 Task: Search one way flight ticket for 4 adults, 2 children, 2 infants in seat and 1 infant on lap in economy from San Angelo: San Angelo Regional Airport (mathis Field) to Greensboro: Piedmont Triad International Airport on 5-1-2023. Choice of flights is Alaska. Price is upto 30000. Outbound departure time preference is 6:45.
Action: Mouse moved to (253, 184)
Screenshot: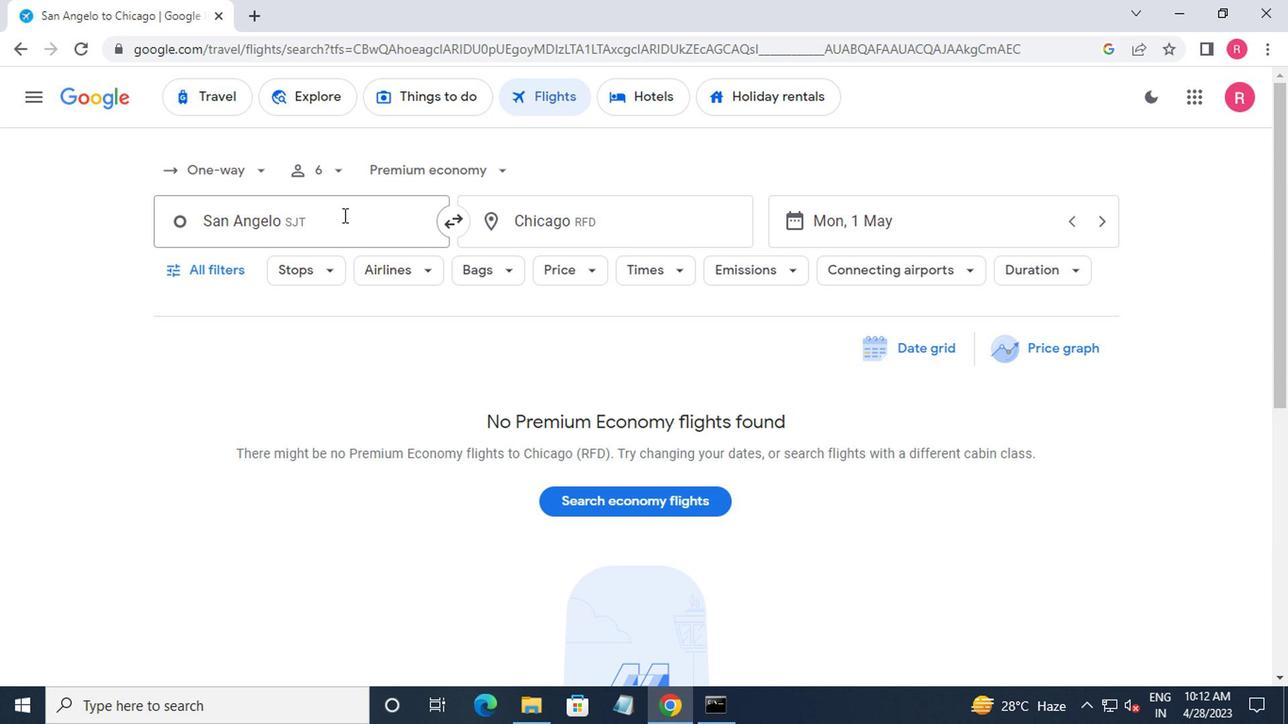 
Action: Mouse pressed left at (253, 184)
Screenshot: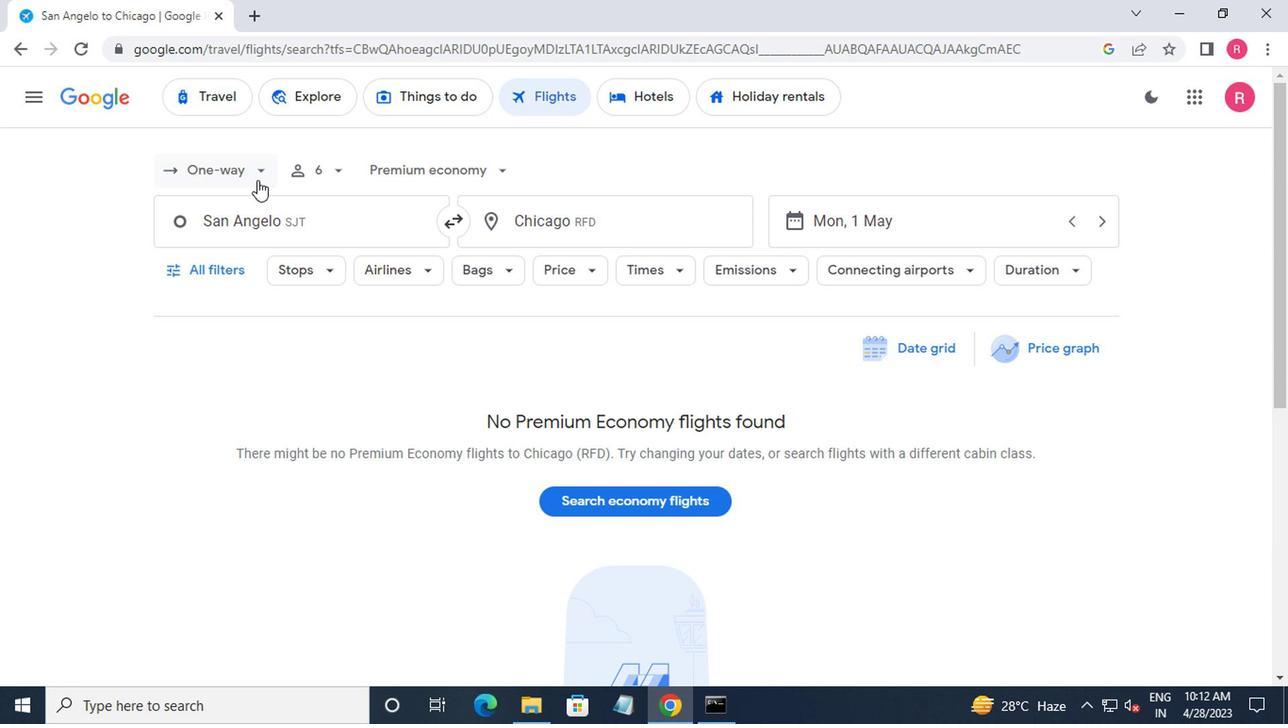 
Action: Mouse moved to (247, 263)
Screenshot: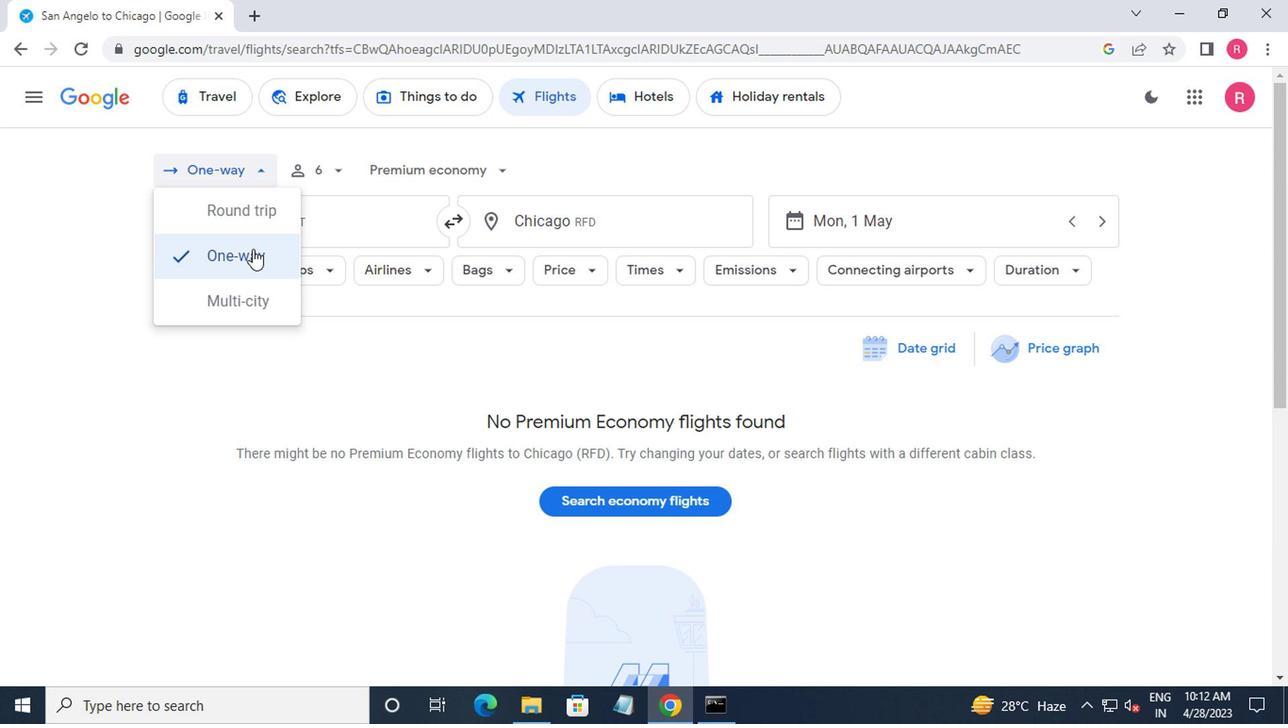 
Action: Mouse pressed left at (247, 263)
Screenshot: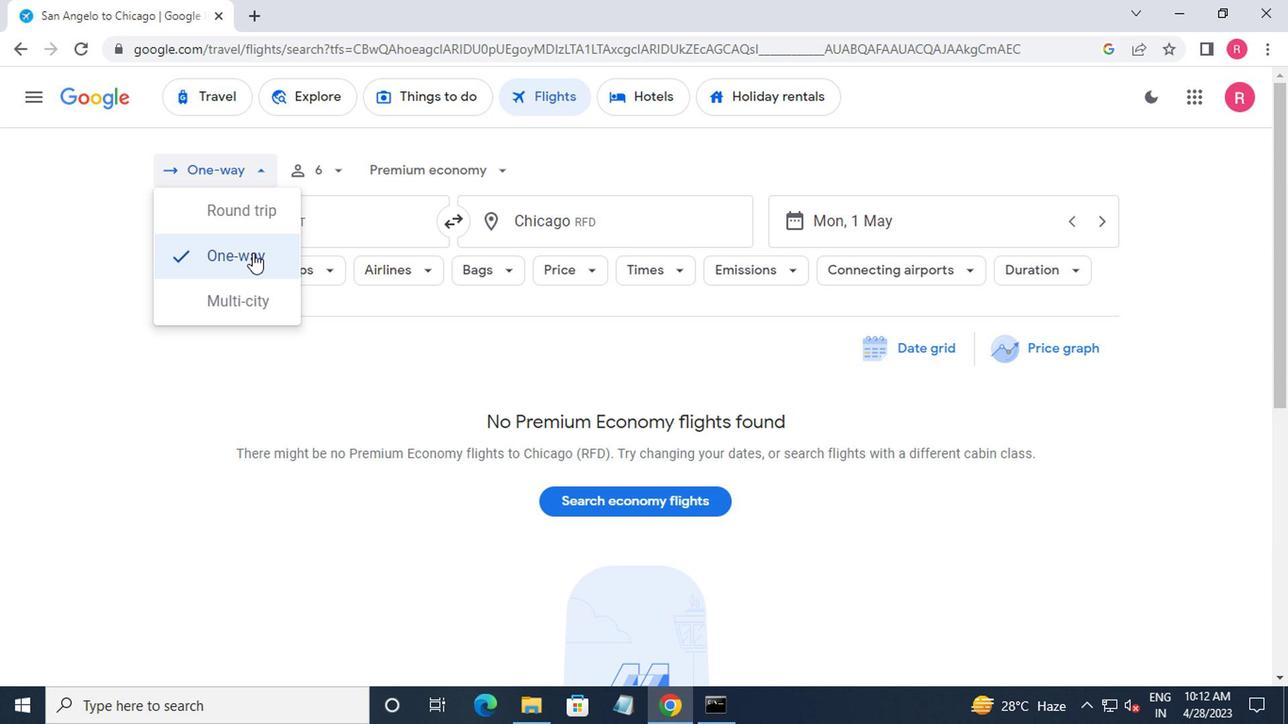 
Action: Mouse moved to (317, 191)
Screenshot: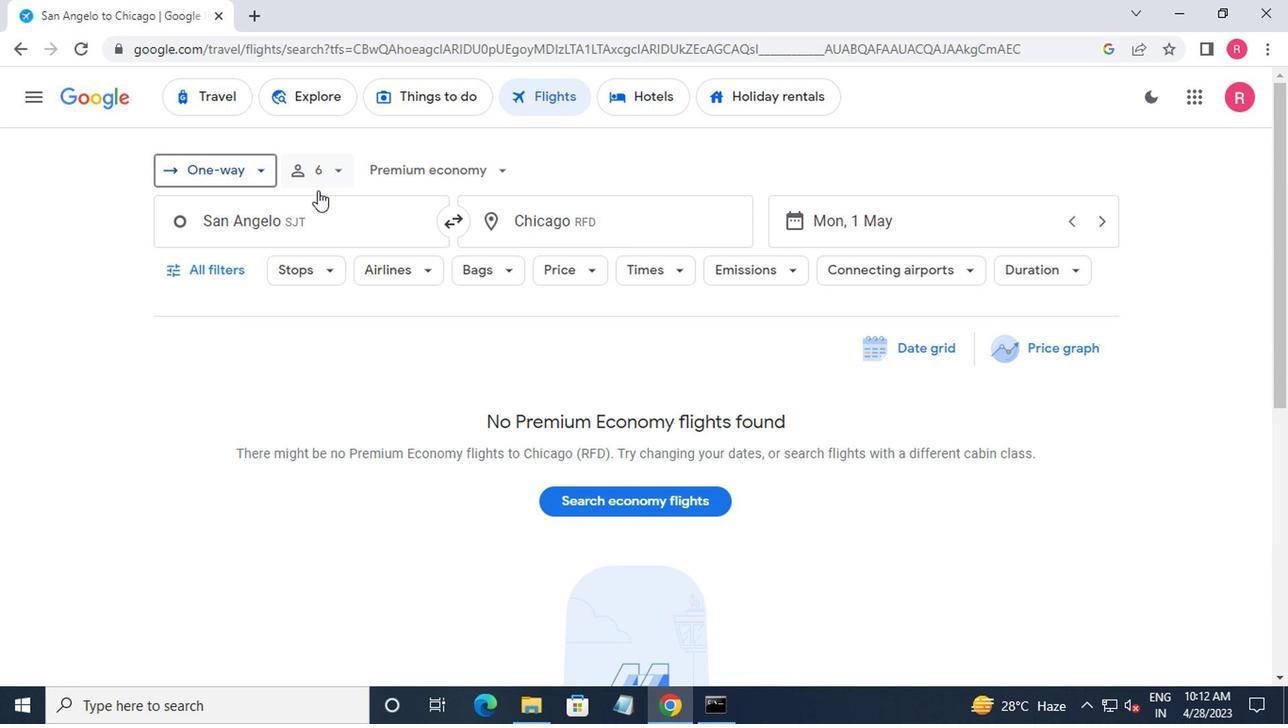 
Action: Mouse pressed left at (317, 191)
Screenshot: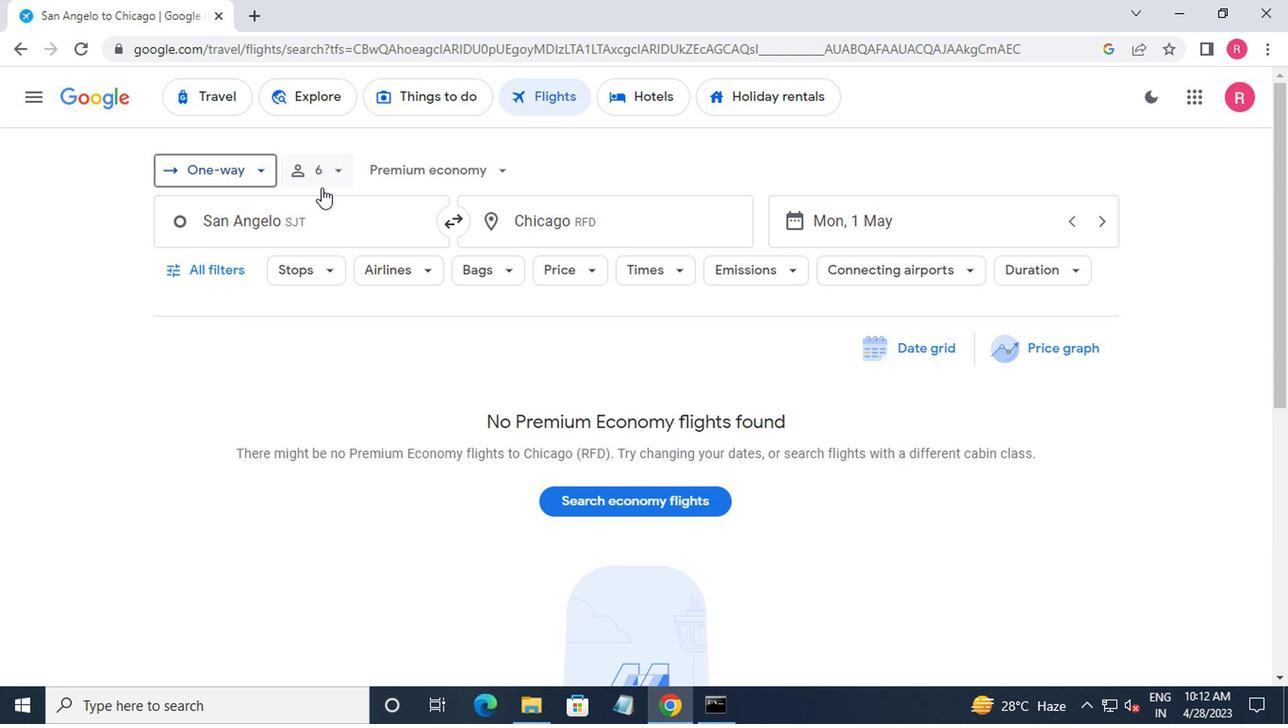 
Action: Mouse moved to (483, 225)
Screenshot: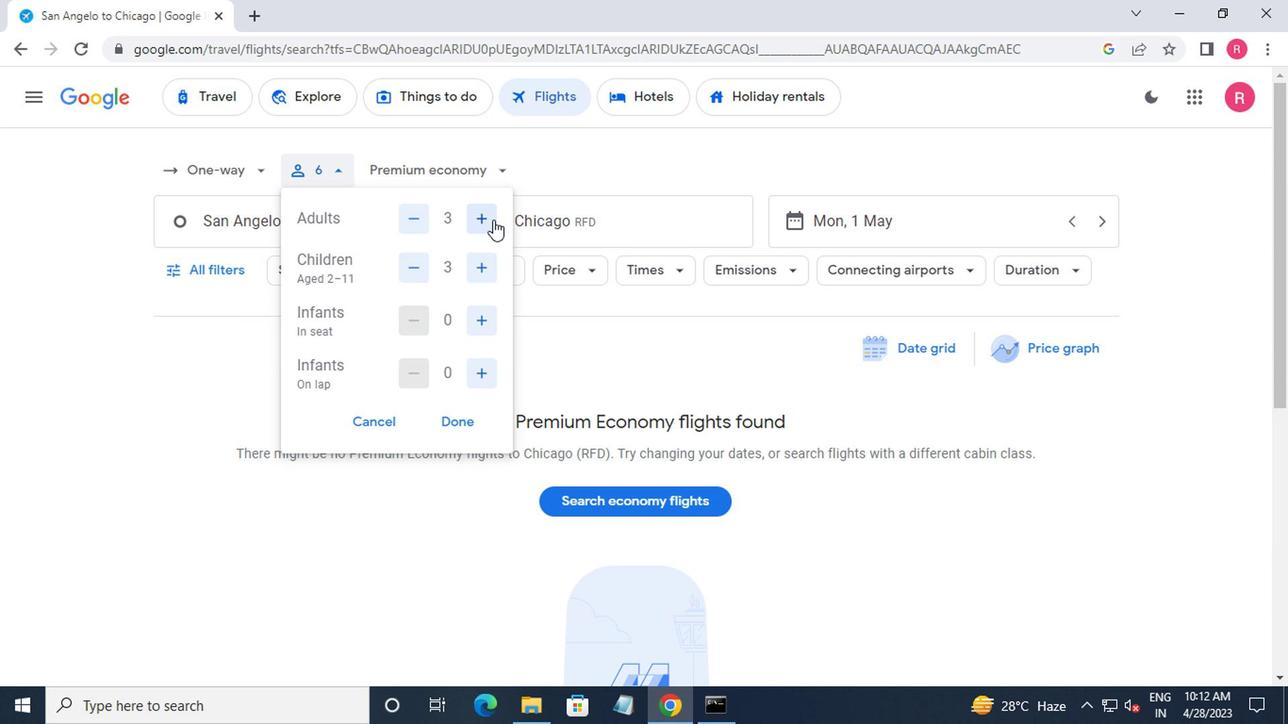 
Action: Mouse pressed left at (483, 225)
Screenshot: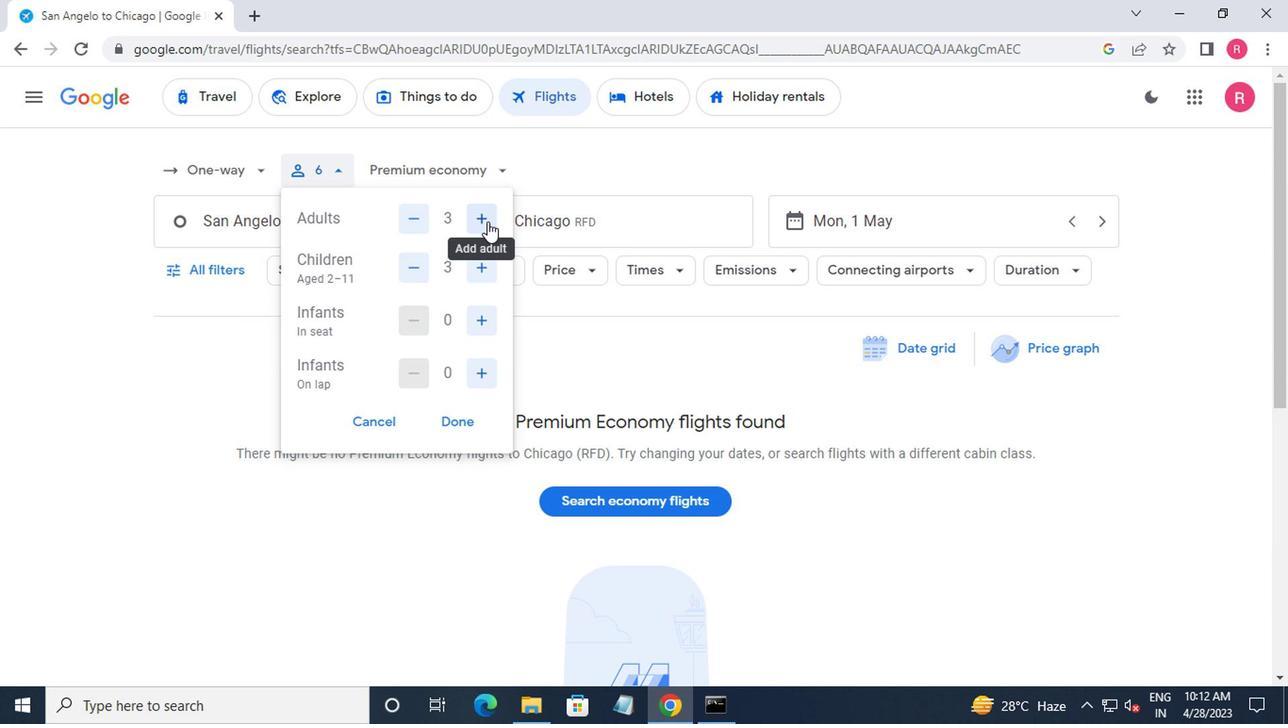 
Action: Mouse moved to (477, 269)
Screenshot: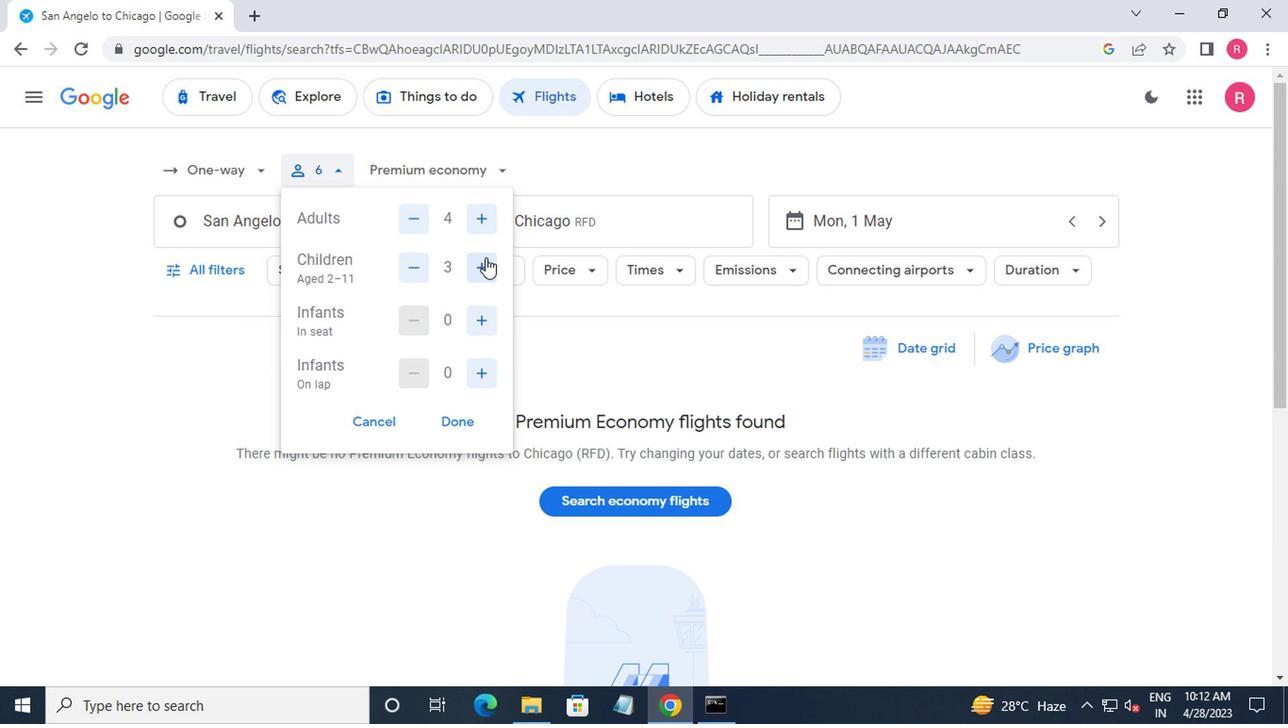 
Action: Mouse pressed left at (477, 269)
Screenshot: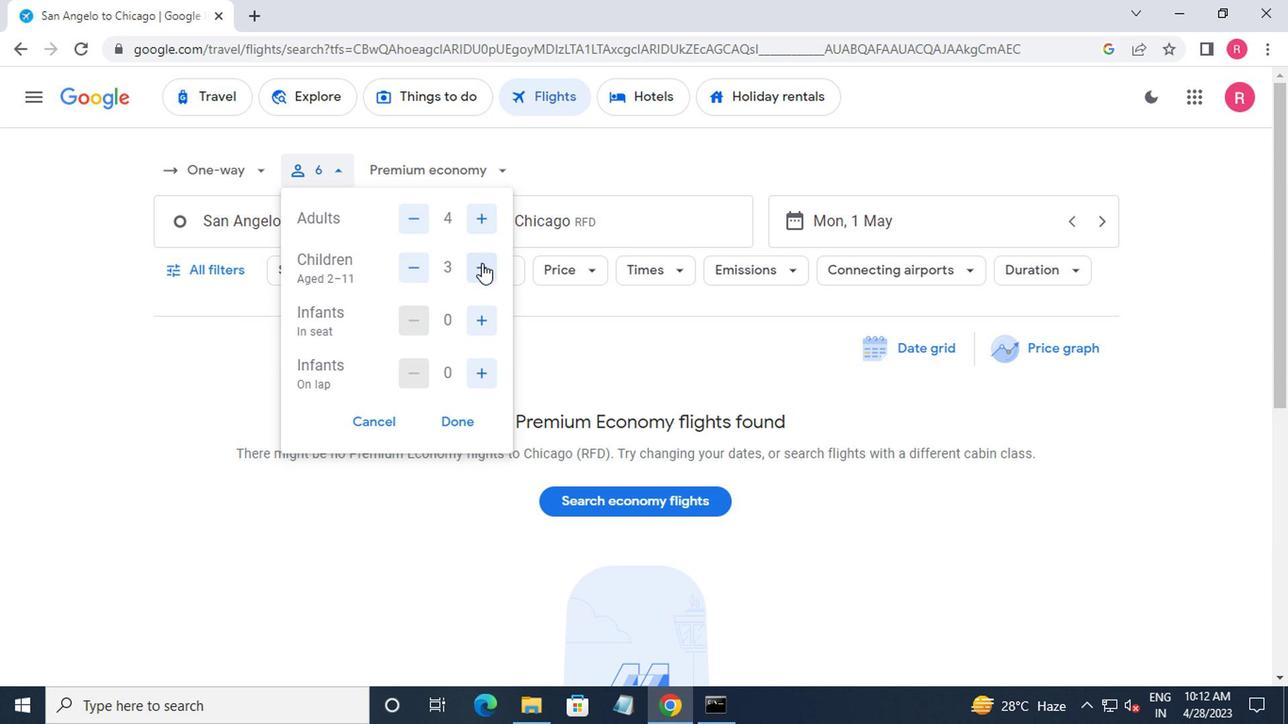
Action: Mouse moved to (405, 264)
Screenshot: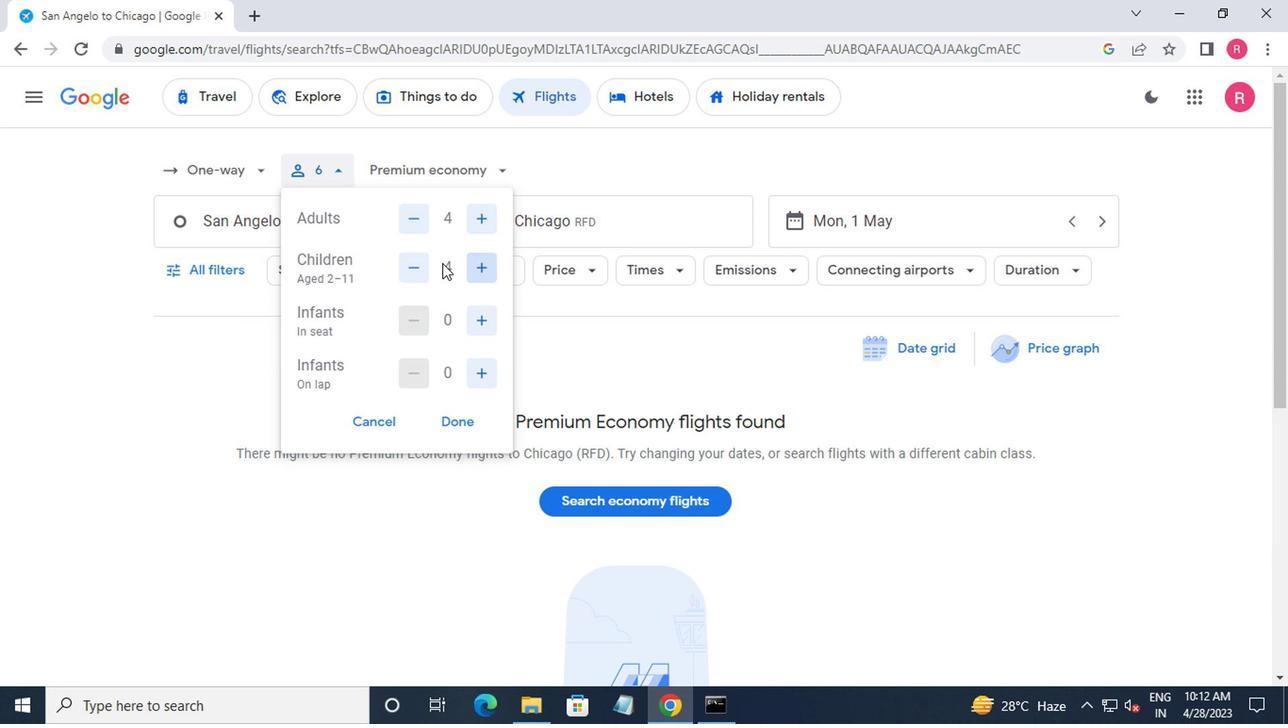 
Action: Mouse pressed left at (405, 264)
Screenshot: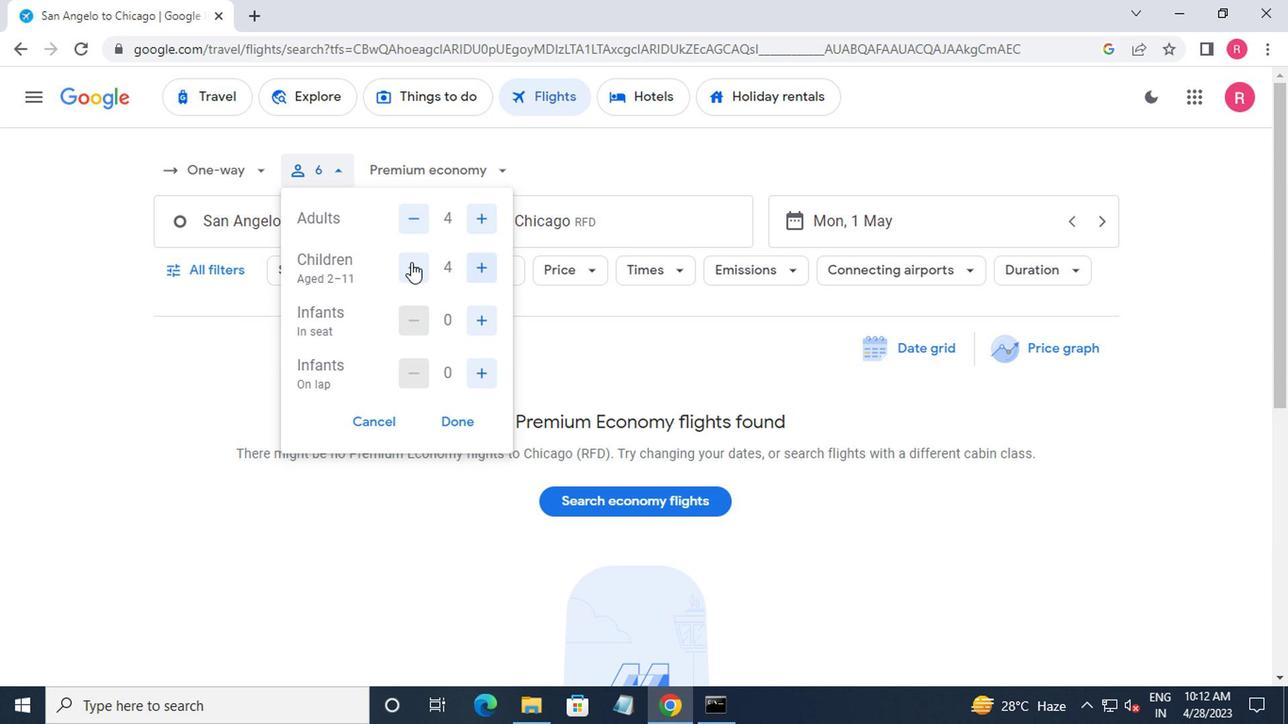 
Action: Mouse pressed left at (405, 264)
Screenshot: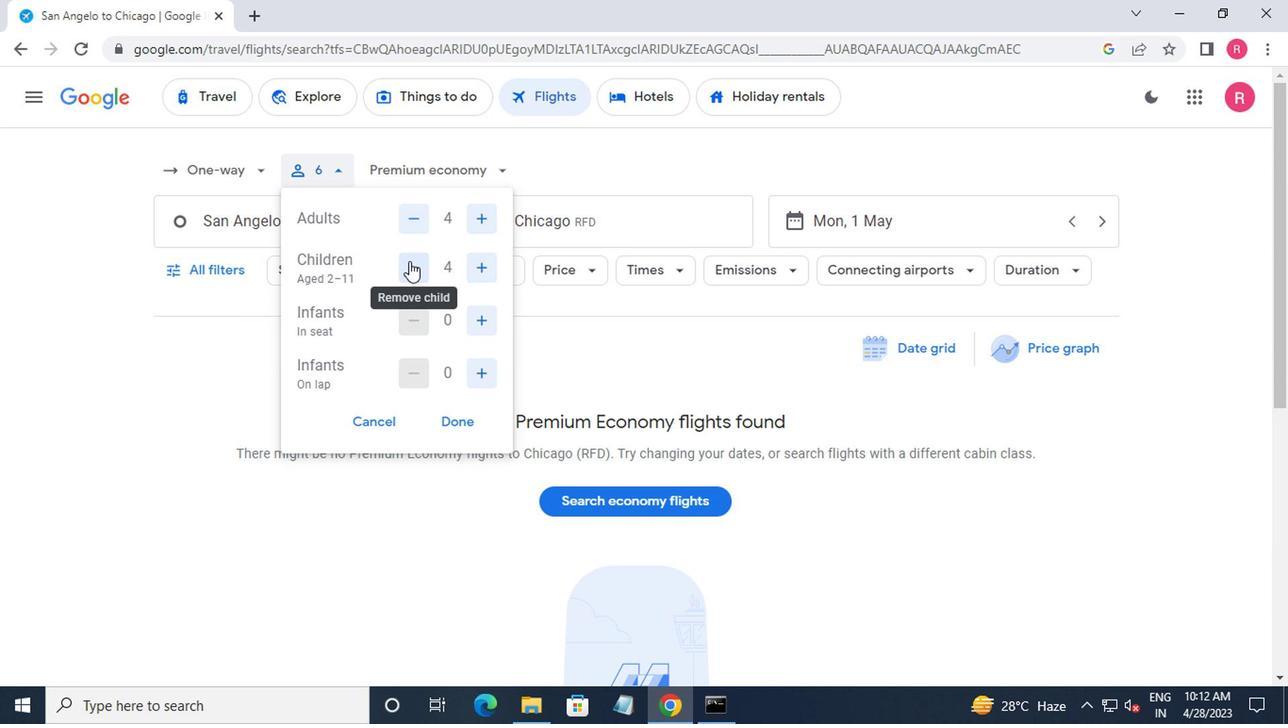 
Action: Mouse moved to (474, 321)
Screenshot: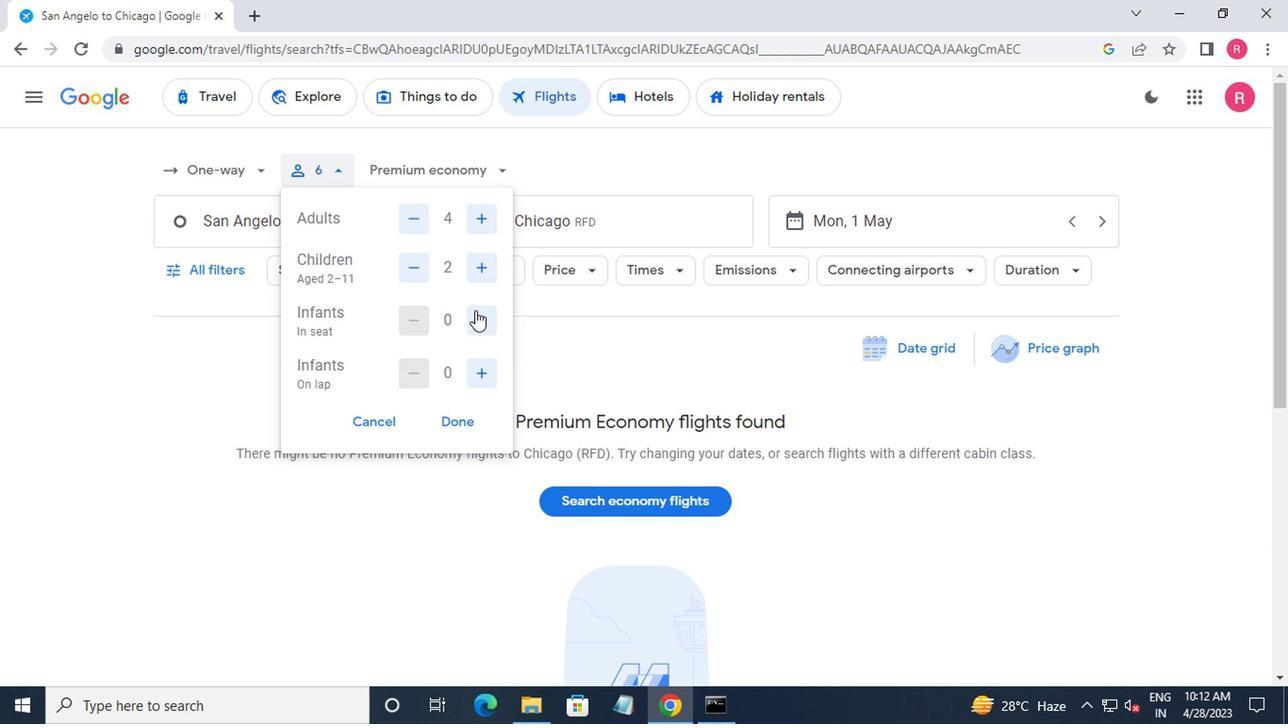 
Action: Mouse pressed left at (474, 321)
Screenshot: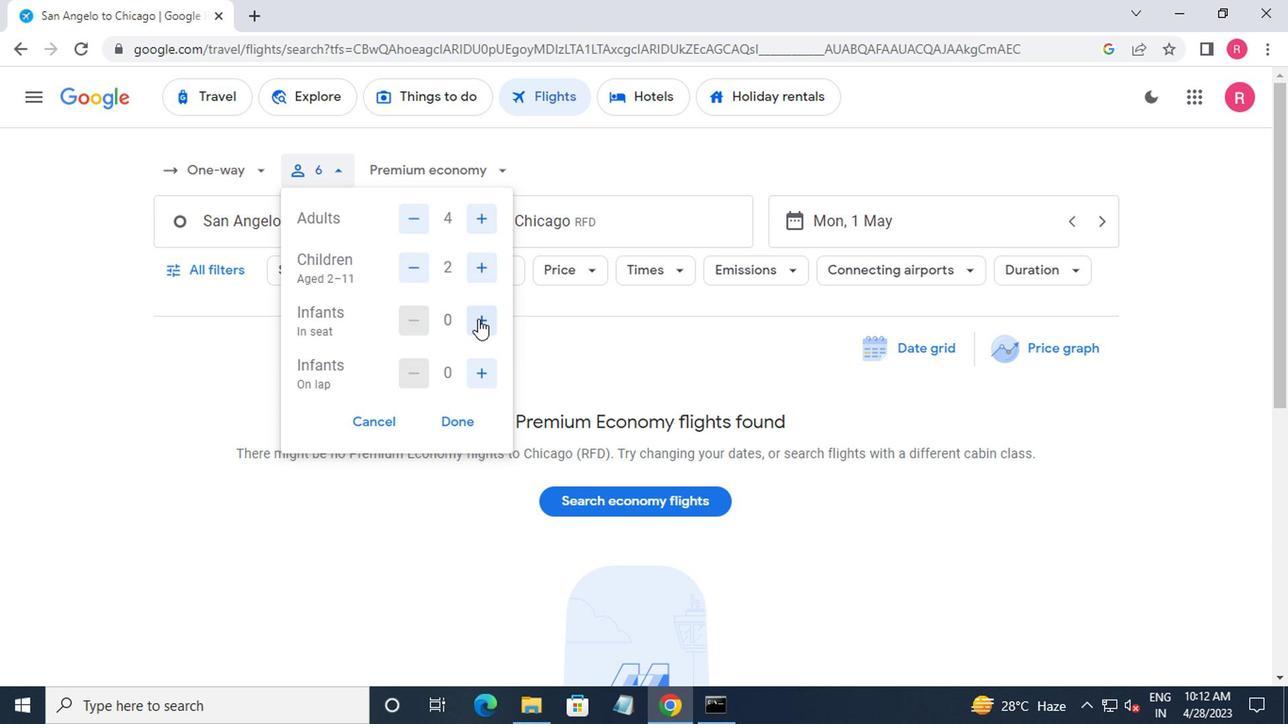 
Action: Mouse moved to (451, 430)
Screenshot: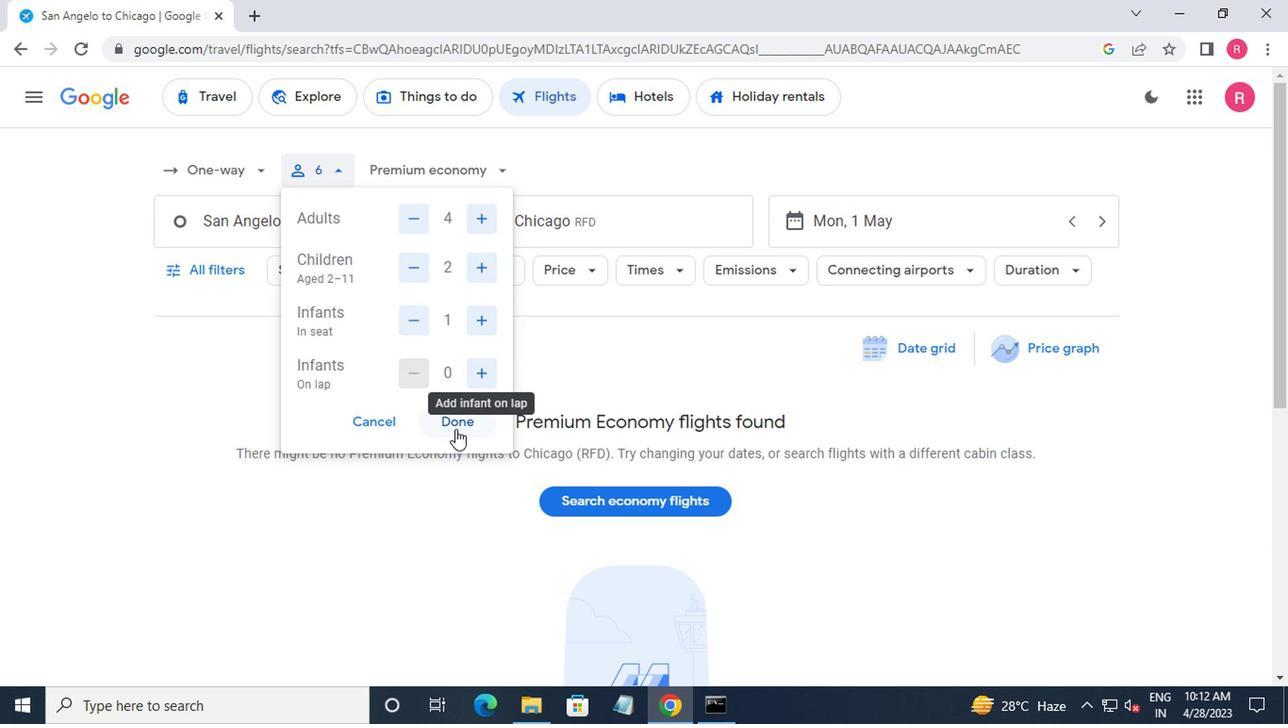 
Action: Mouse pressed left at (451, 430)
Screenshot: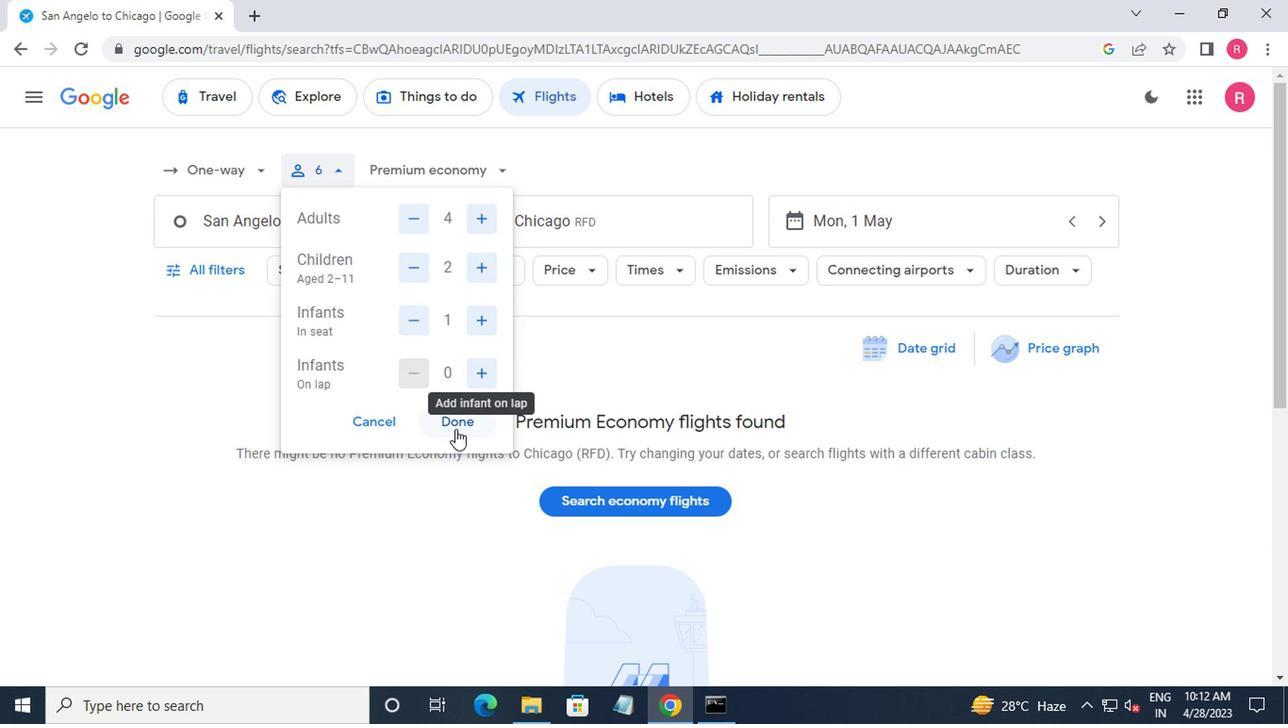 
Action: Mouse moved to (441, 186)
Screenshot: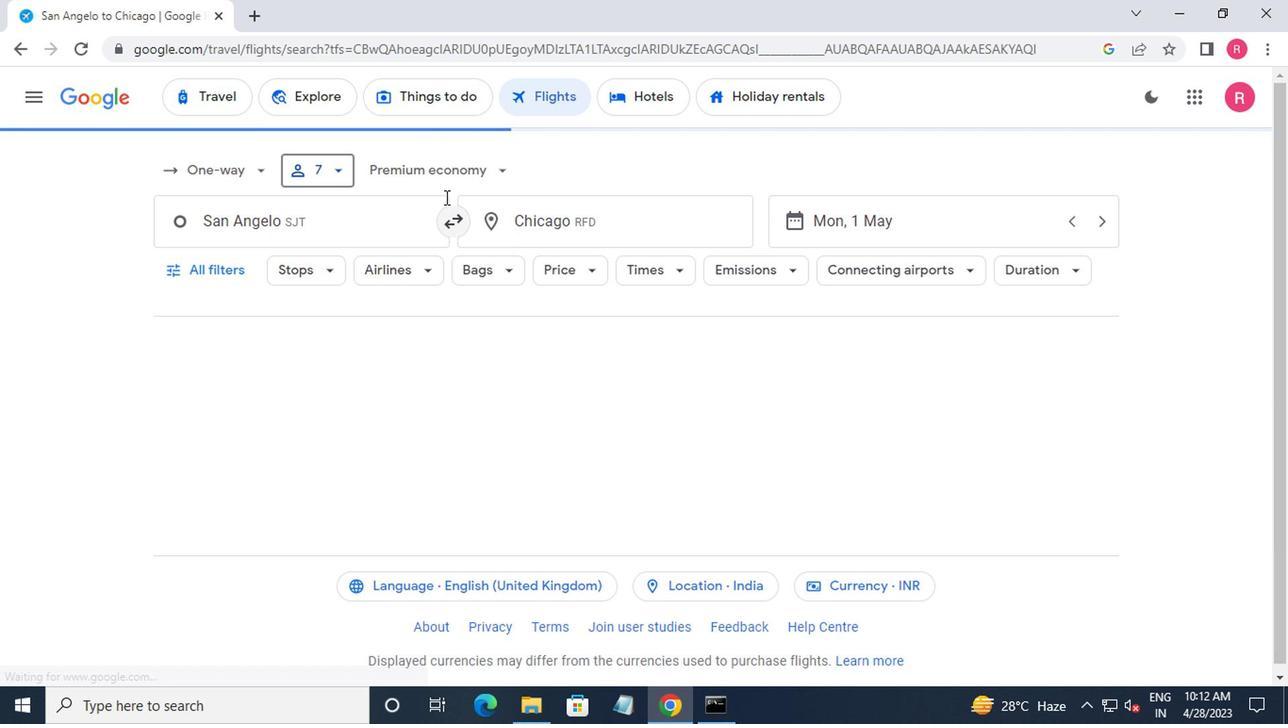 
Action: Mouse pressed left at (441, 186)
Screenshot: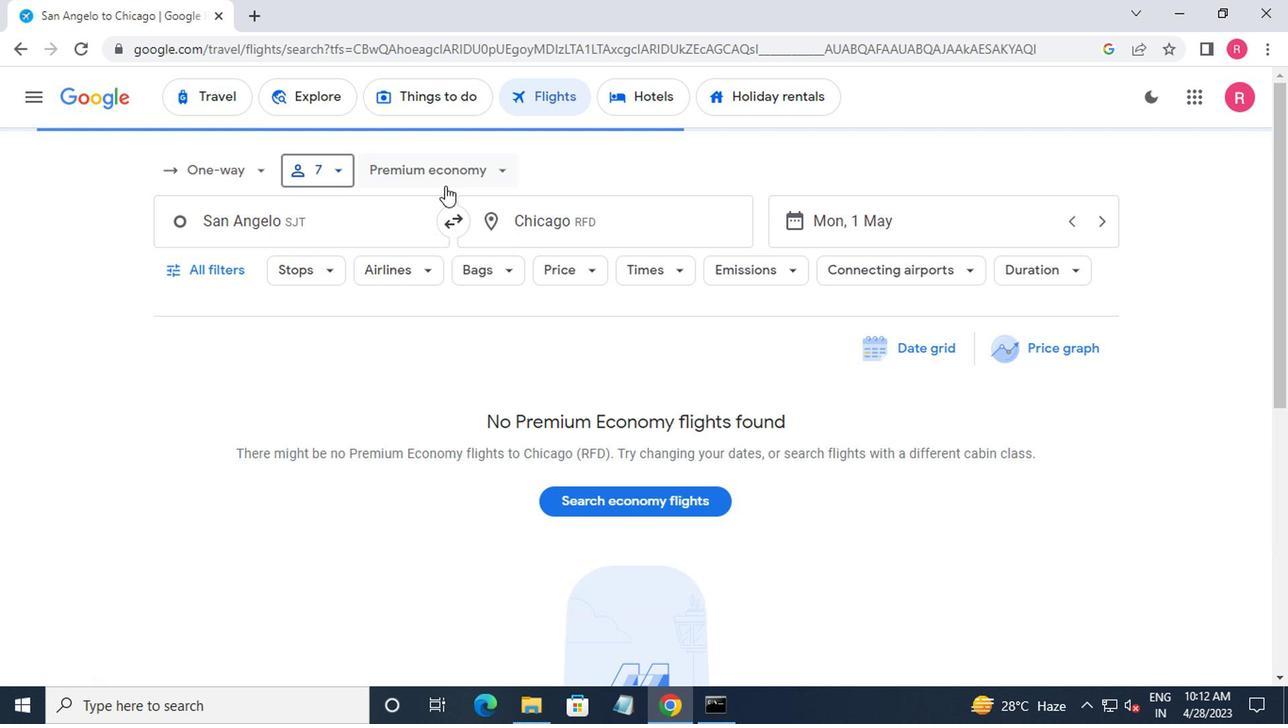 
Action: Mouse moved to (445, 226)
Screenshot: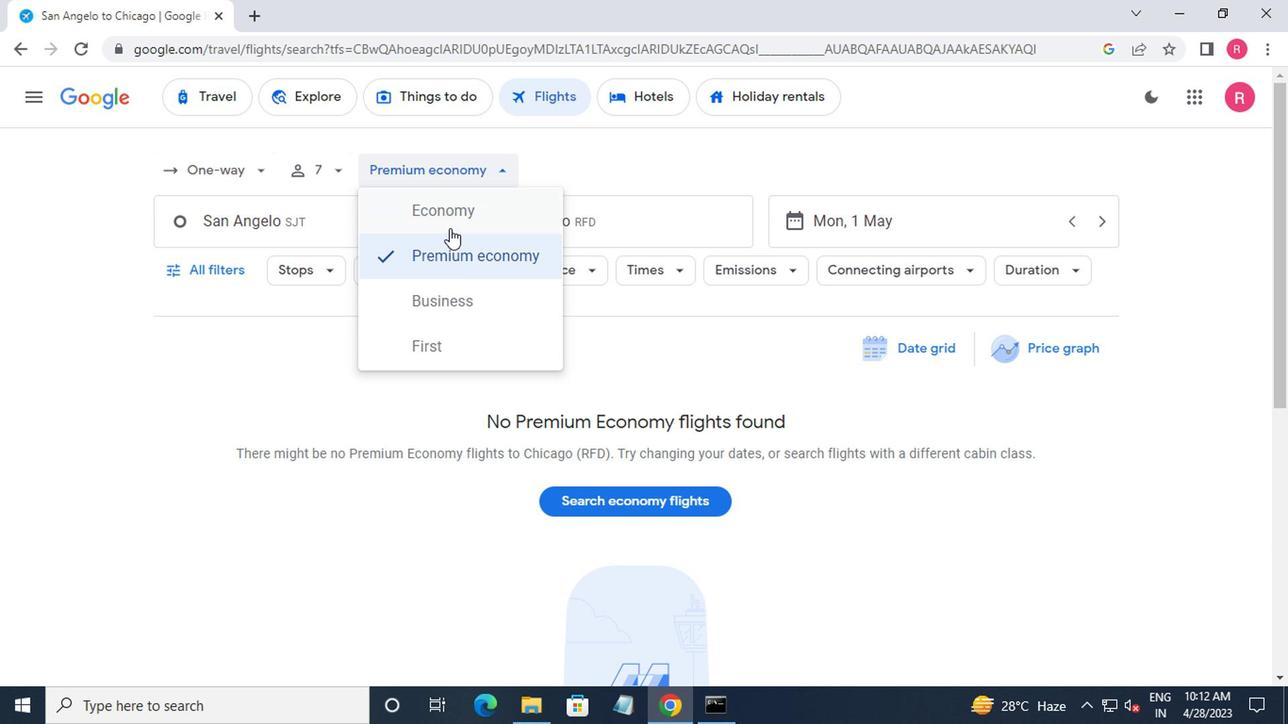 
Action: Mouse pressed left at (445, 226)
Screenshot: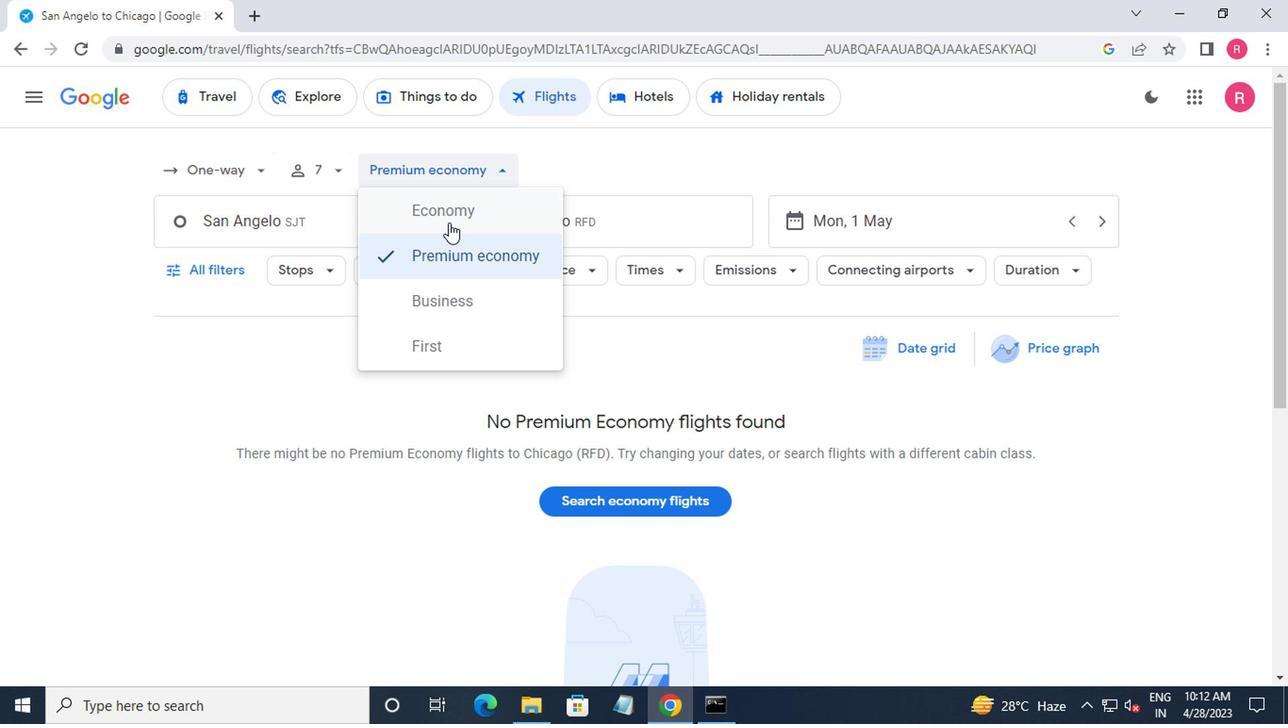 
Action: Mouse moved to (608, 234)
Screenshot: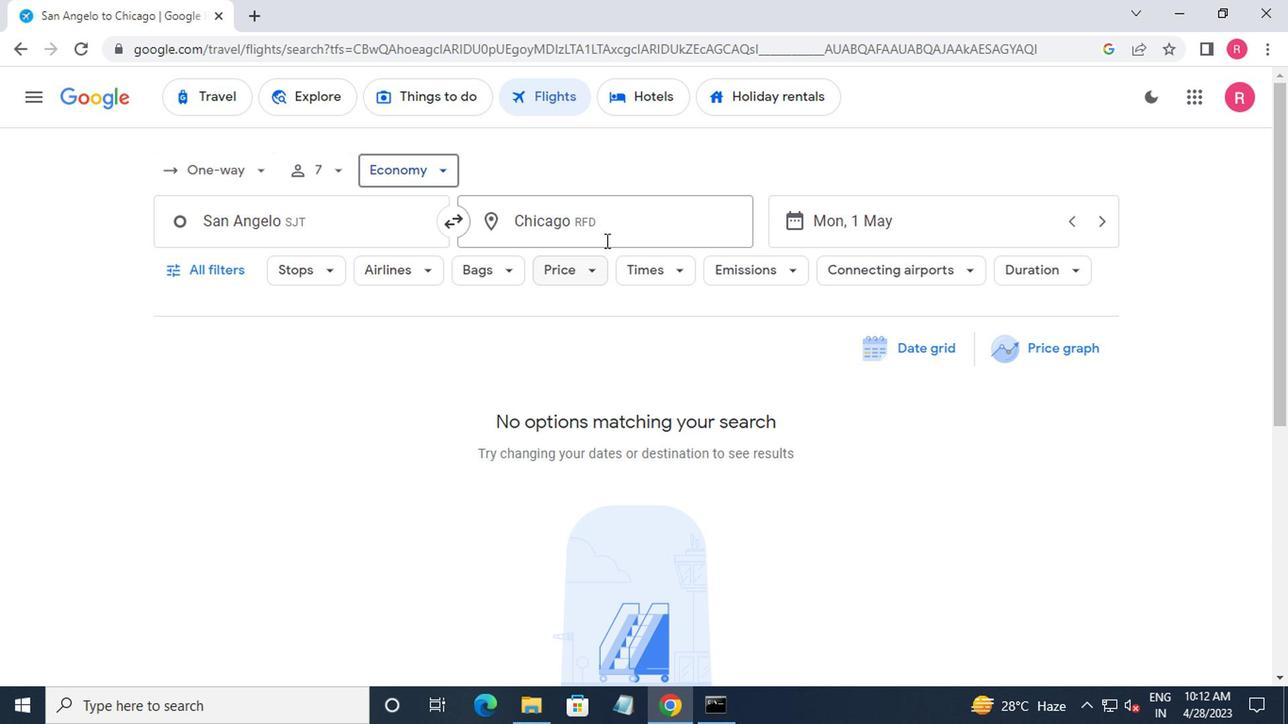 
Action: Mouse pressed left at (608, 234)
Screenshot: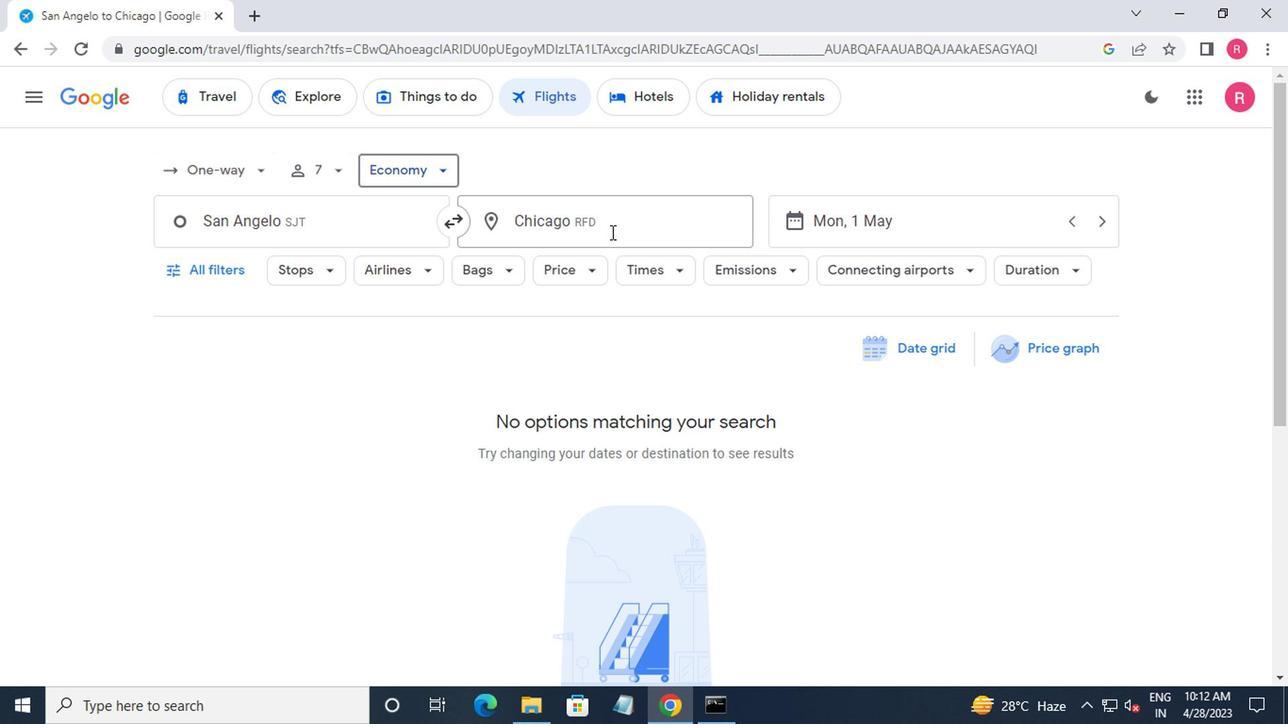 
Action: Mouse moved to (597, 167)
Screenshot: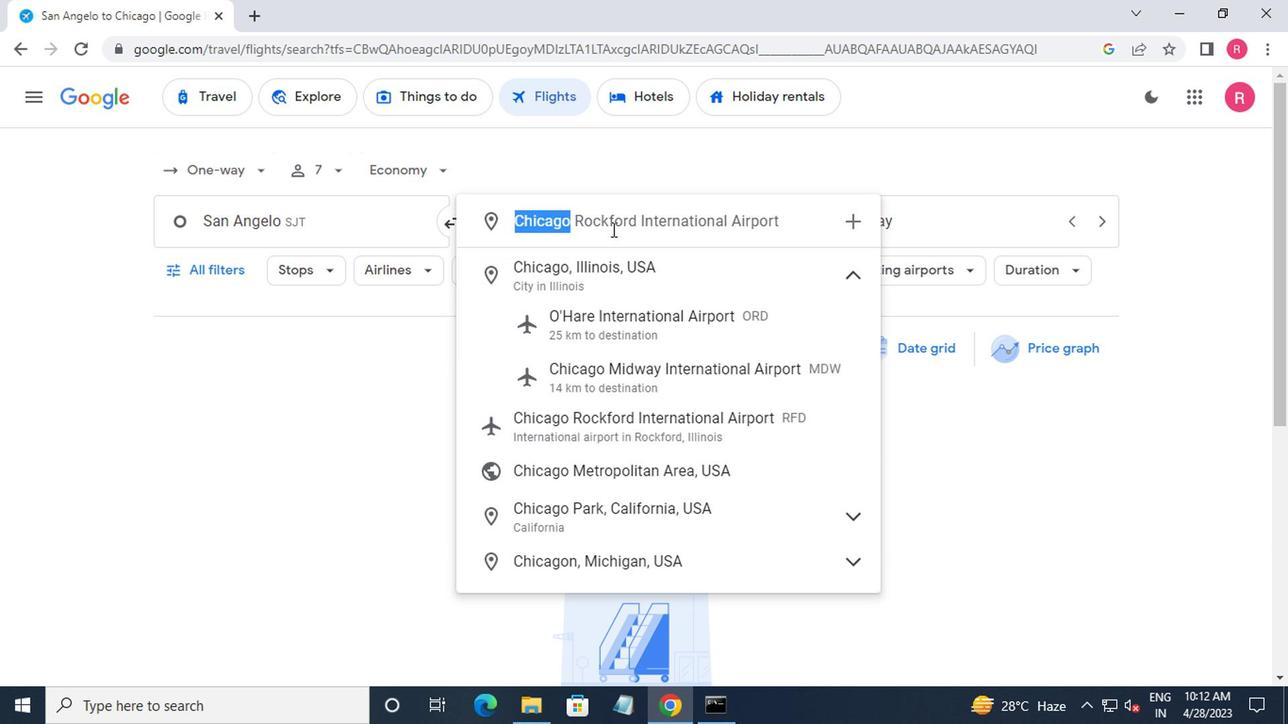 
Action: Key pressed piedm<Key.down><Key.down><Key.enter>
Screenshot: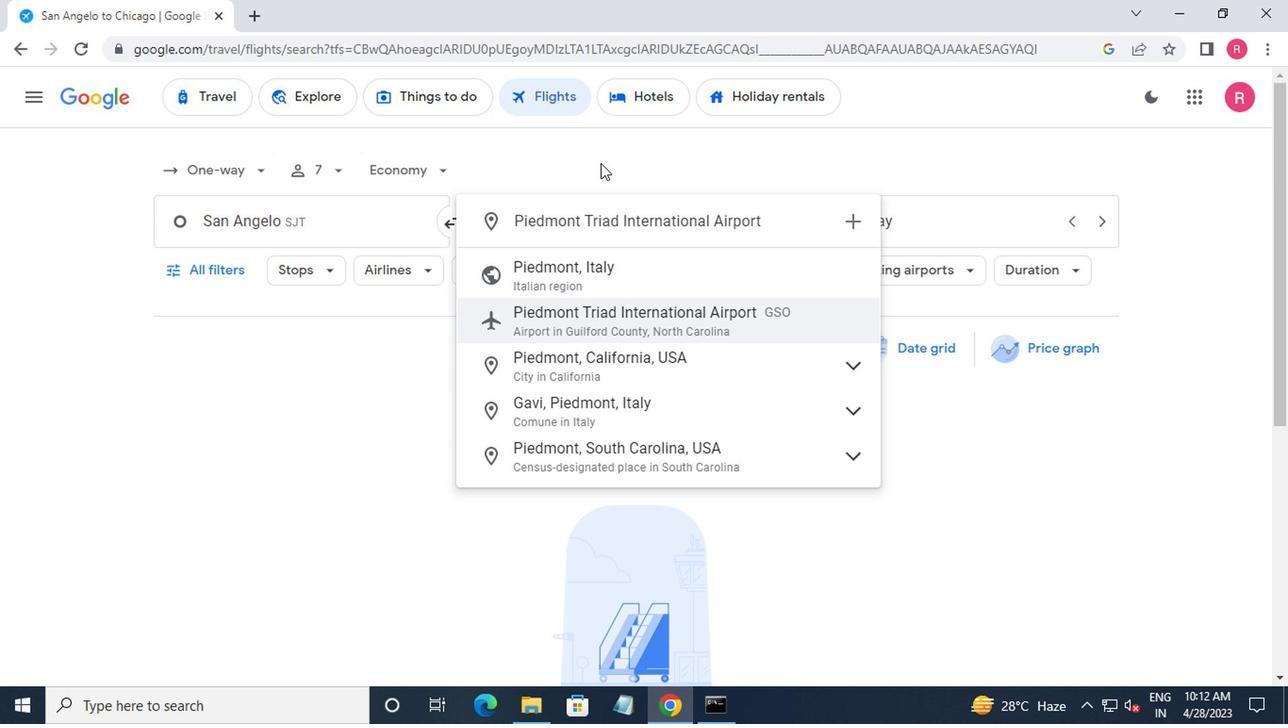 
Action: Mouse moved to (181, 275)
Screenshot: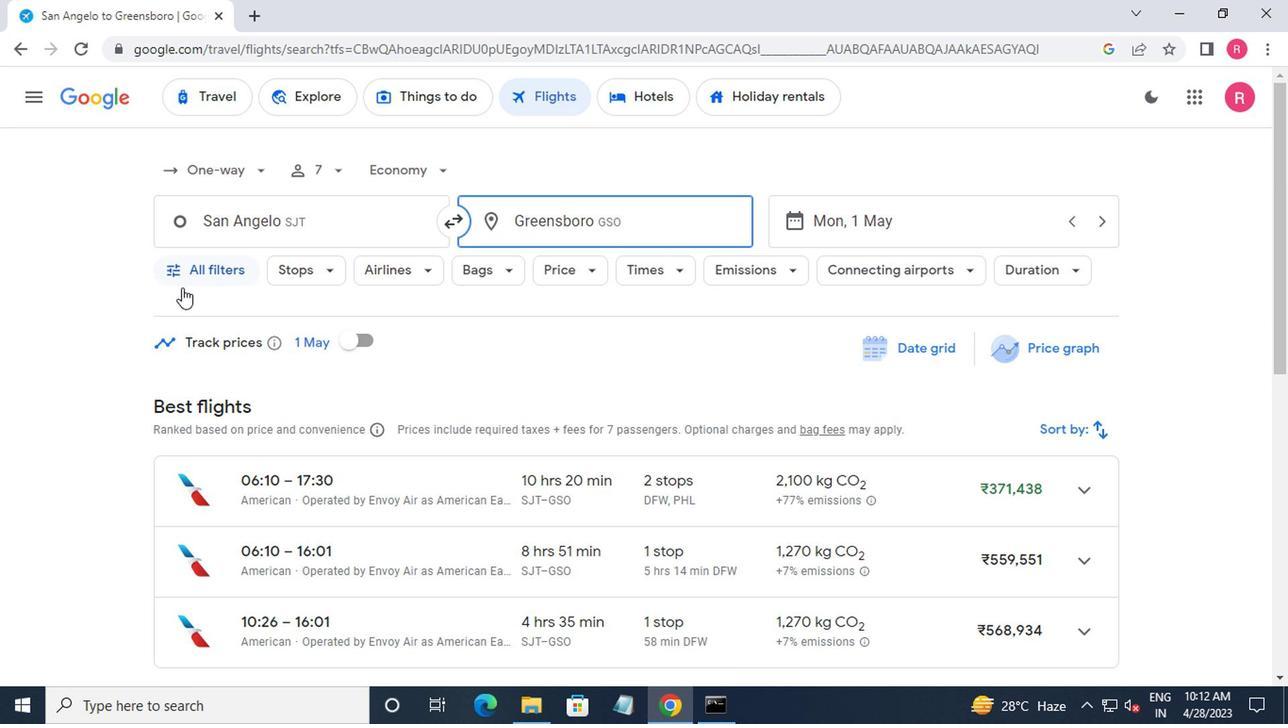 
Action: Mouse pressed left at (181, 275)
Screenshot: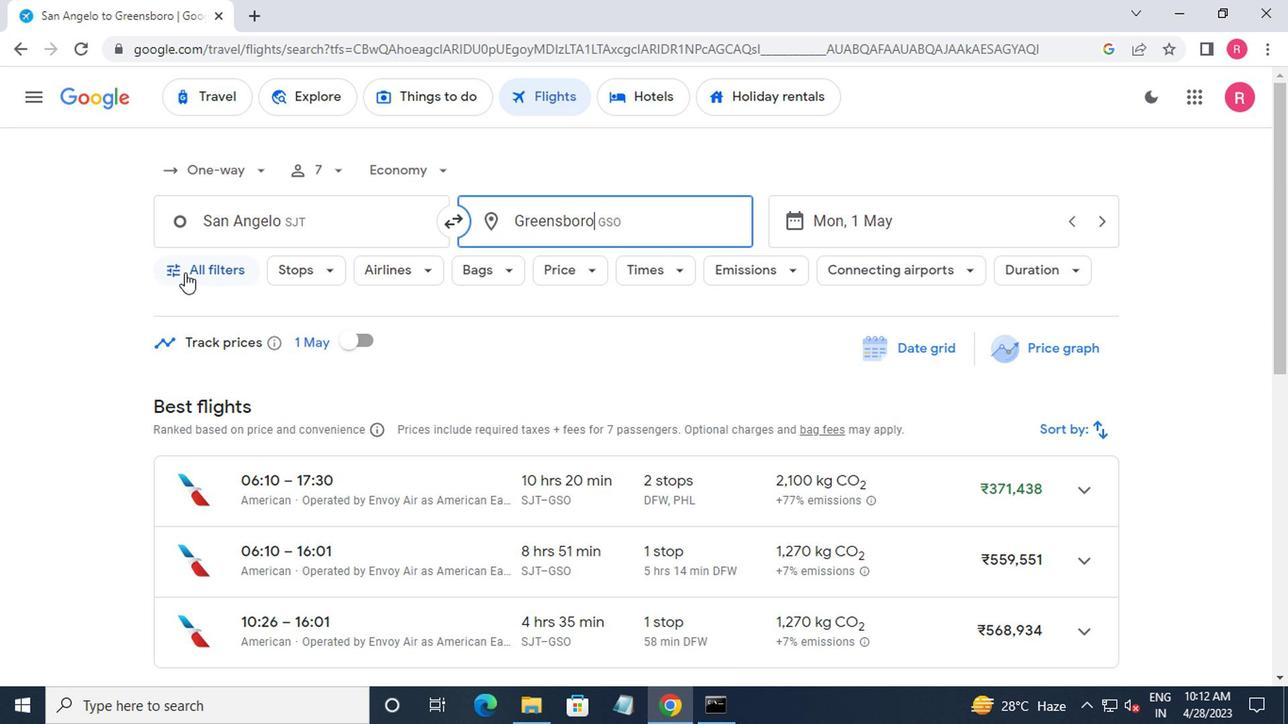 
Action: Mouse moved to (457, 322)
Screenshot: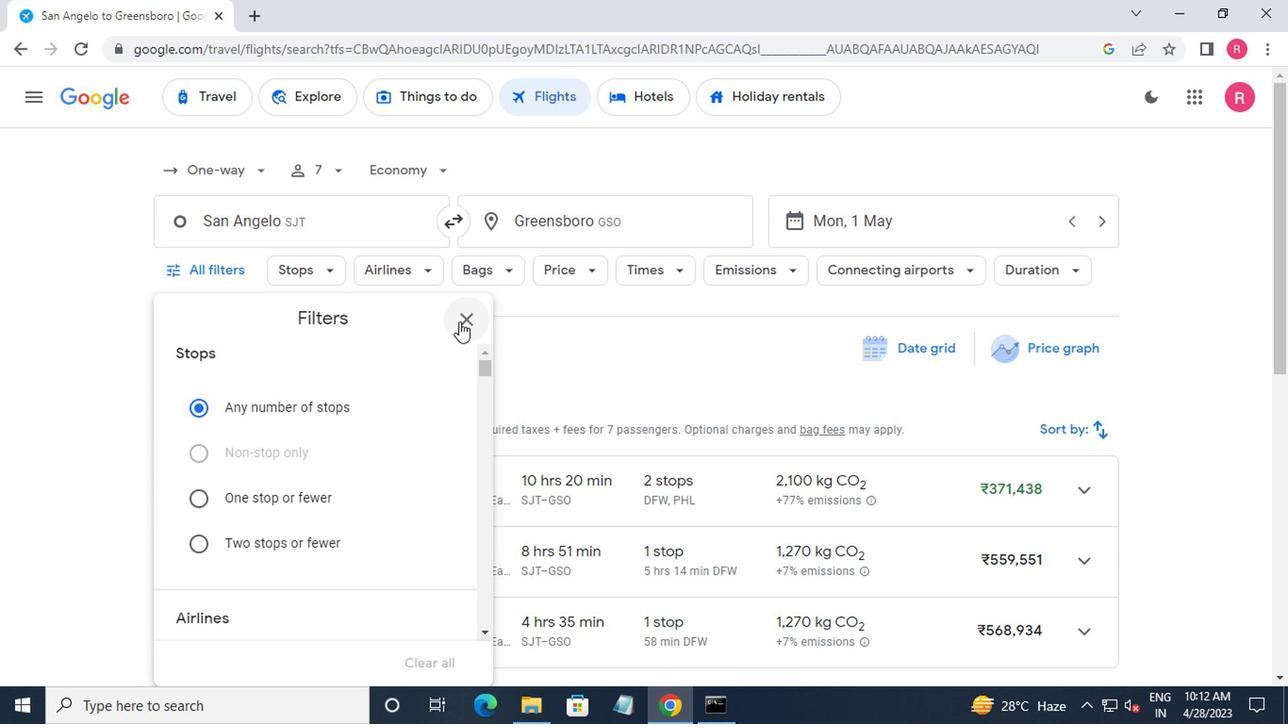 
Action: Mouse pressed left at (457, 322)
Screenshot: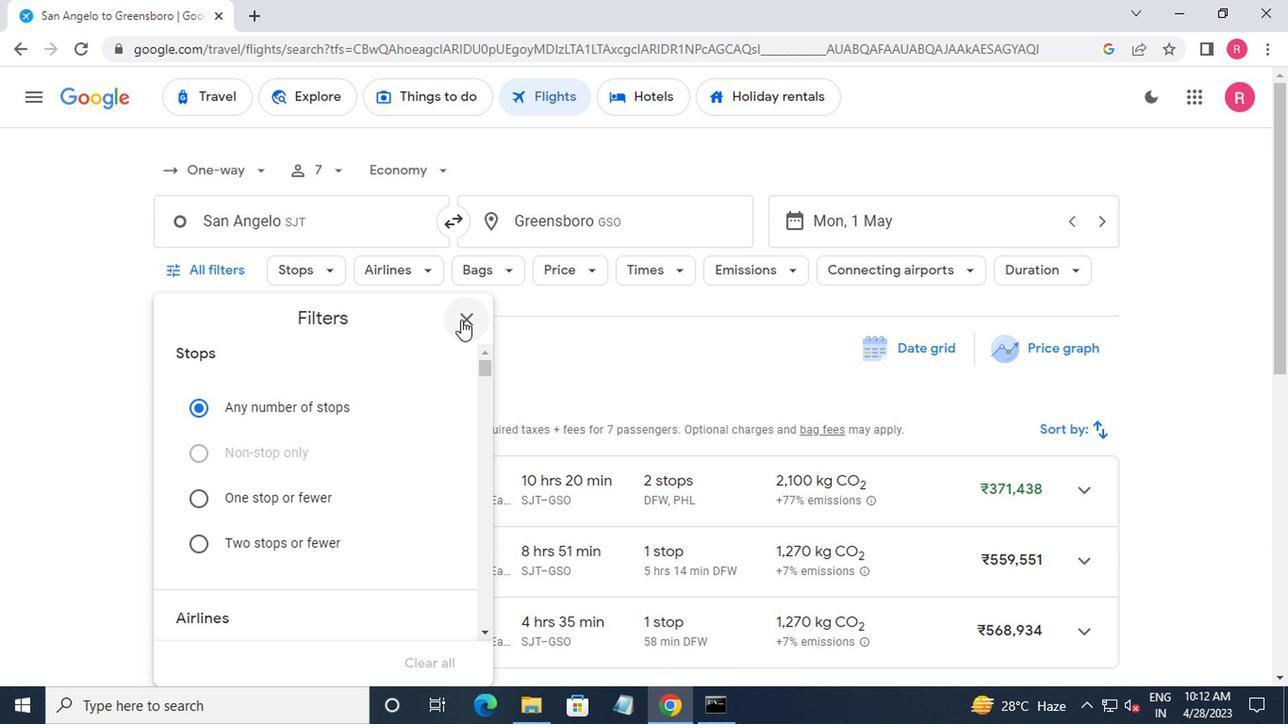 
Action: Mouse moved to (200, 273)
Screenshot: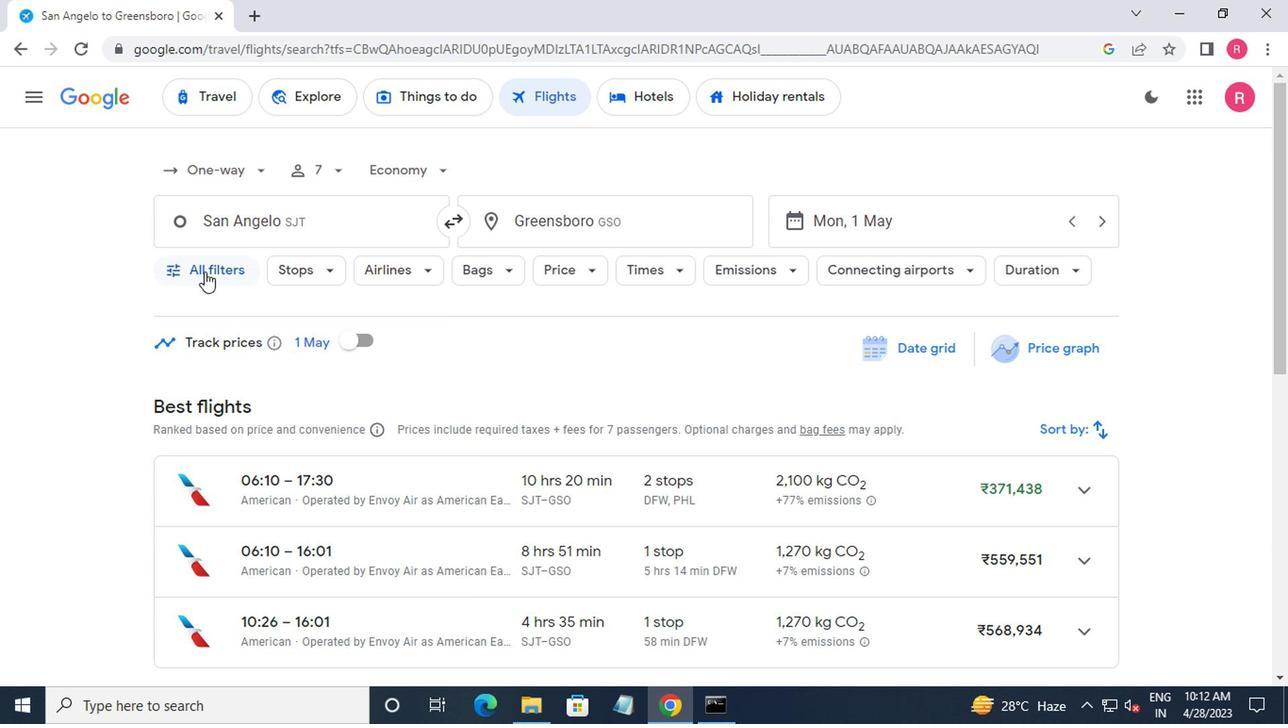 
Action: Mouse pressed left at (200, 273)
Screenshot: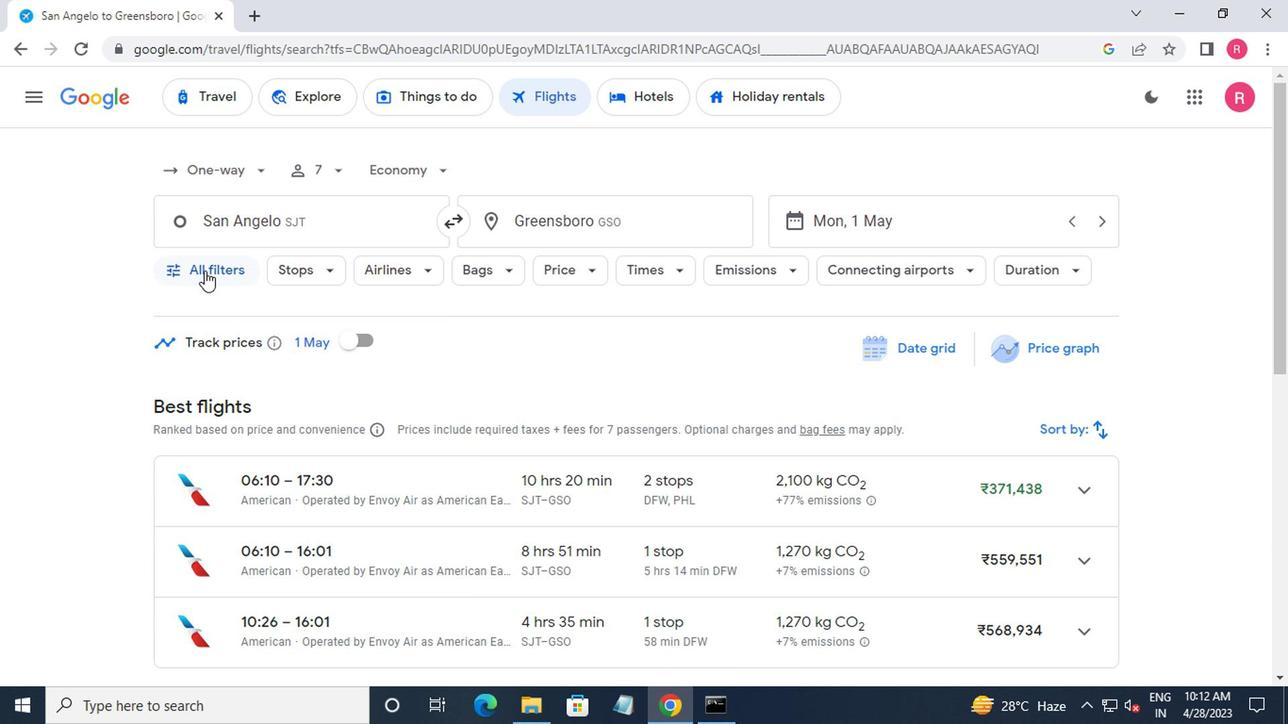 
Action: Mouse moved to (249, 337)
Screenshot: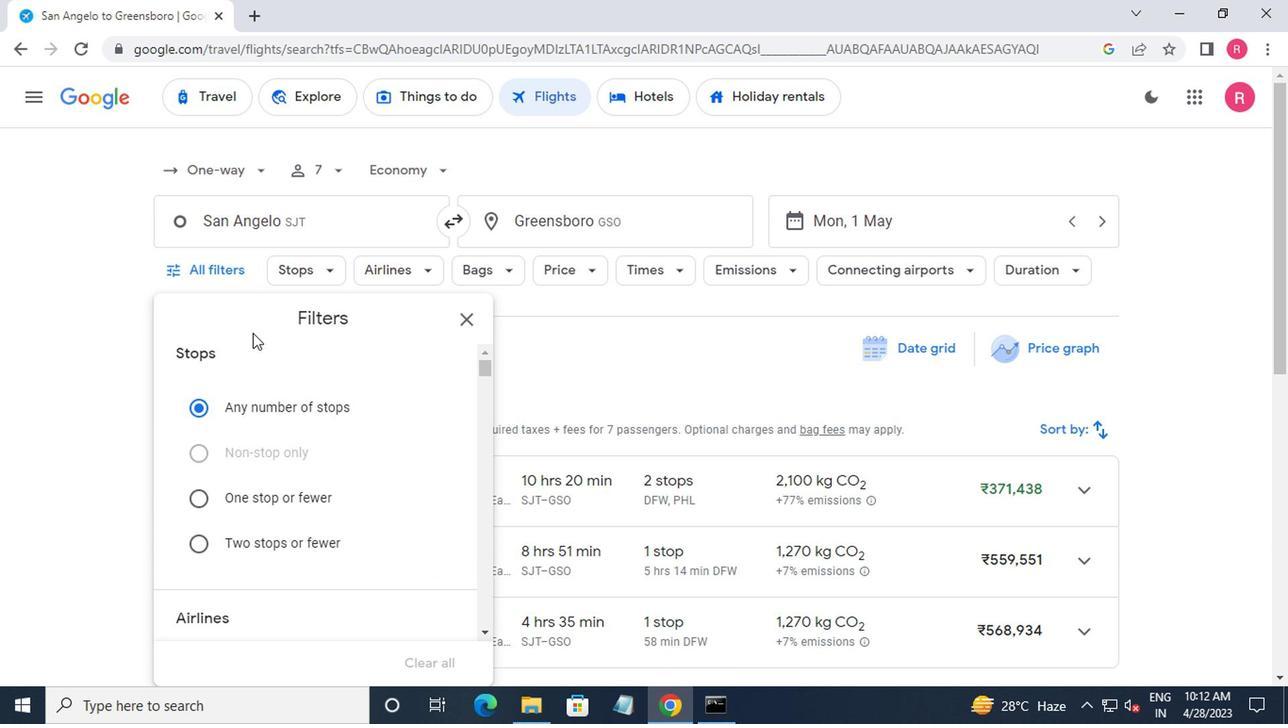 
Action: Mouse scrolled (249, 336) with delta (0, -1)
Screenshot: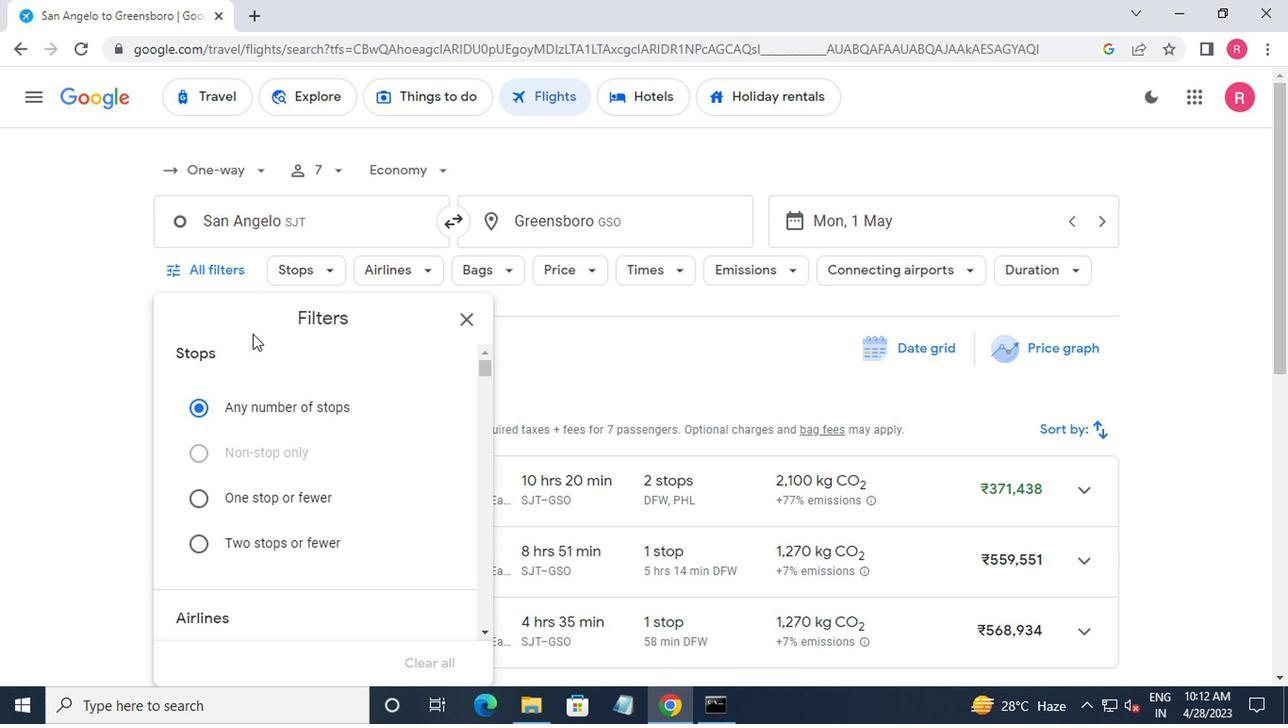 
Action: Mouse moved to (249, 337)
Screenshot: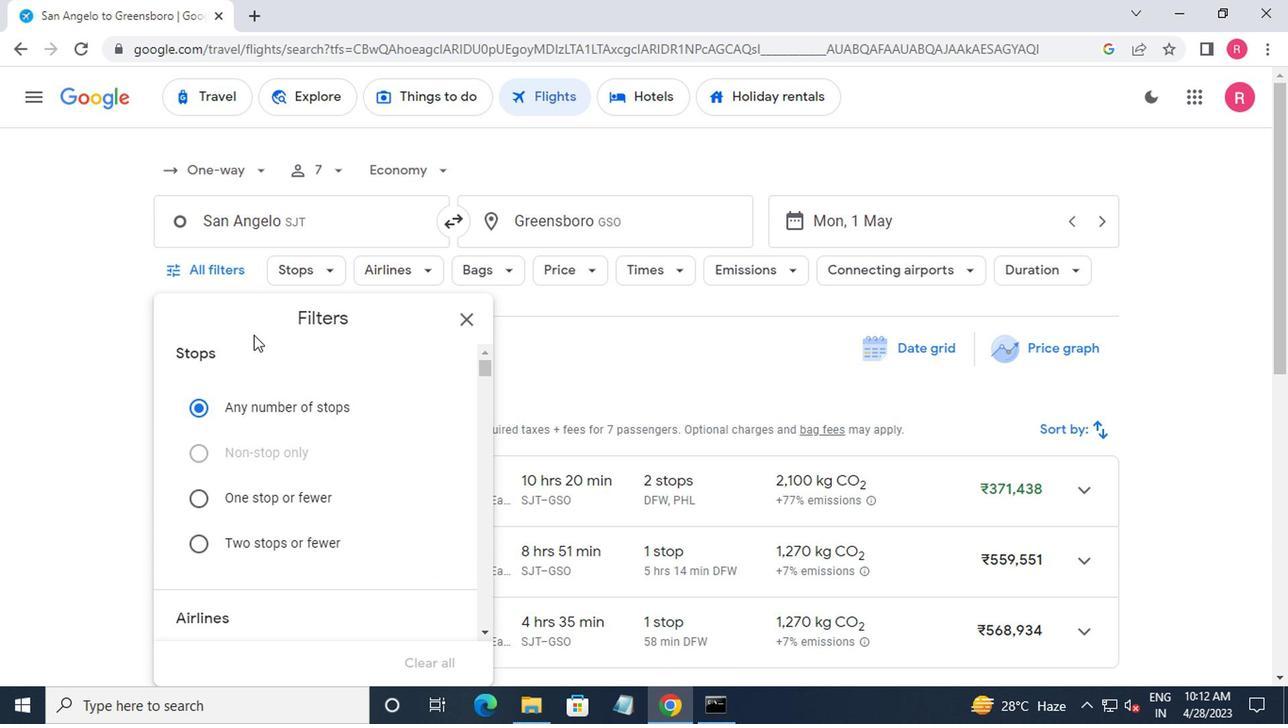 
Action: Mouse scrolled (249, 336) with delta (0, -1)
Screenshot: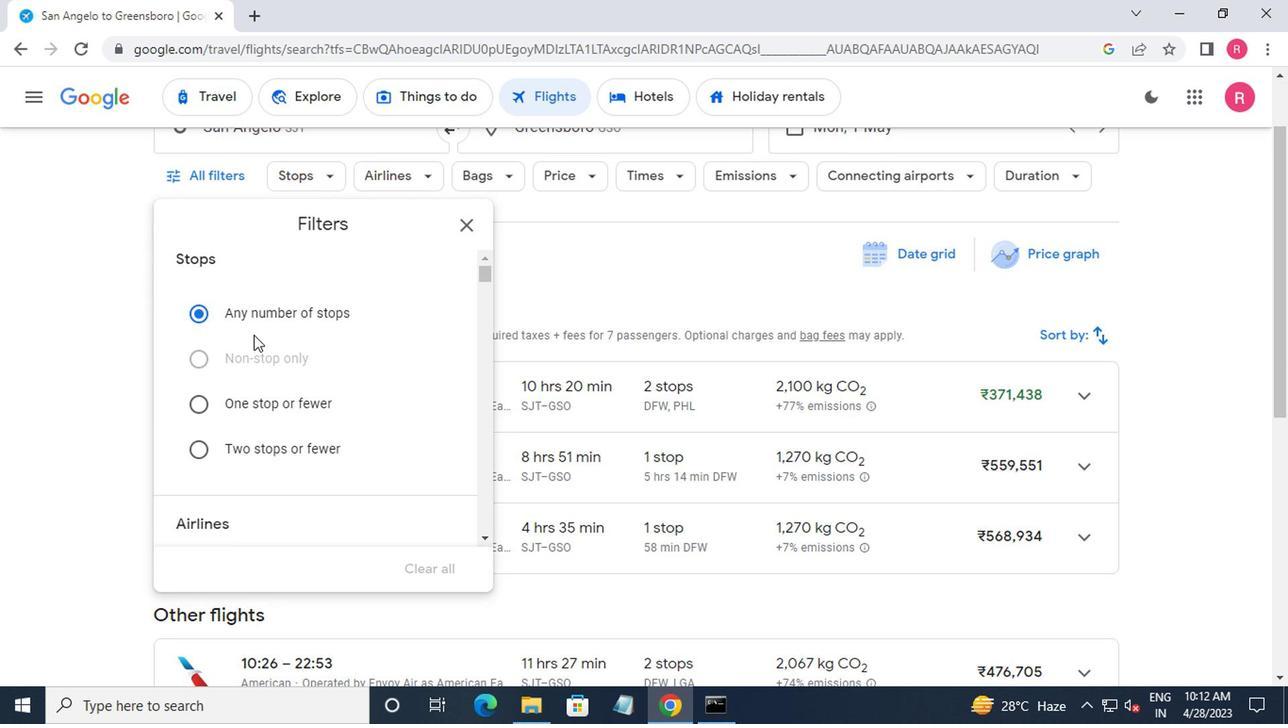 
Action: Mouse moved to (392, 318)
Screenshot: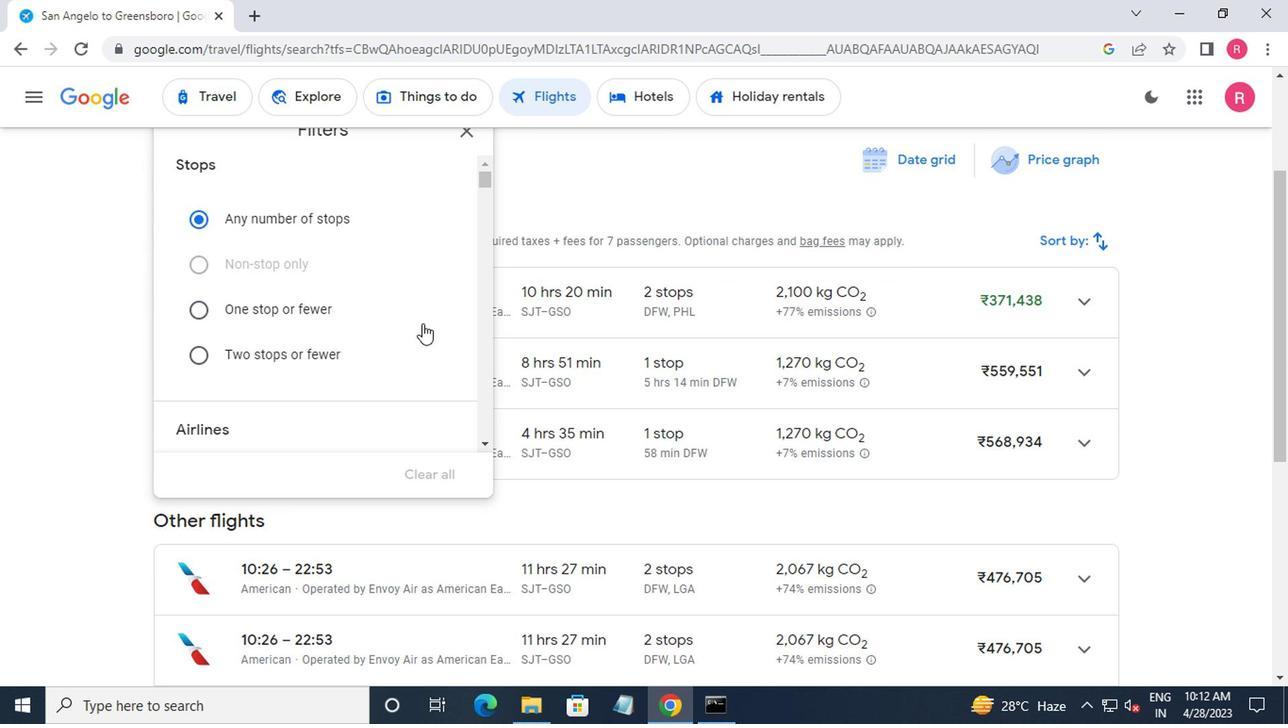 
Action: Mouse scrolled (392, 318) with delta (0, 0)
Screenshot: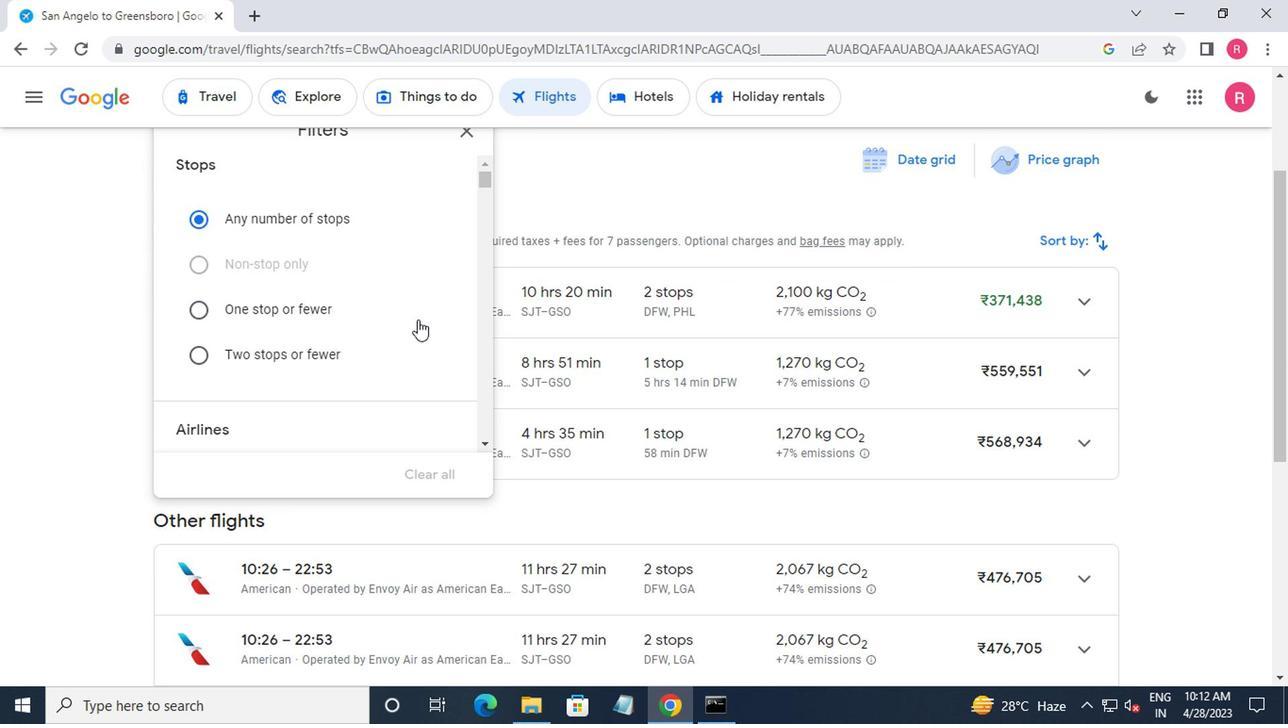
Action: Mouse moved to (389, 319)
Screenshot: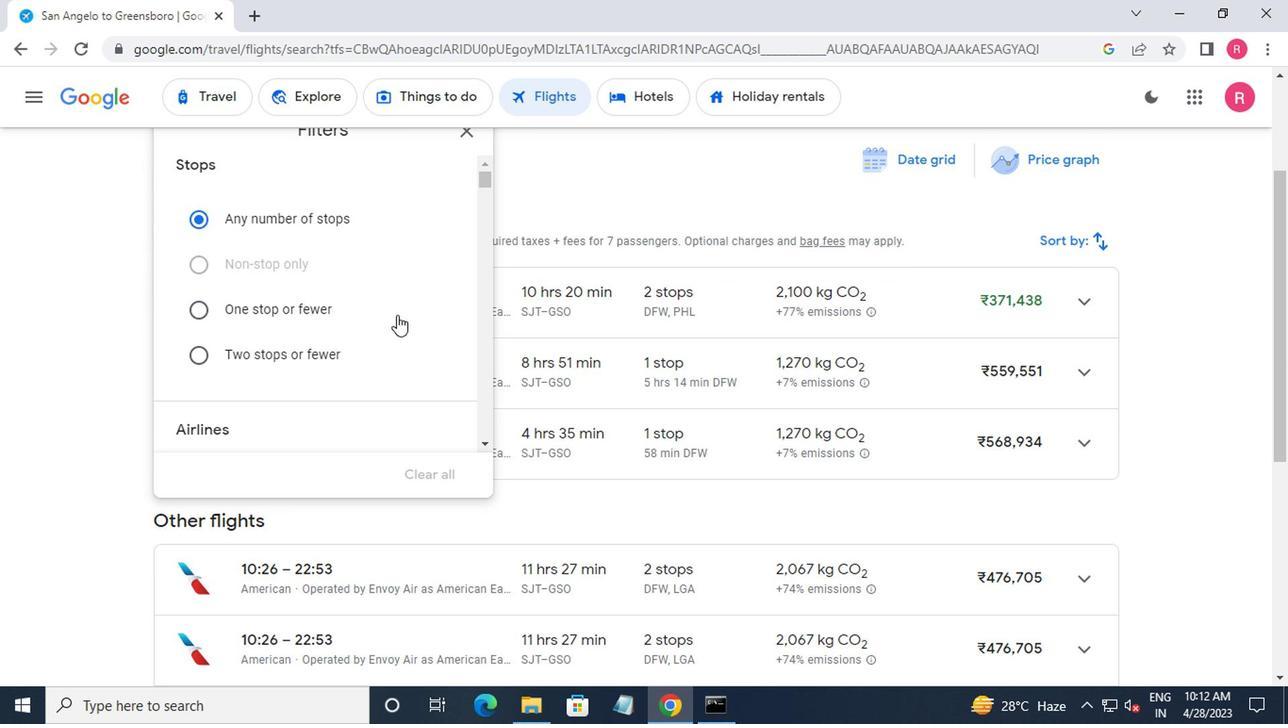 
Action: Mouse scrolled (389, 318) with delta (0, 0)
Screenshot: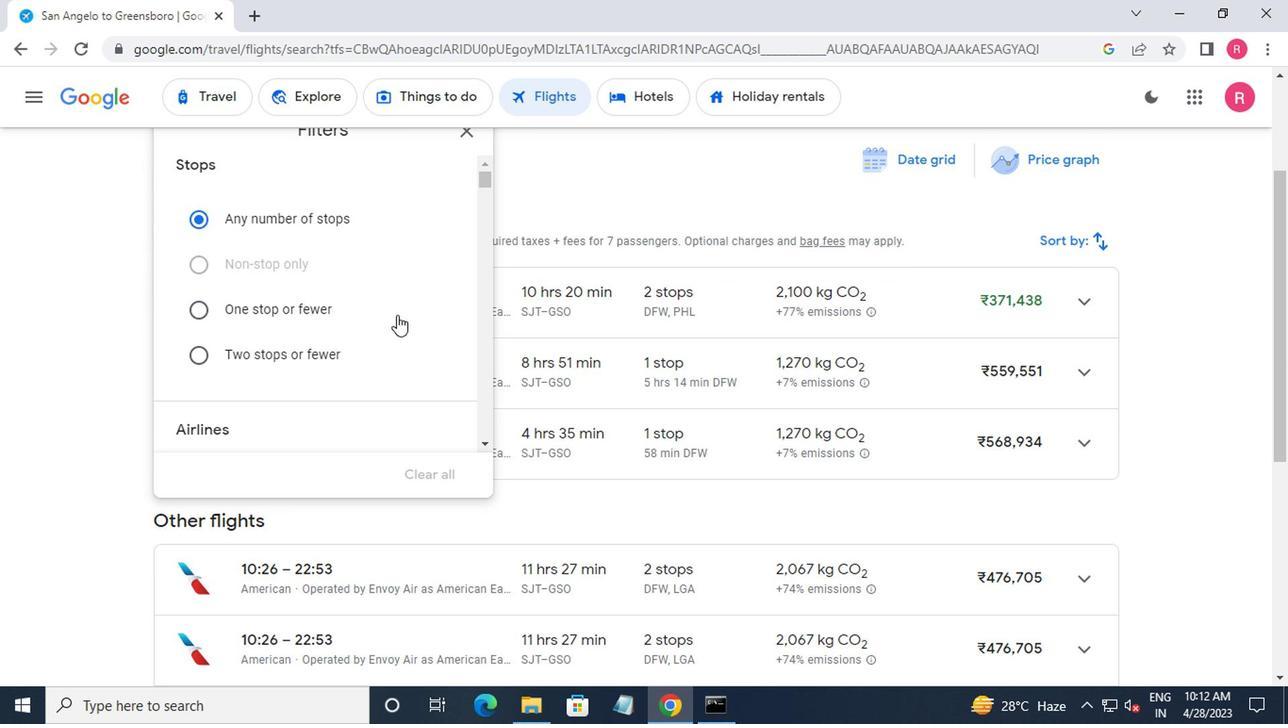 
Action: Mouse moved to (375, 320)
Screenshot: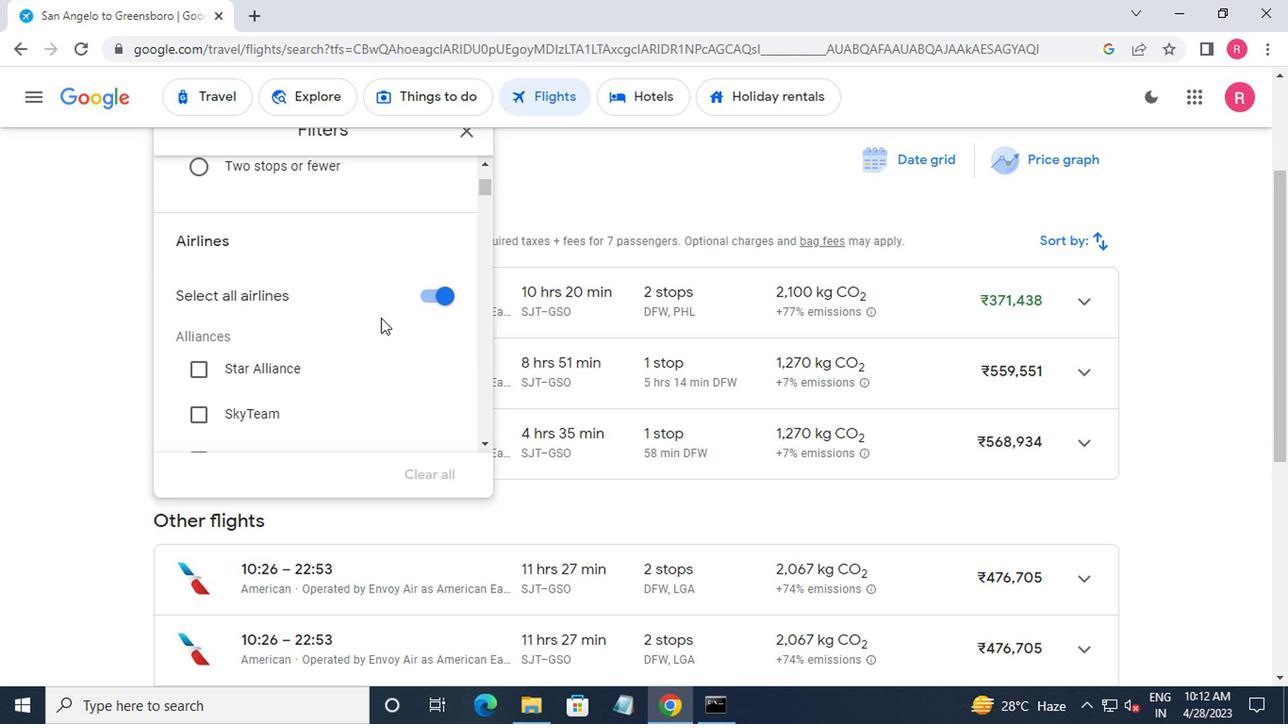 
Action: Mouse scrolled (375, 319) with delta (0, -1)
Screenshot: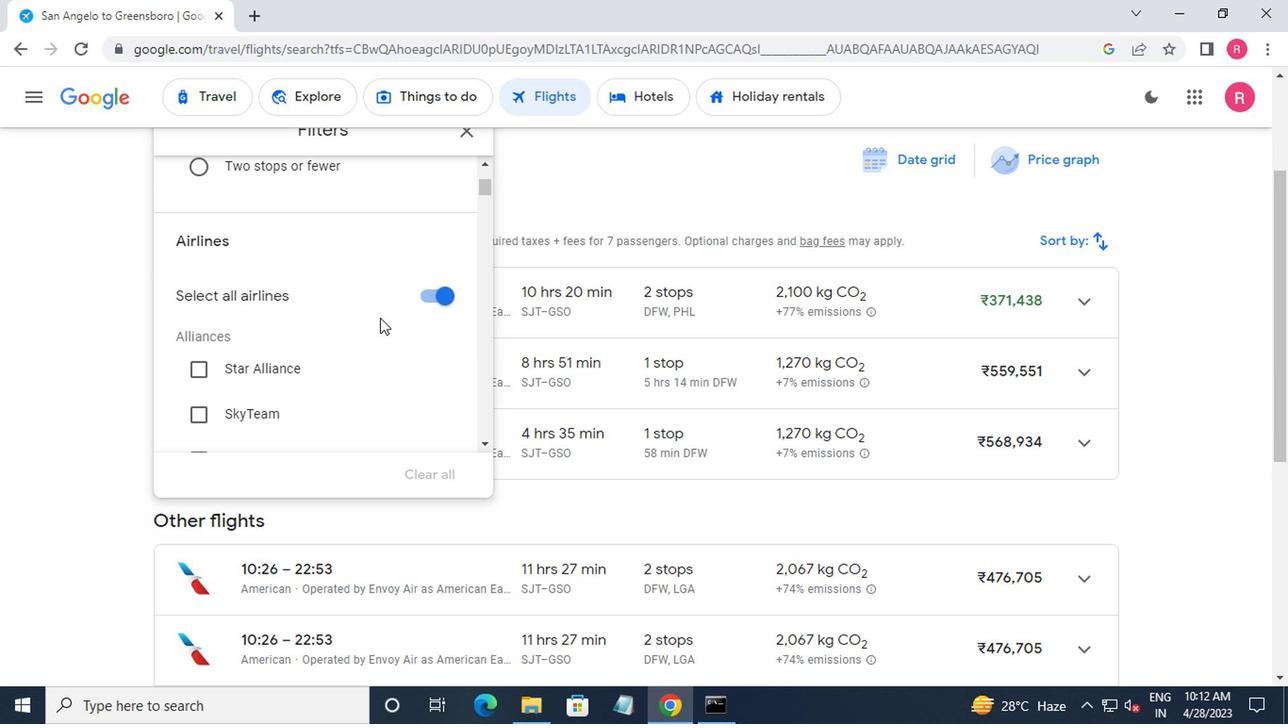 
Action: Mouse scrolled (375, 319) with delta (0, -1)
Screenshot: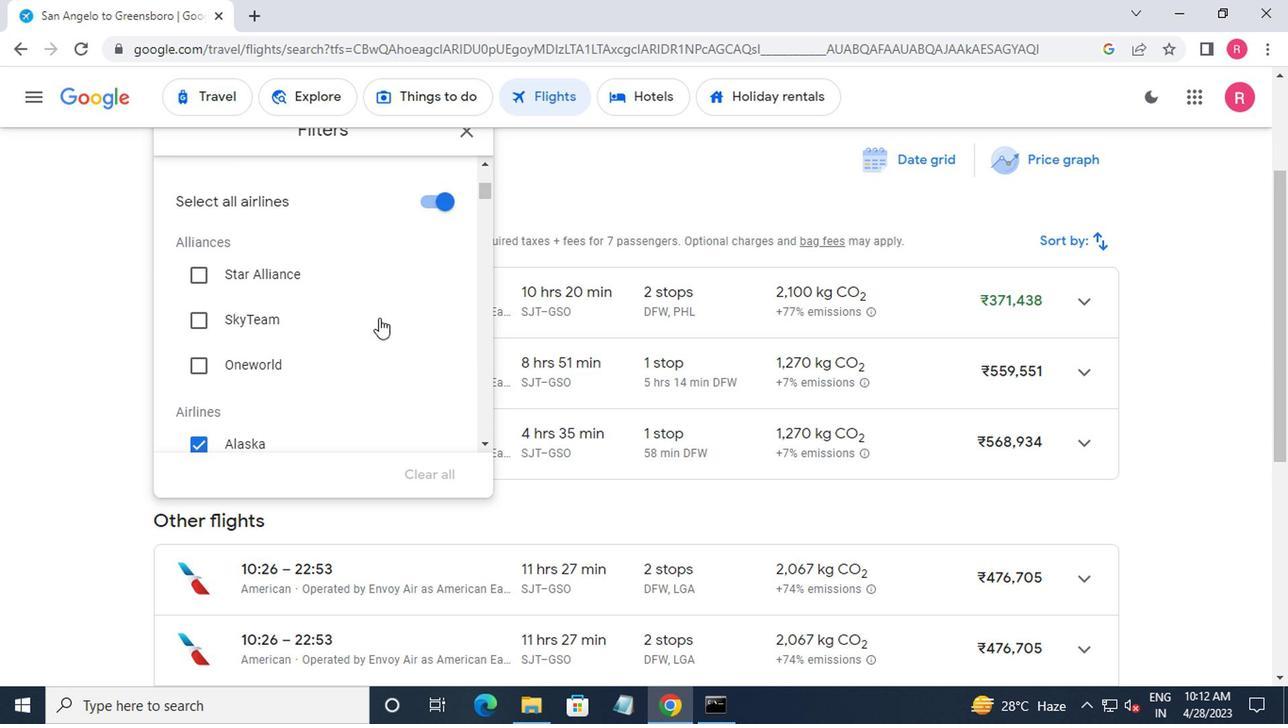 
Action: Mouse moved to (196, 400)
Screenshot: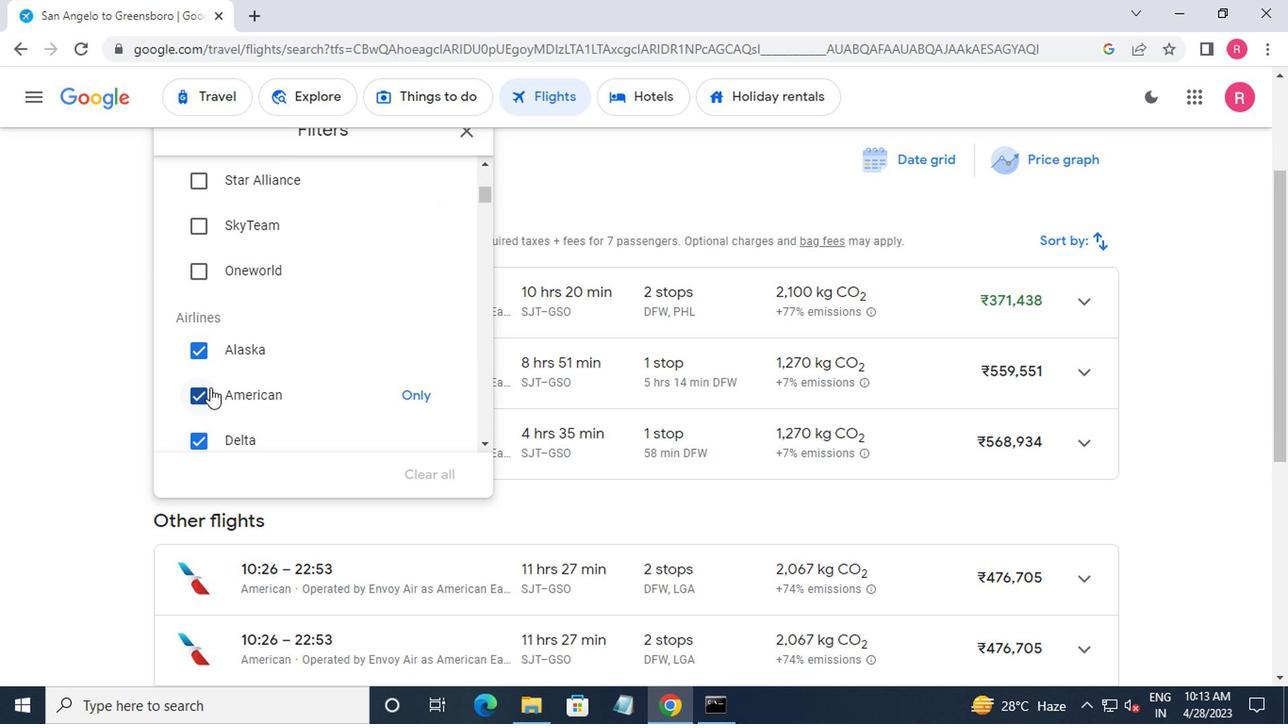 
Action: Mouse pressed left at (196, 400)
Screenshot: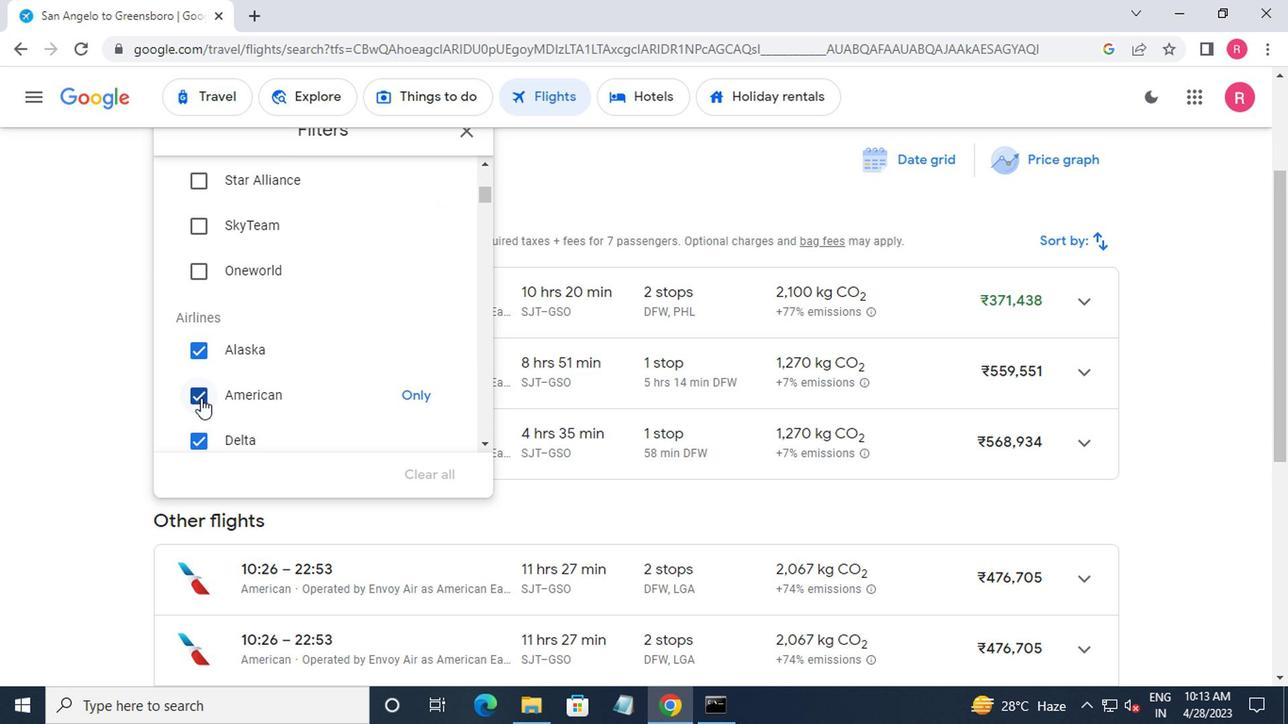 
Action: Mouse moved to (198, 434)
Screenshot: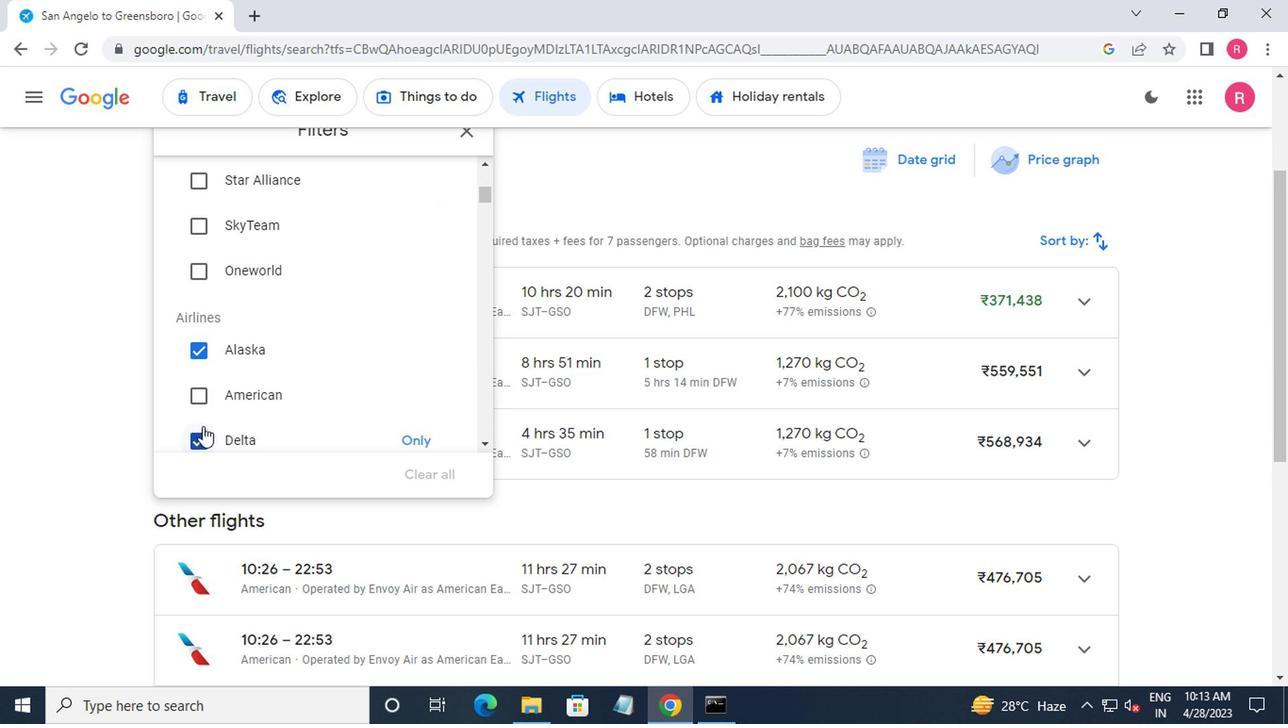 
Action: Mouse pressed left at (198, 434)
Screenshot: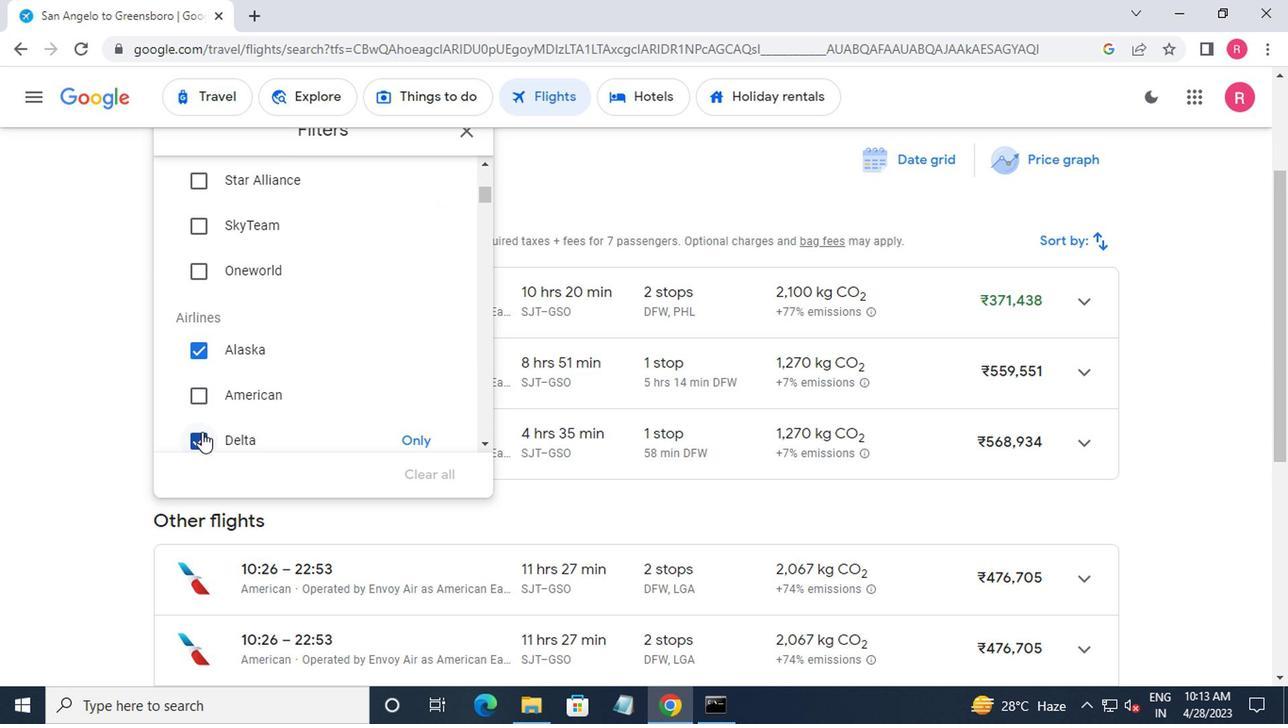 
Action: Mouse moved to (306, 361)
Screenshot: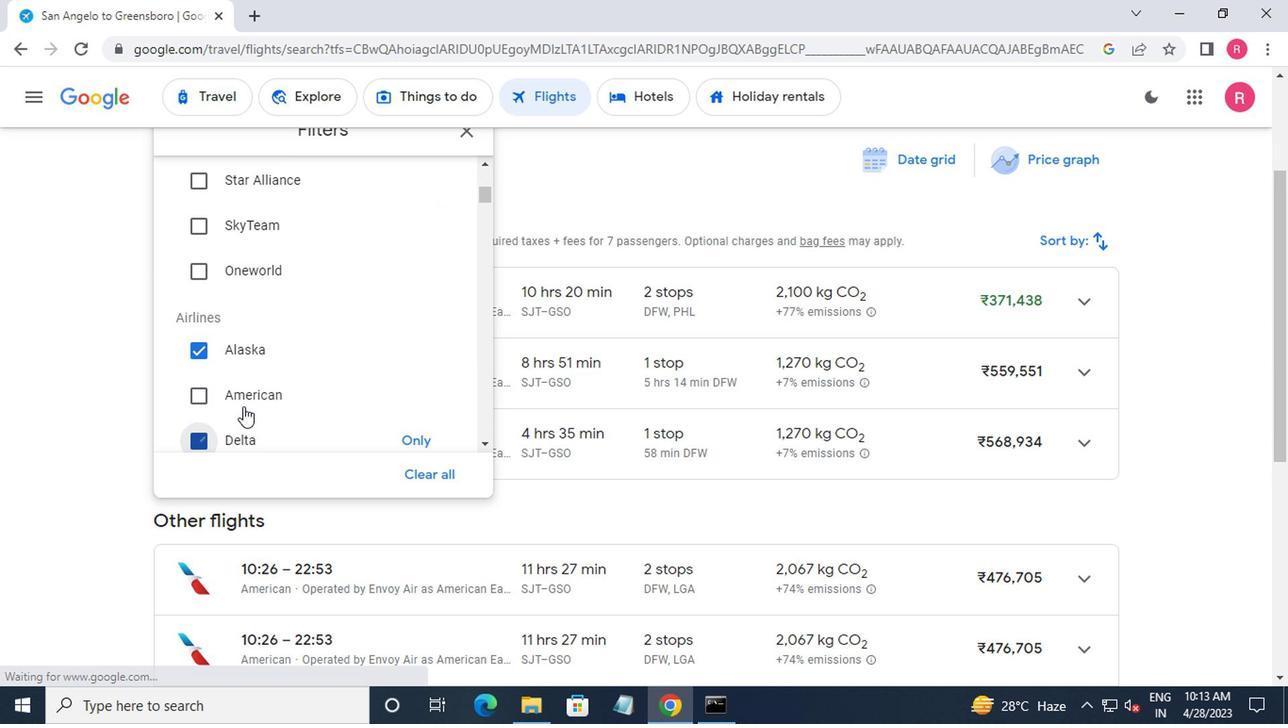 
Action: Mouse scrolled (306, 361) with delta (0, 0)
Screenshot: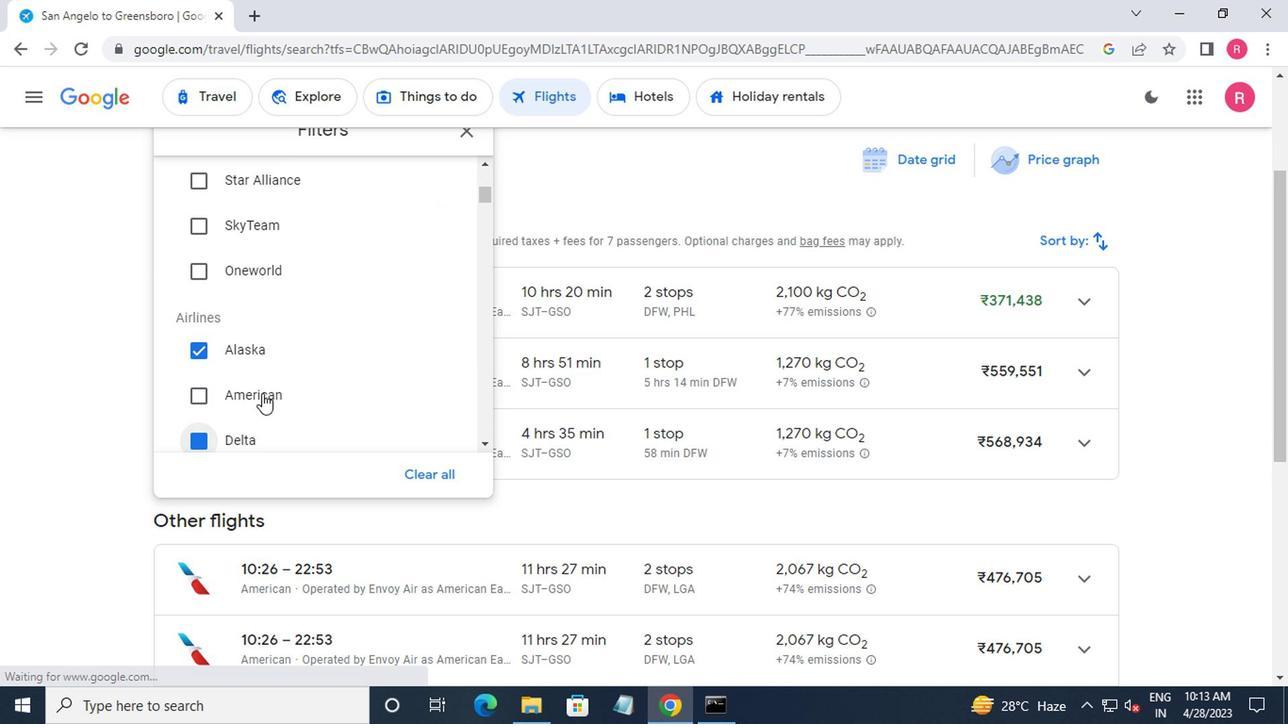 
Action: Mouse moved to (306, 361)
Screenshot: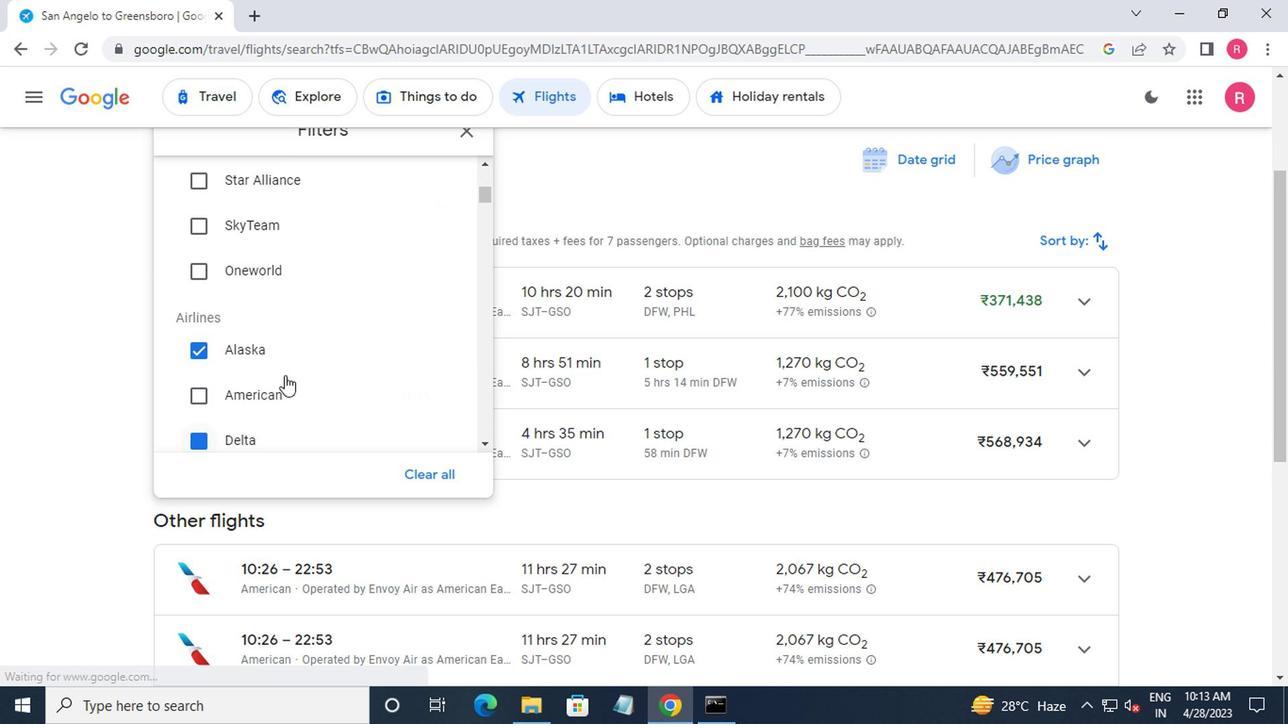 
Action: Mouse scrolled (306, 359) with delta (0, -1)
Screenshot: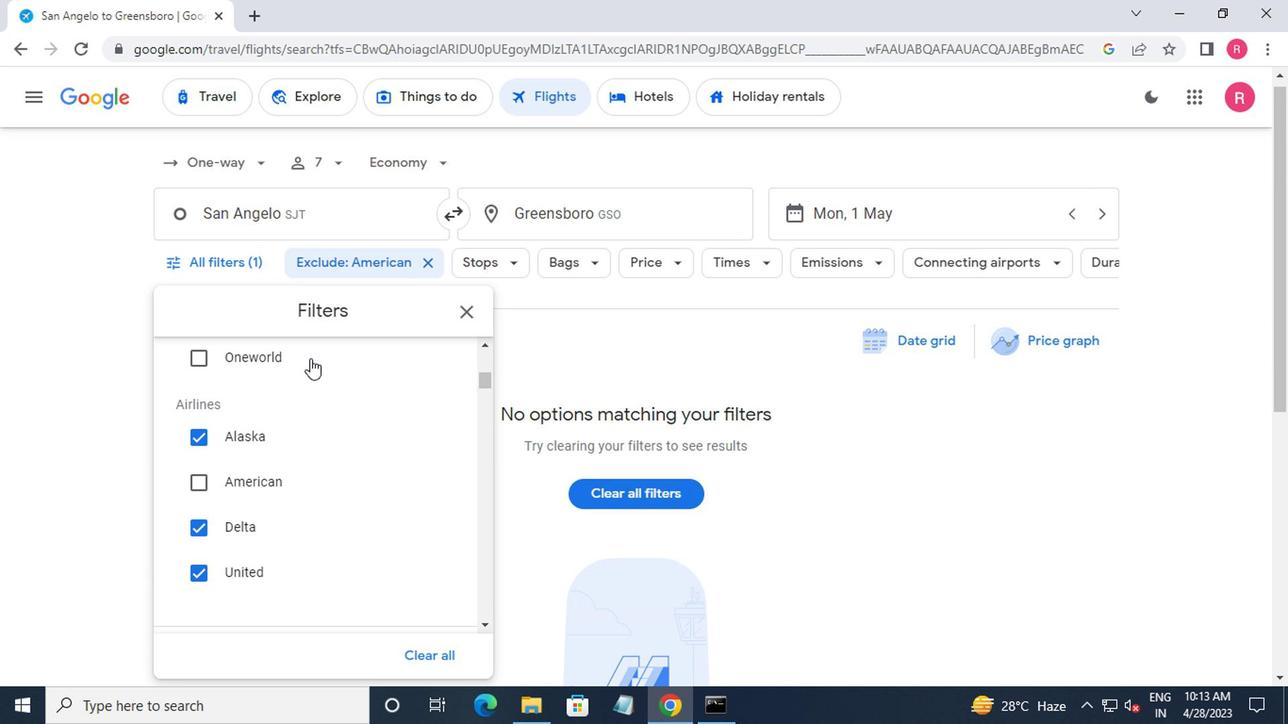 
Action: Mouse moved to (203, 471)
Screenshot: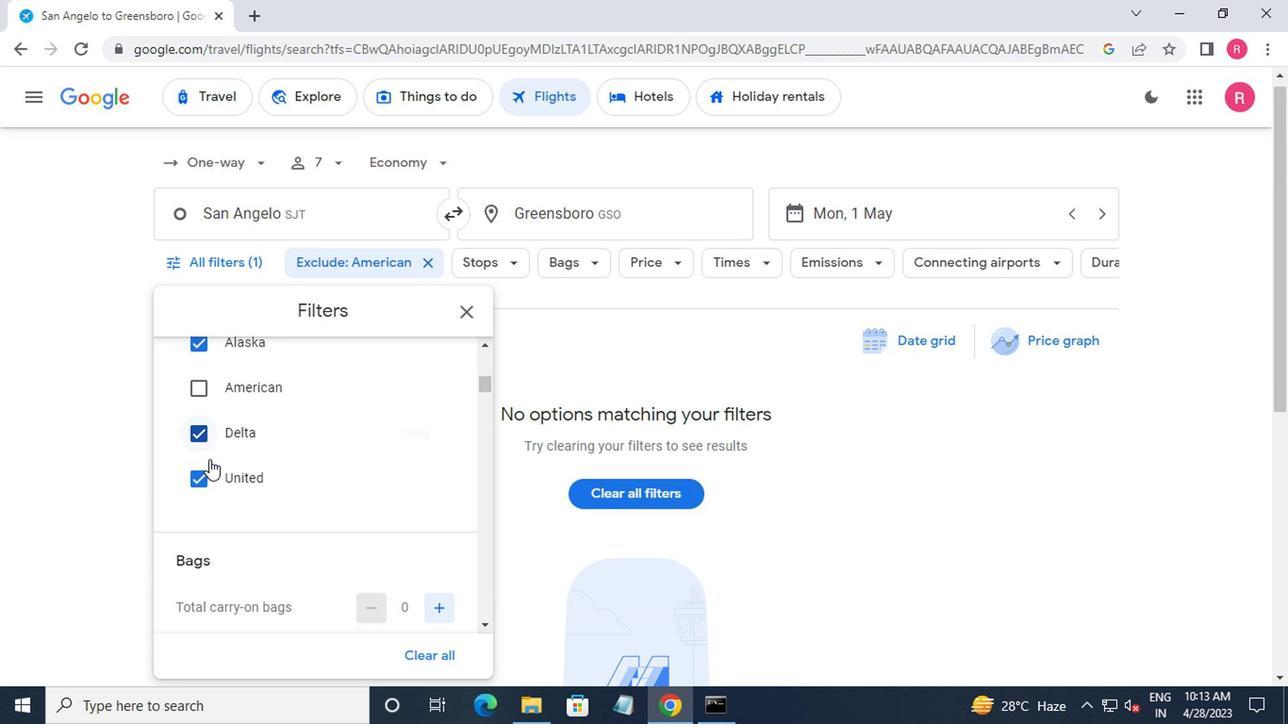 
Action: Mouse pressed left at (203, 471)
Screenshot: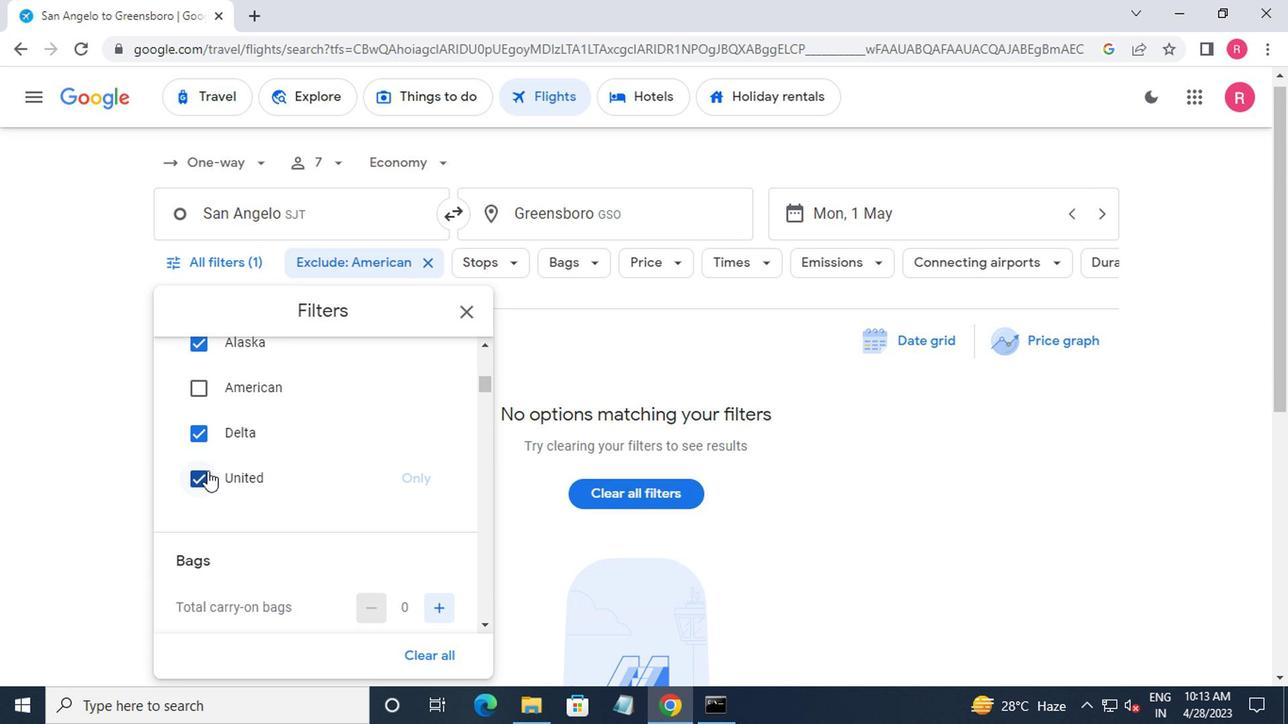 
Action: Mouse moved to (193, 436)
Screenshot: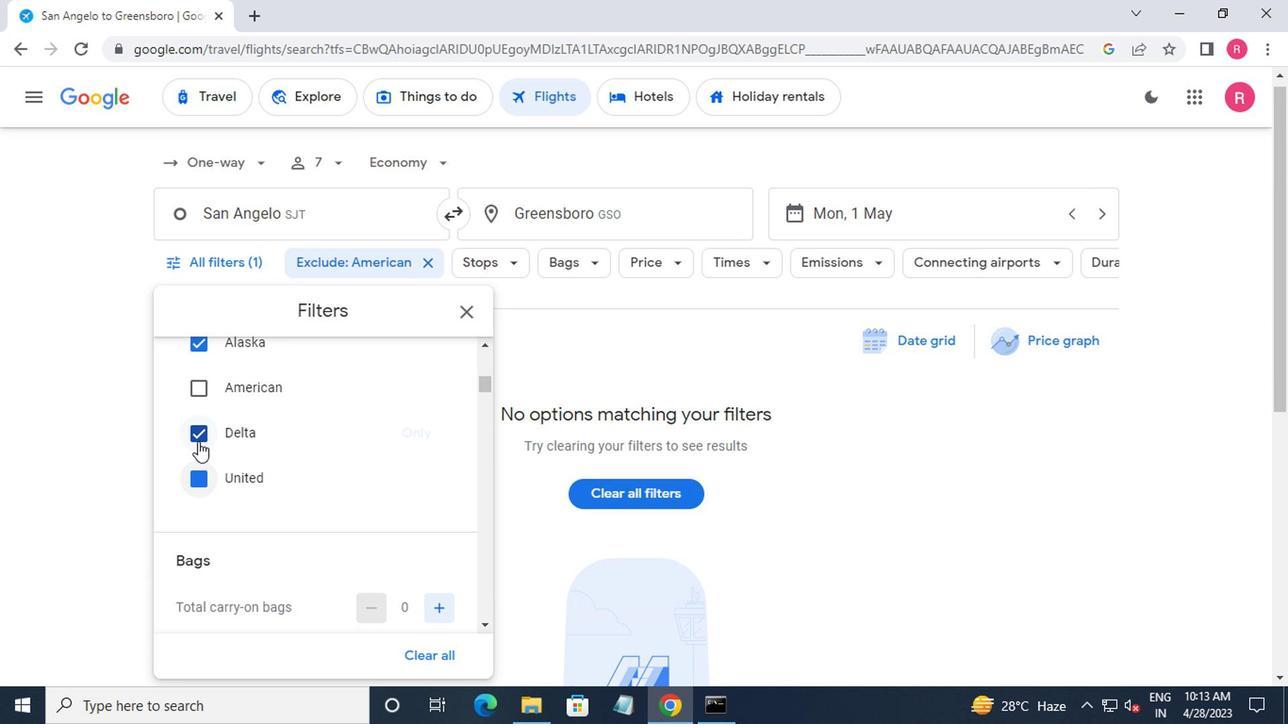 
Action: Mouse pressed left at (193, 436)
Screenshot: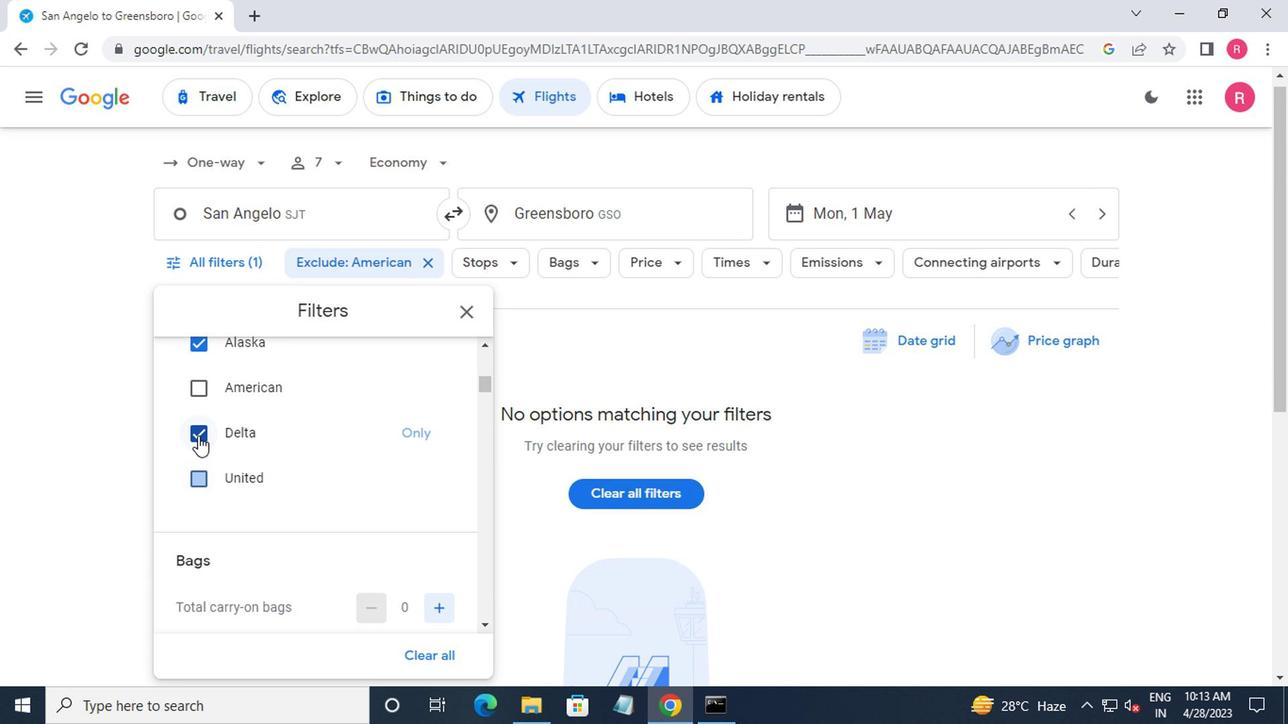 
Action: Mouse moved to (243, 432)
Screenshot: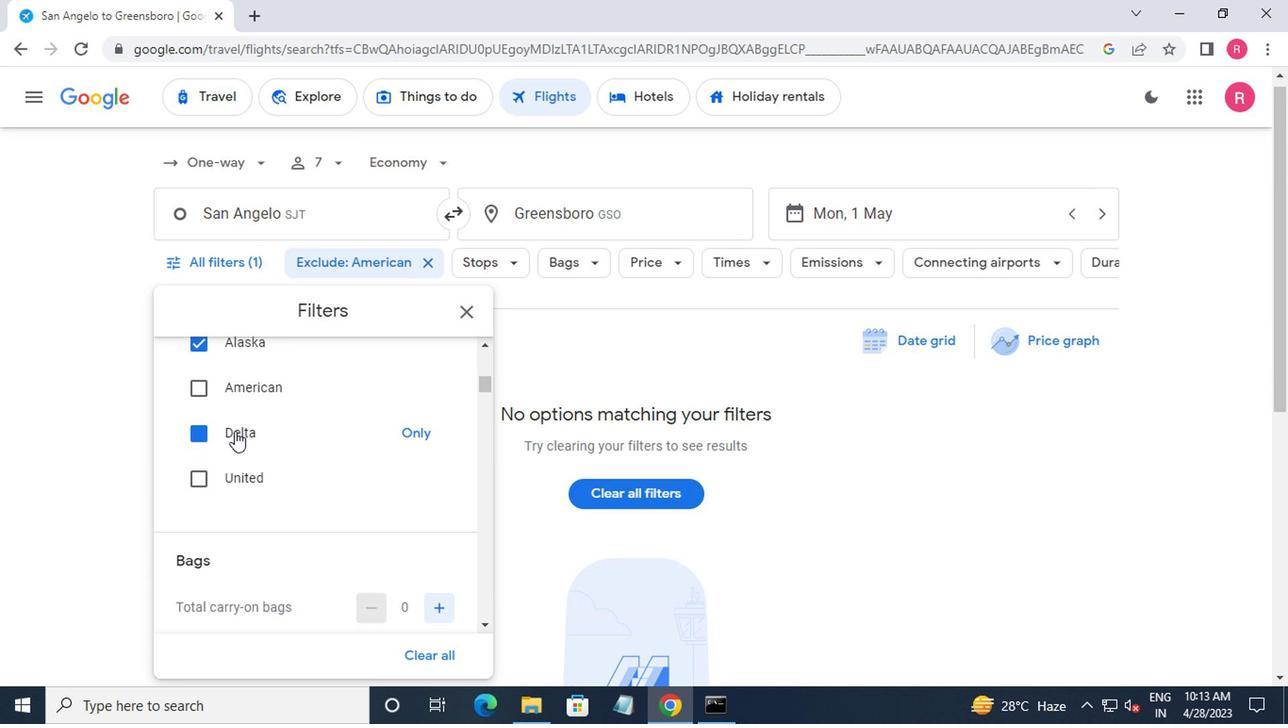
Action: Mouse scrolled (243, 433) with delta (0, 1)
Screenshot: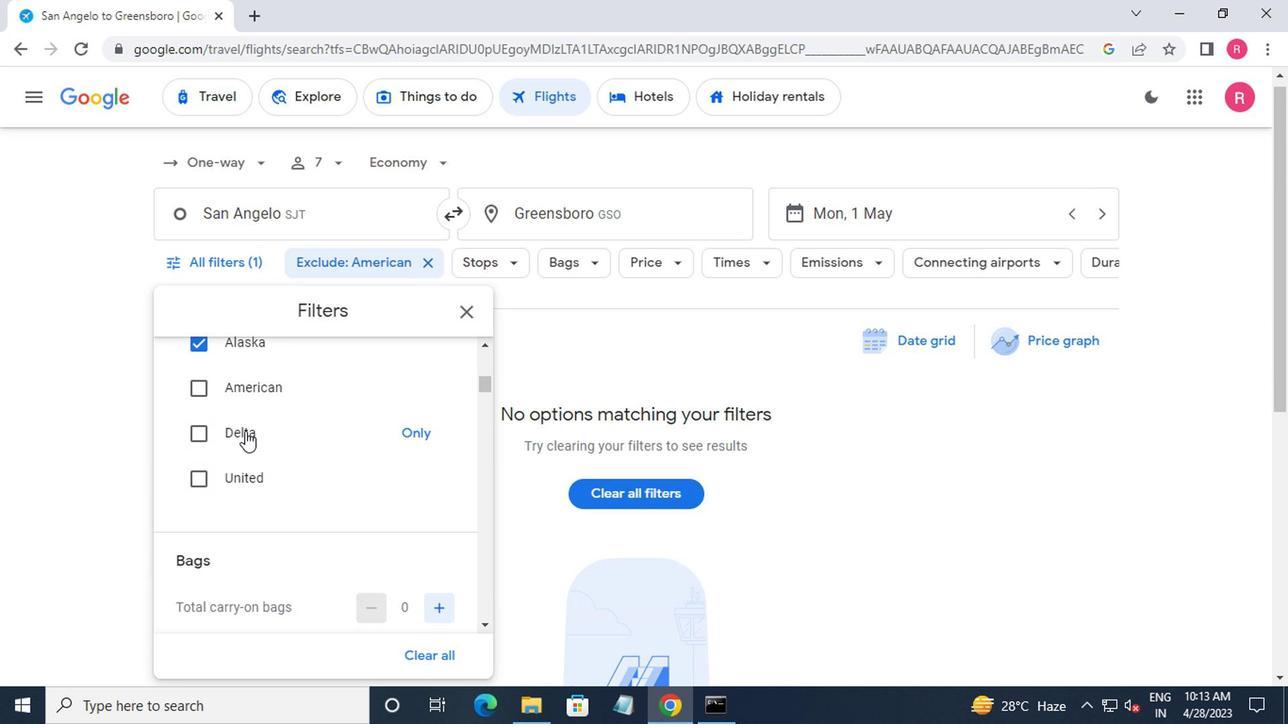 
Action: Mouse scrolled (243, 433) with delta (0, 1)
Screenshot: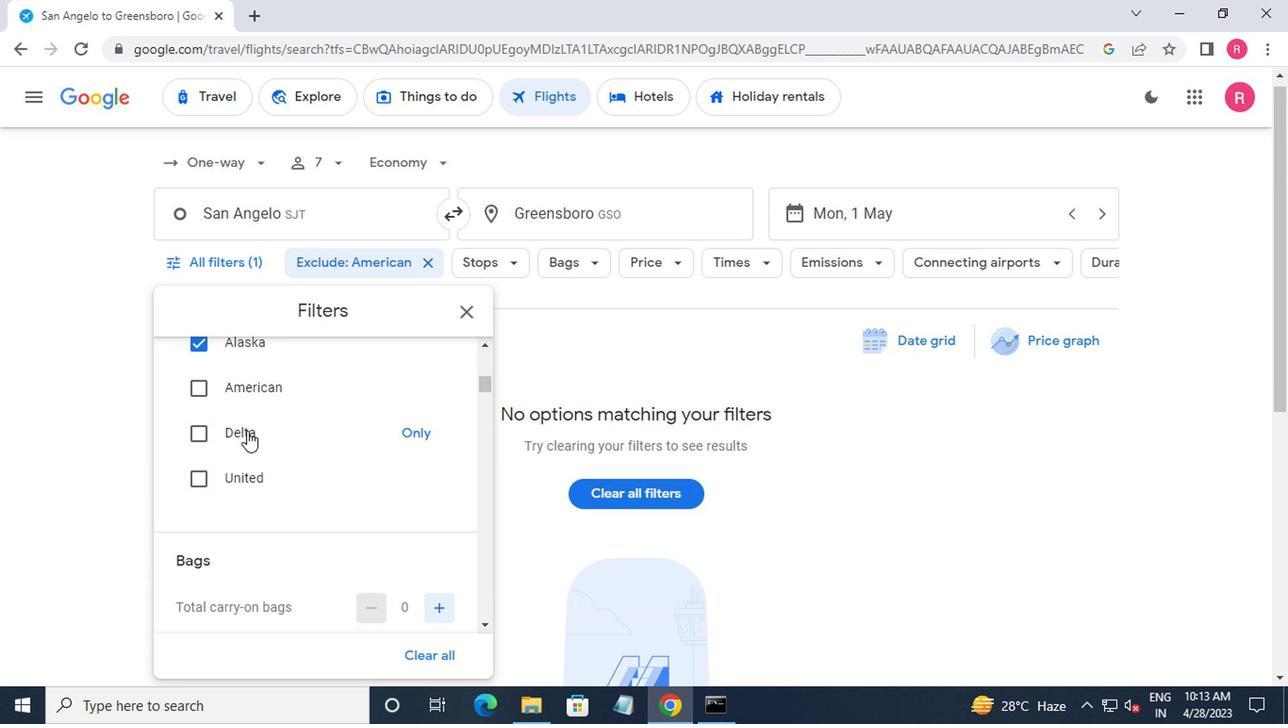 
Action: Mouse moved to (244, 432)
Screenshot: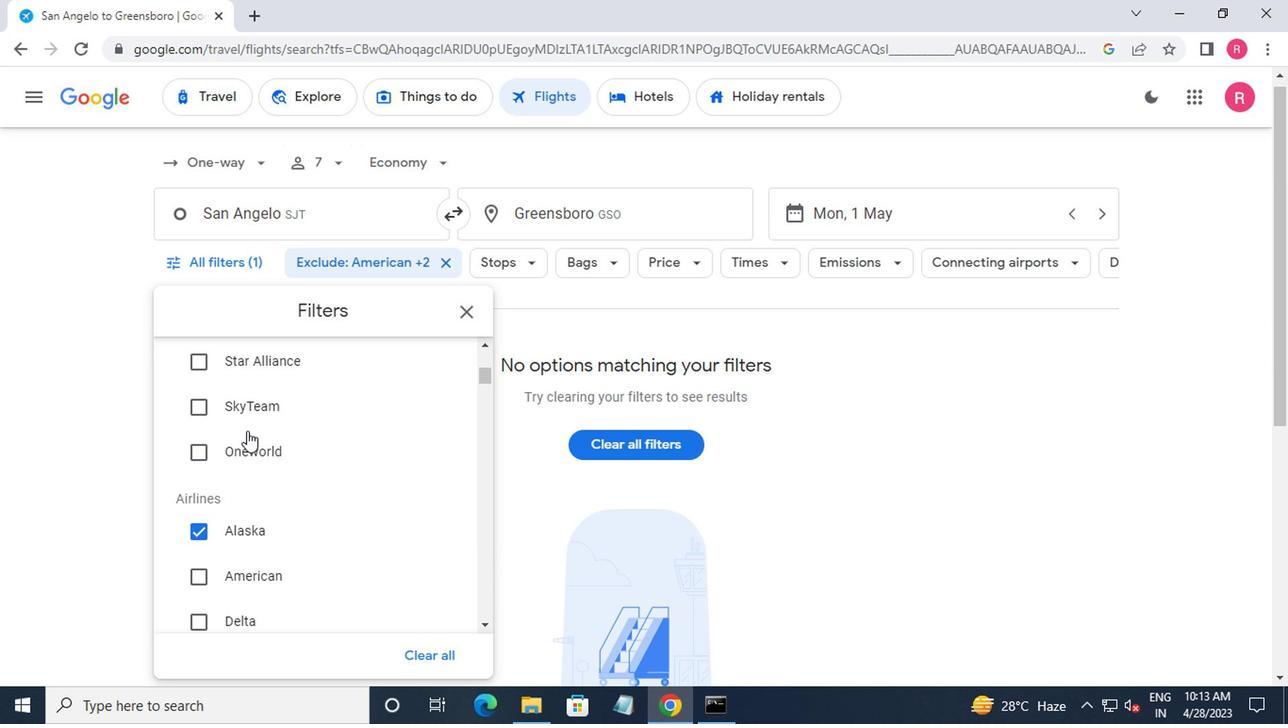 
Action: Mouse scrolled (244, 431) with delta (0, 0)
Screenshot: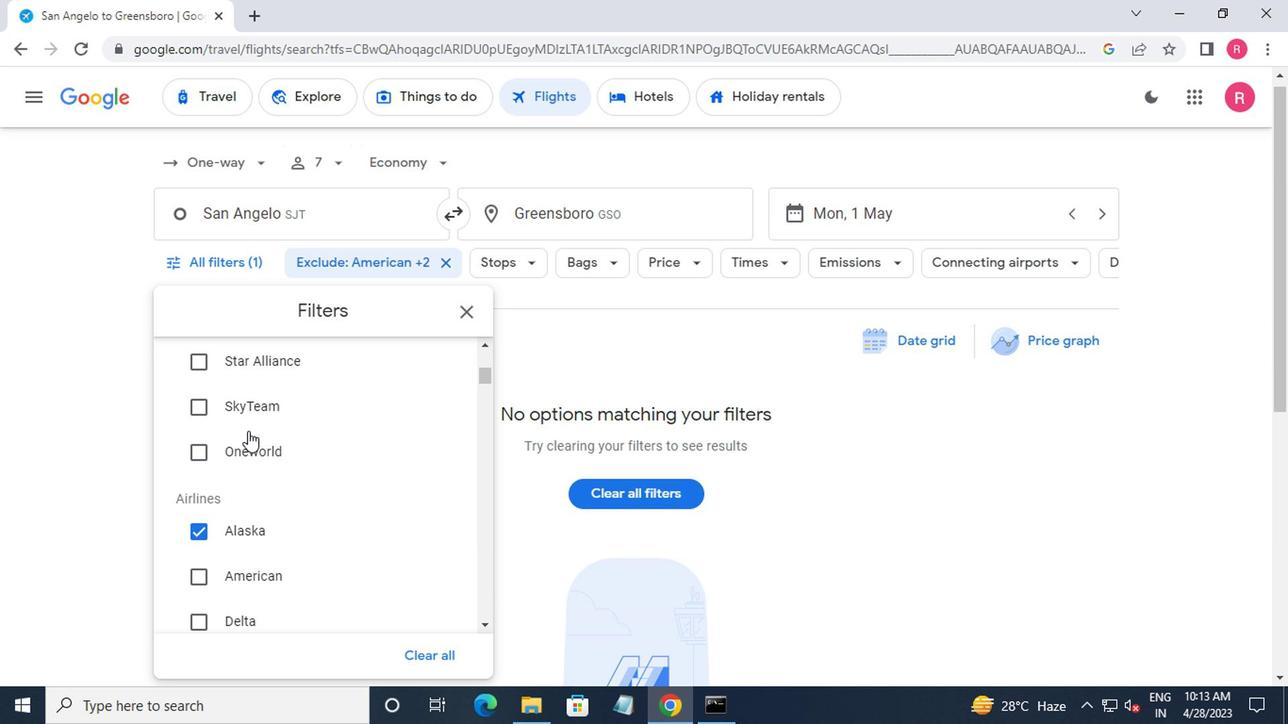 
Action: Mouse moved to (244, 432)
Screenshot: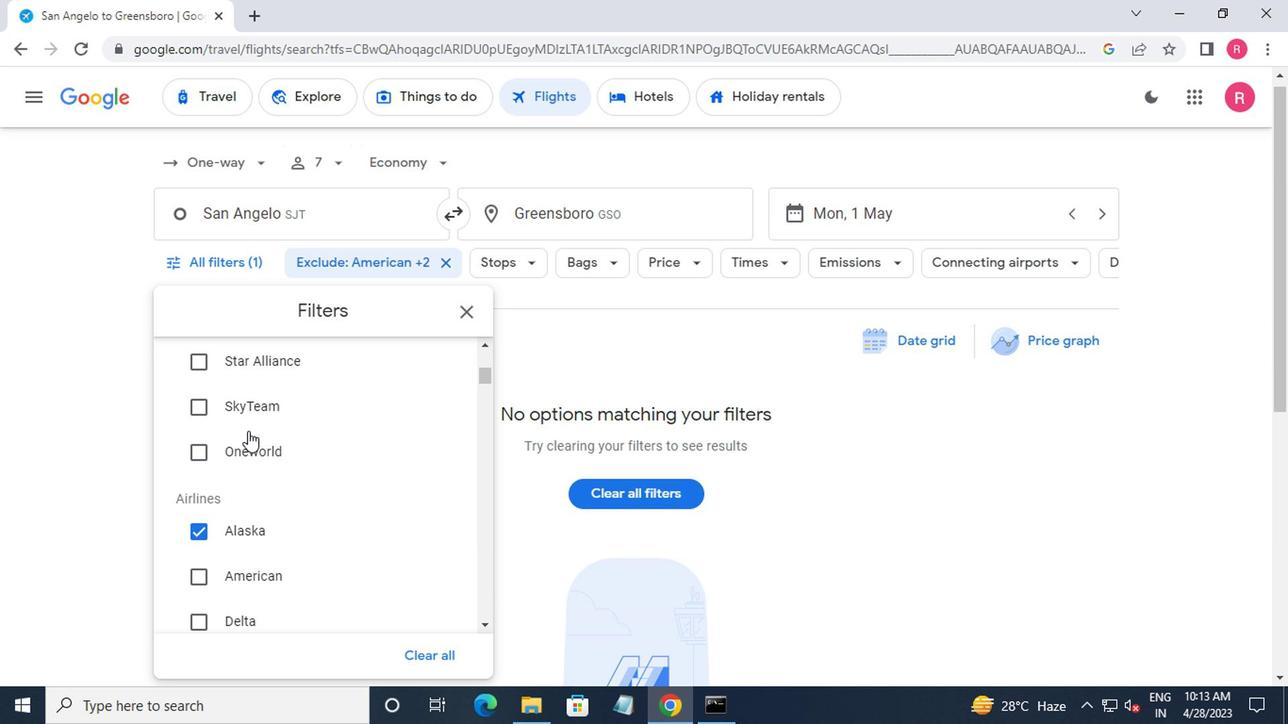 
Action: Mouse scrolled (244, 431) with delta (0, 0)
Screenshot: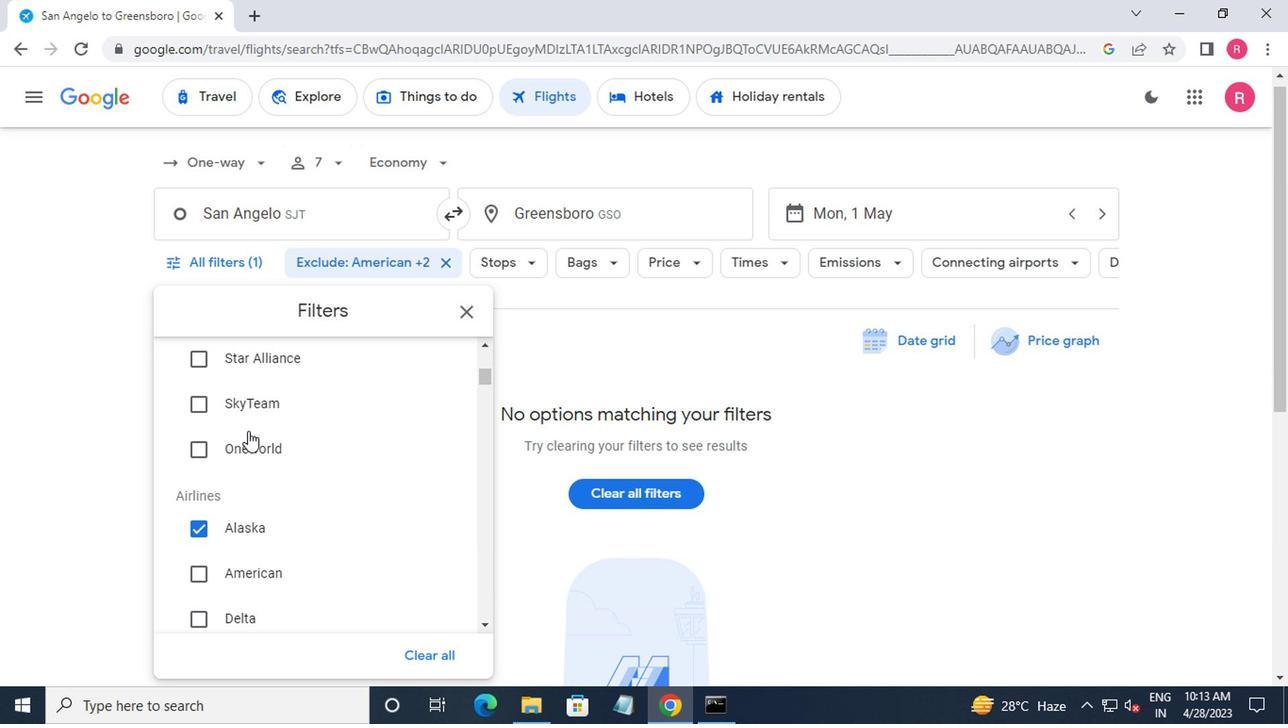 
Action: Mouse moved to (246, 433)
Screenshot: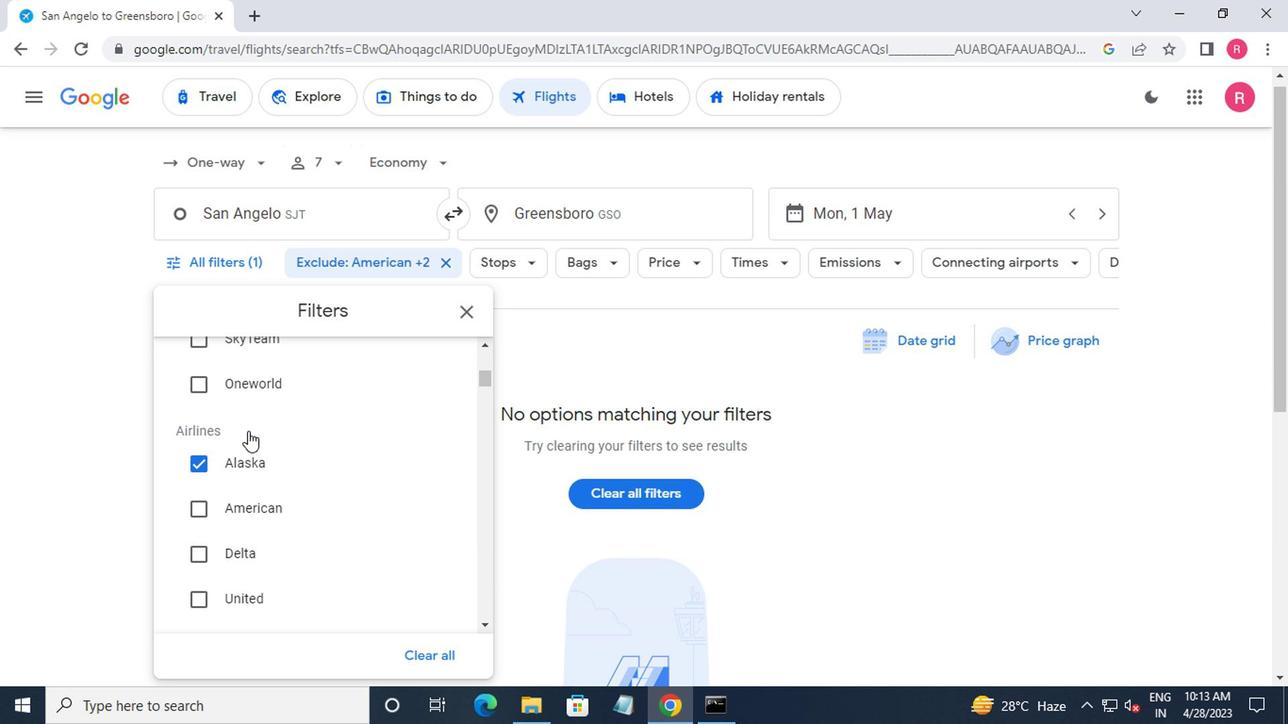 
Action: Mouse scrolled (246, 432) with delta (0, -1)
Screenshot: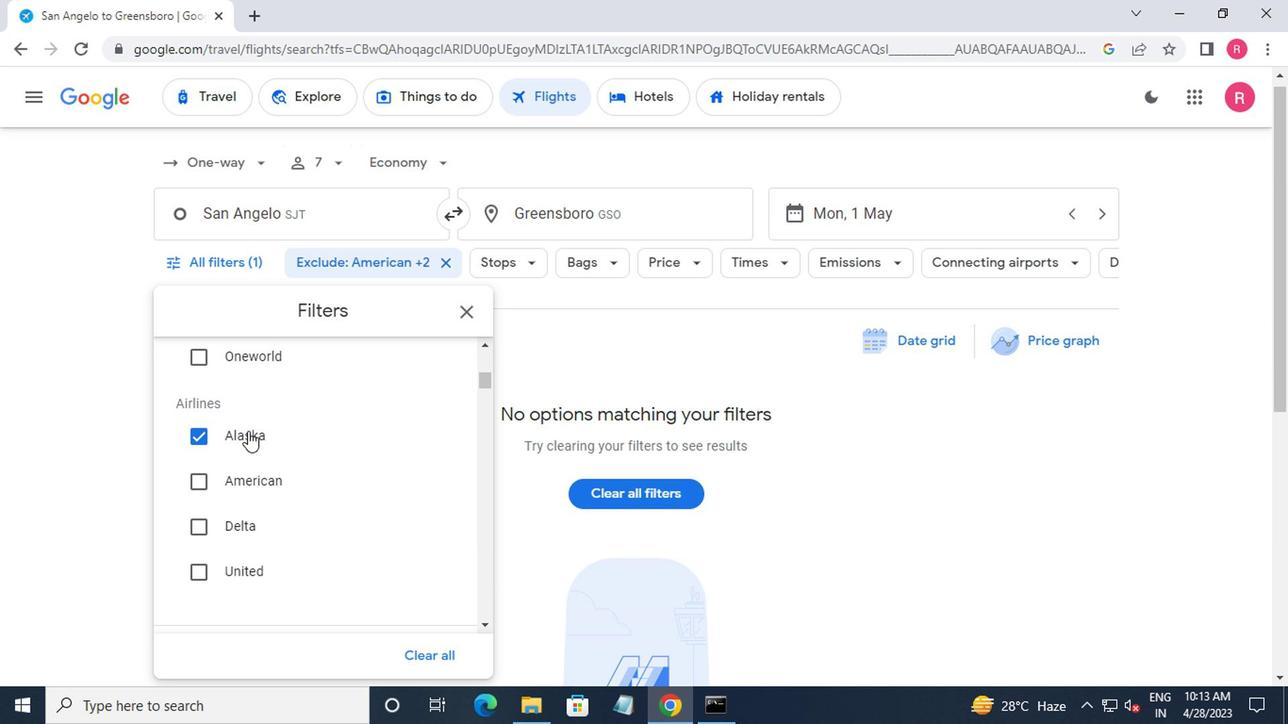 
Action: Mouse scrolled (246, 432) with delta (0, -1)
Screenshot: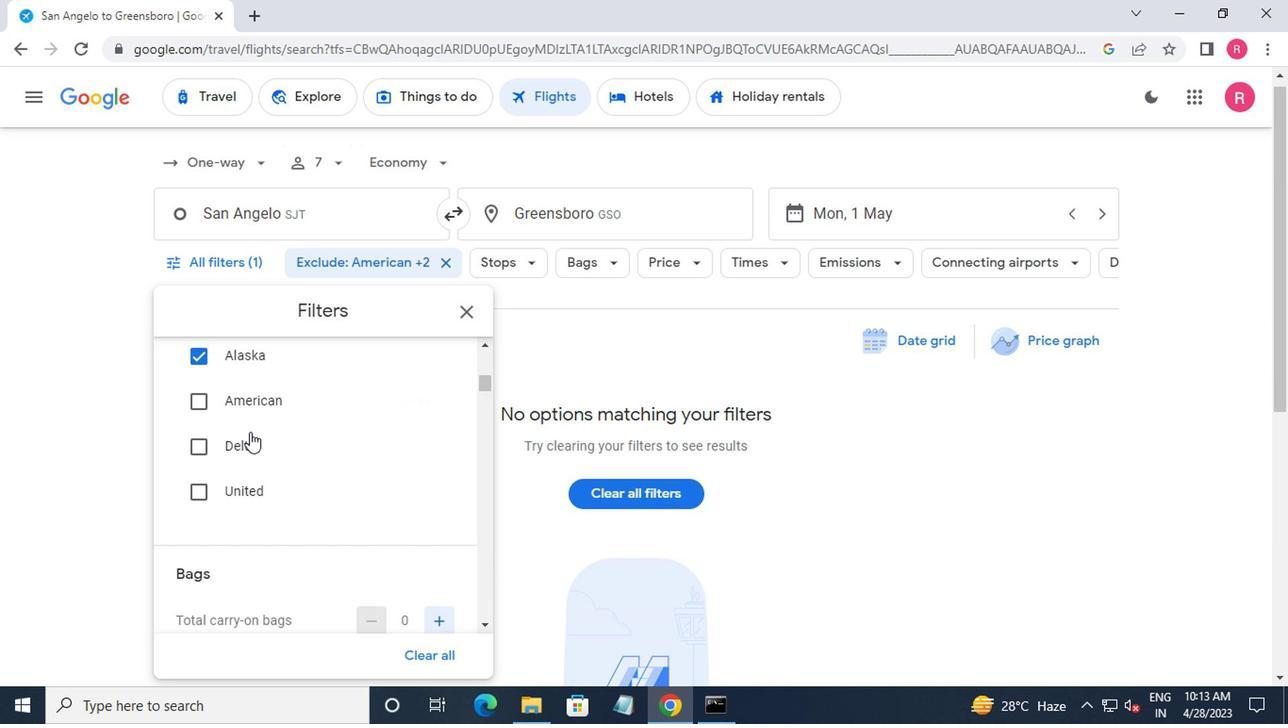 
Action: Mouse moved to (247, 433)
Screenshot: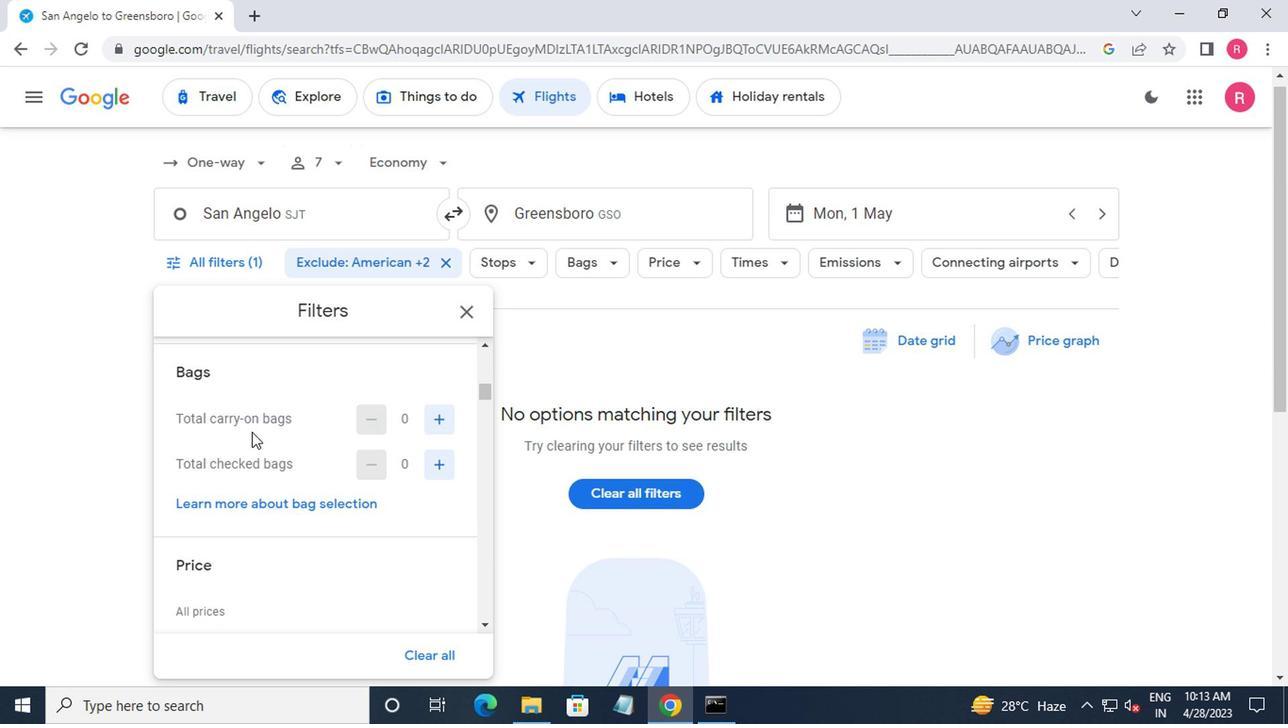 
Action: Mouse scrolled (247, 432) with delta (0, -1)
Screenshot: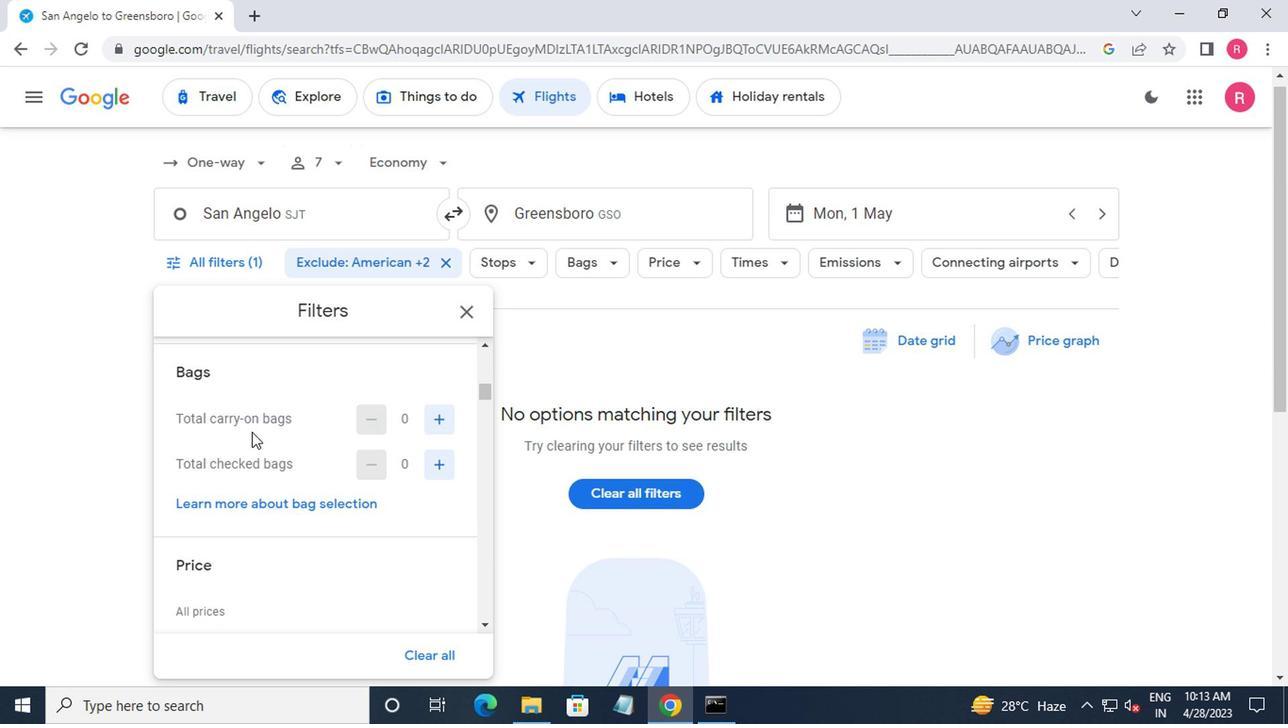 
Action: Mouse scrolled (247, 432) with delta (0, -1)
Screenshot: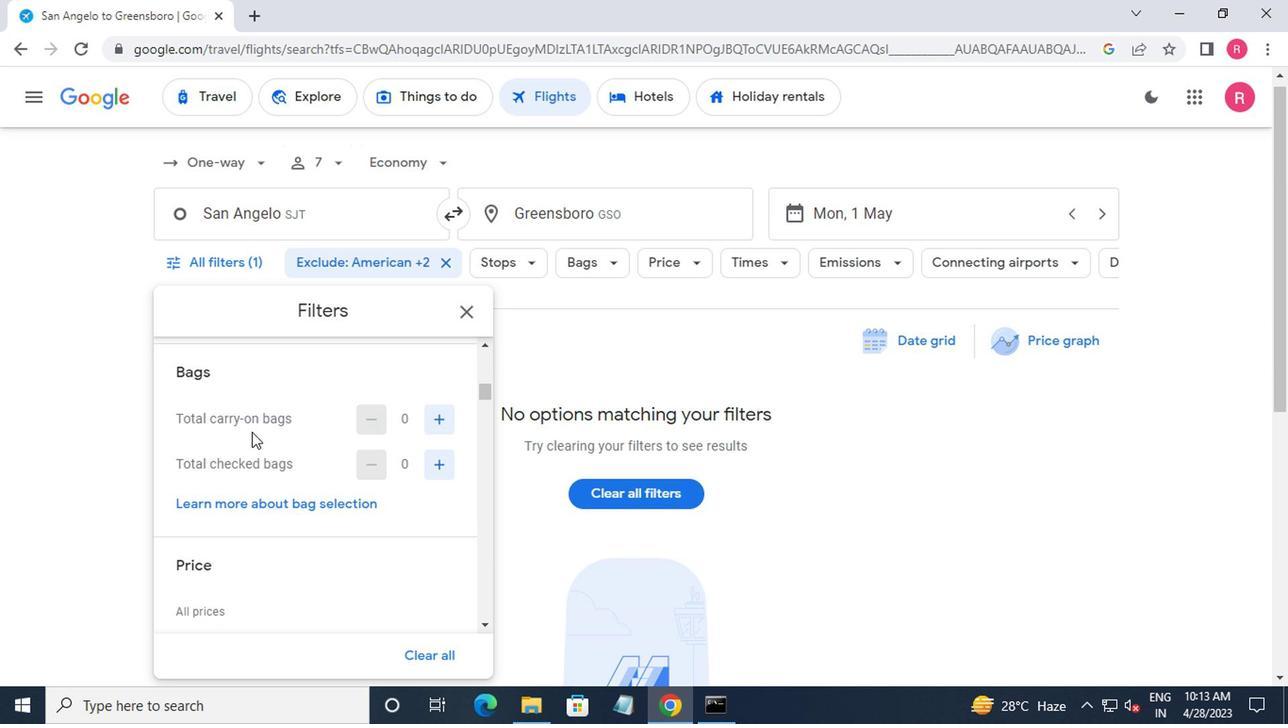
Action: Mouse scrolled (247, 432) with delta (0, -1)
Screenshot: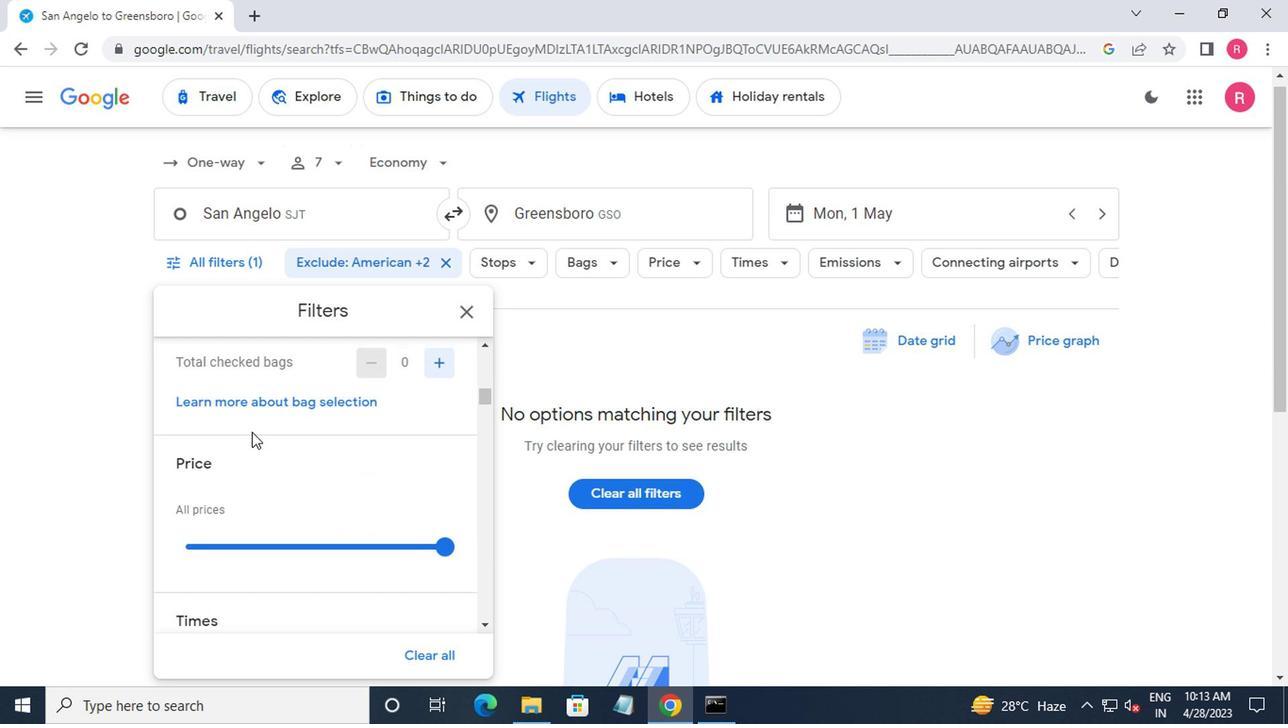 
Action: Mouse moved to (249, 433)
Screenshot: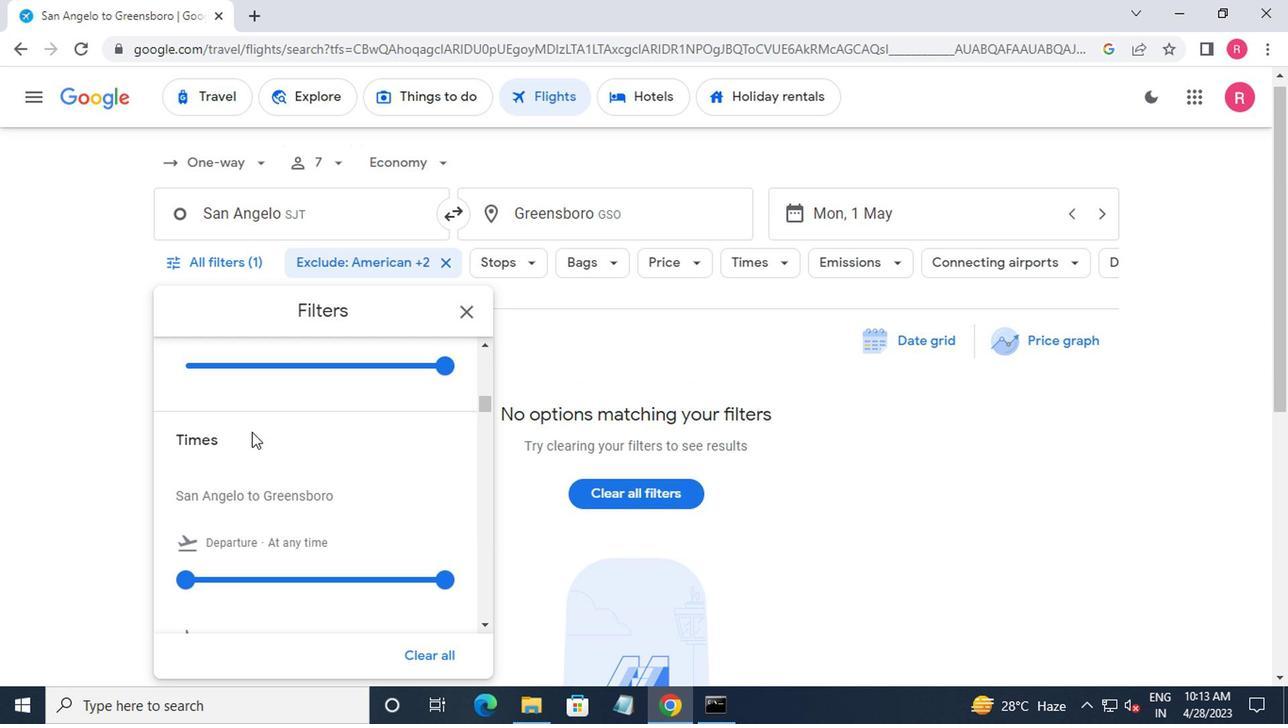 
Action: Mouse scrolled (249, 434) with delta (0, 0)
Screenshot: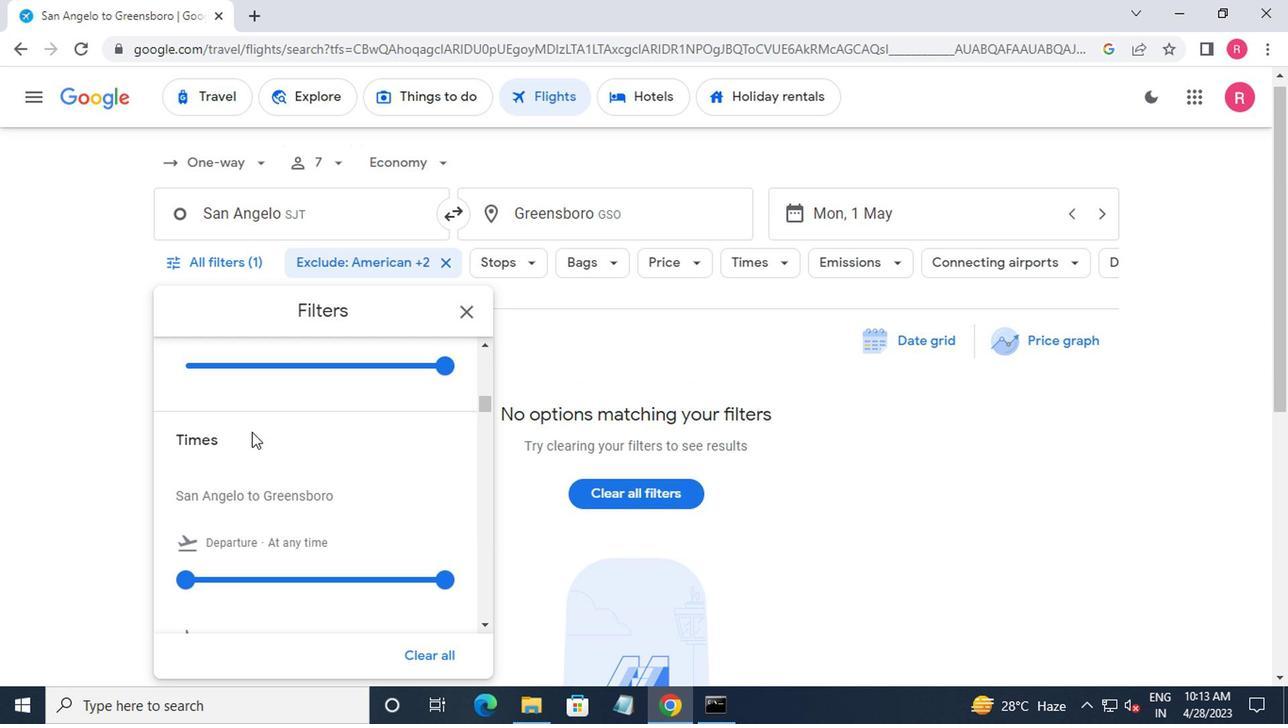 
Action: Mouse moved to (437, 463)
Screenshot: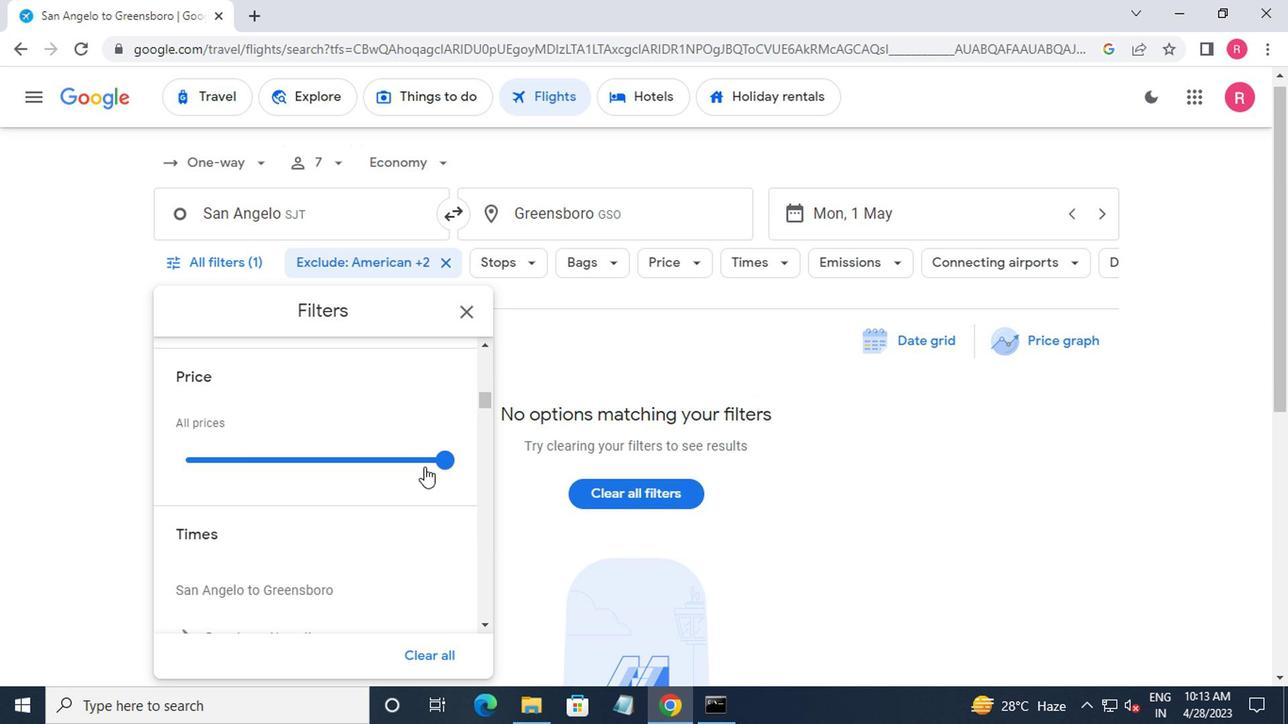 
Action: Mouse pressed left at (437, 463)
Screenshot: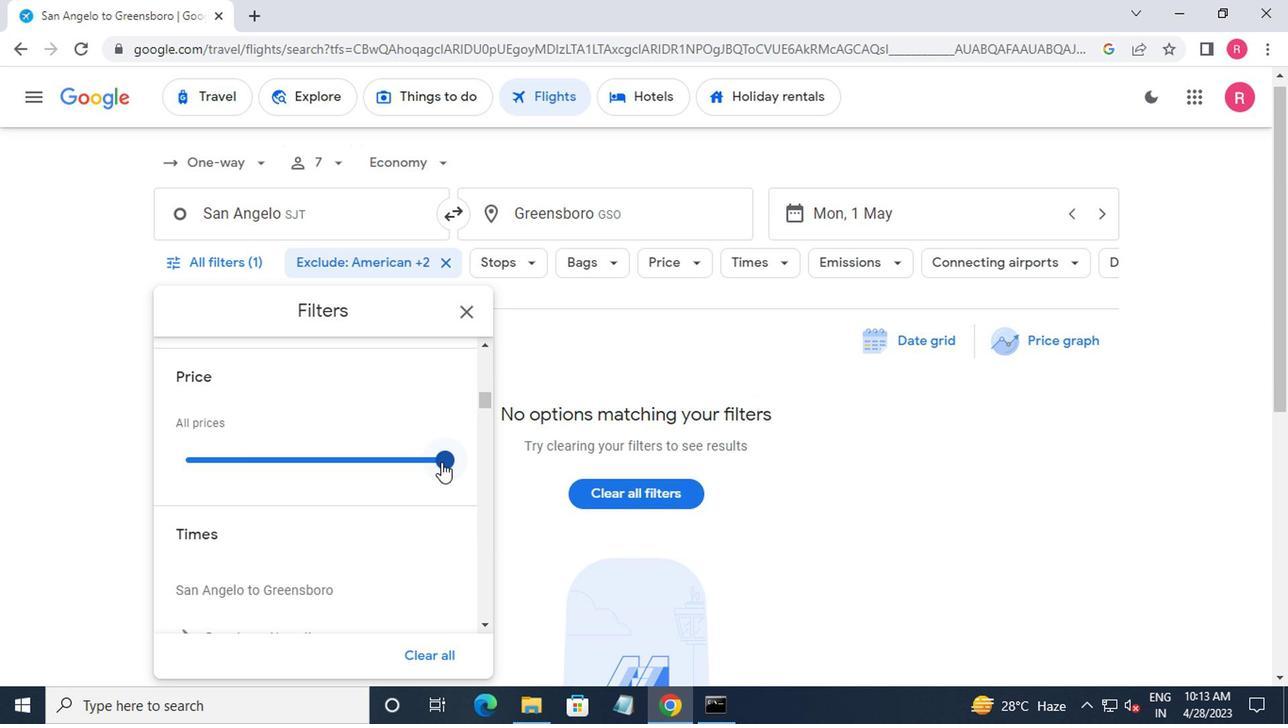 
Action: Mouse moved to (258, 438)
Screenshot: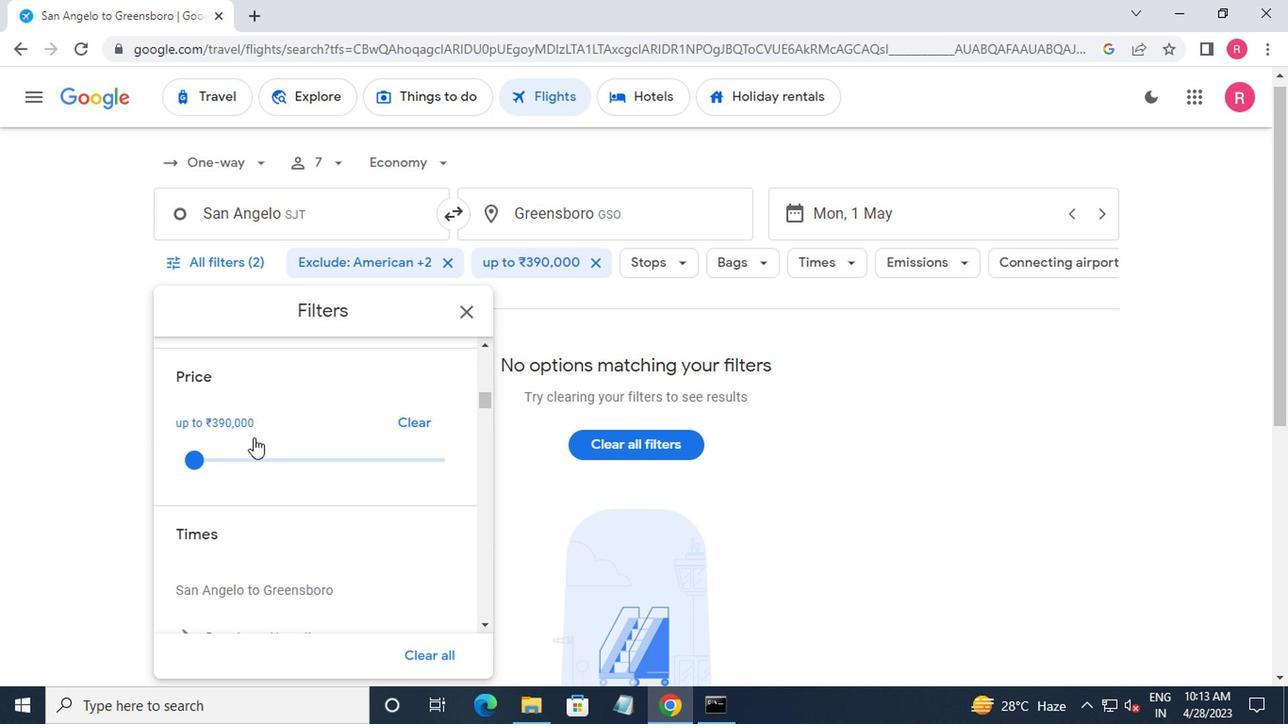 
Action: Mouse scrolled (258, 437) with delta (0, -1)
Screenshot: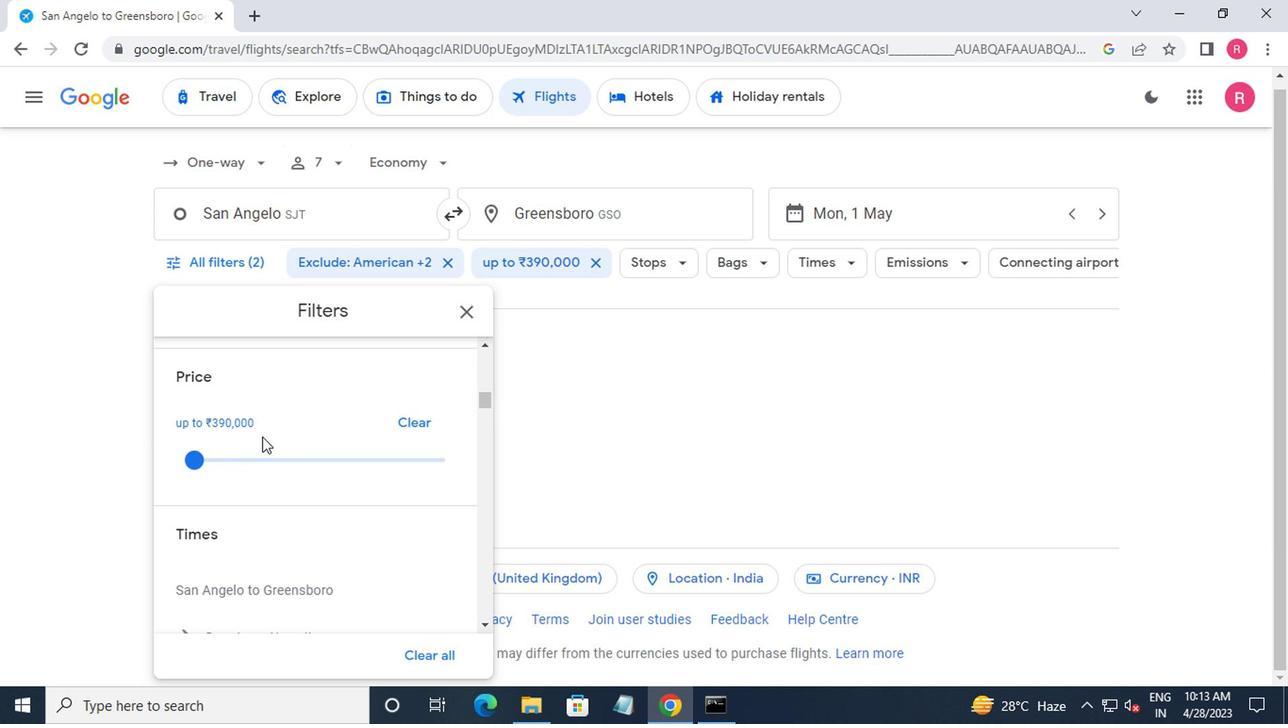 
Action: Mouse moved to (259, 438)
Screenshot: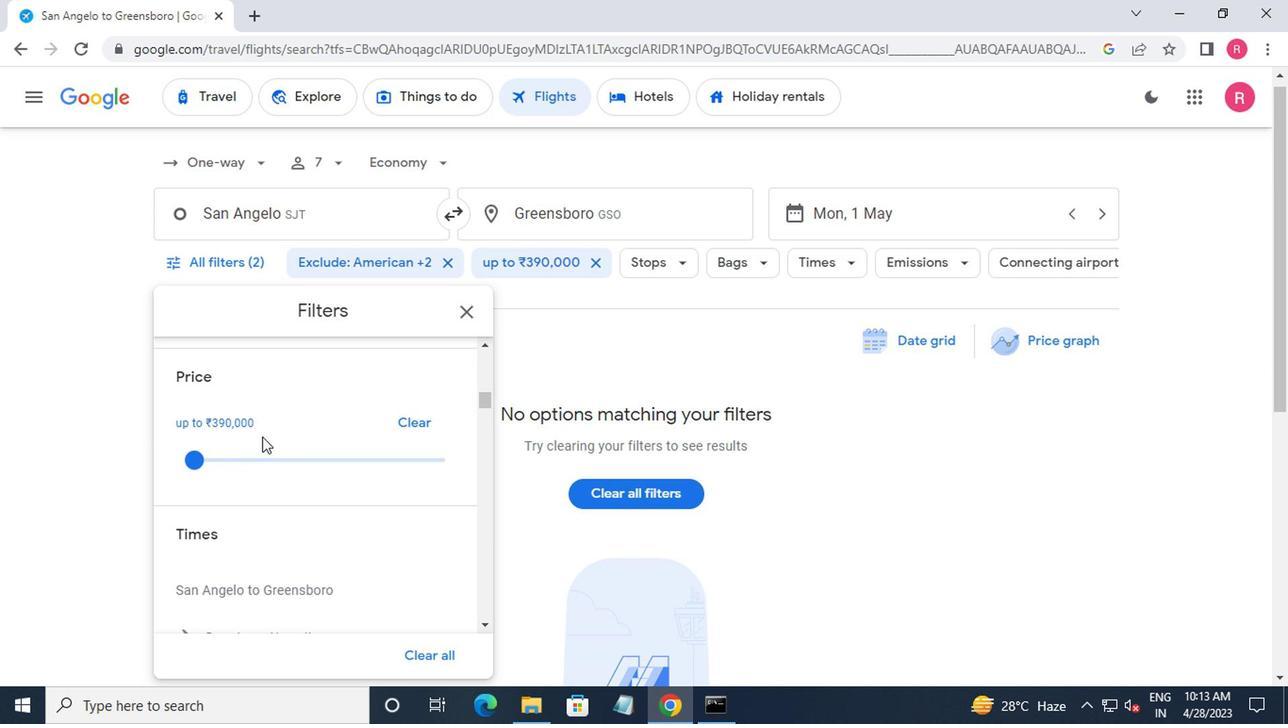 
Action: Mouse scrolled (259, 437) with delta (0, -1)
Screenshot: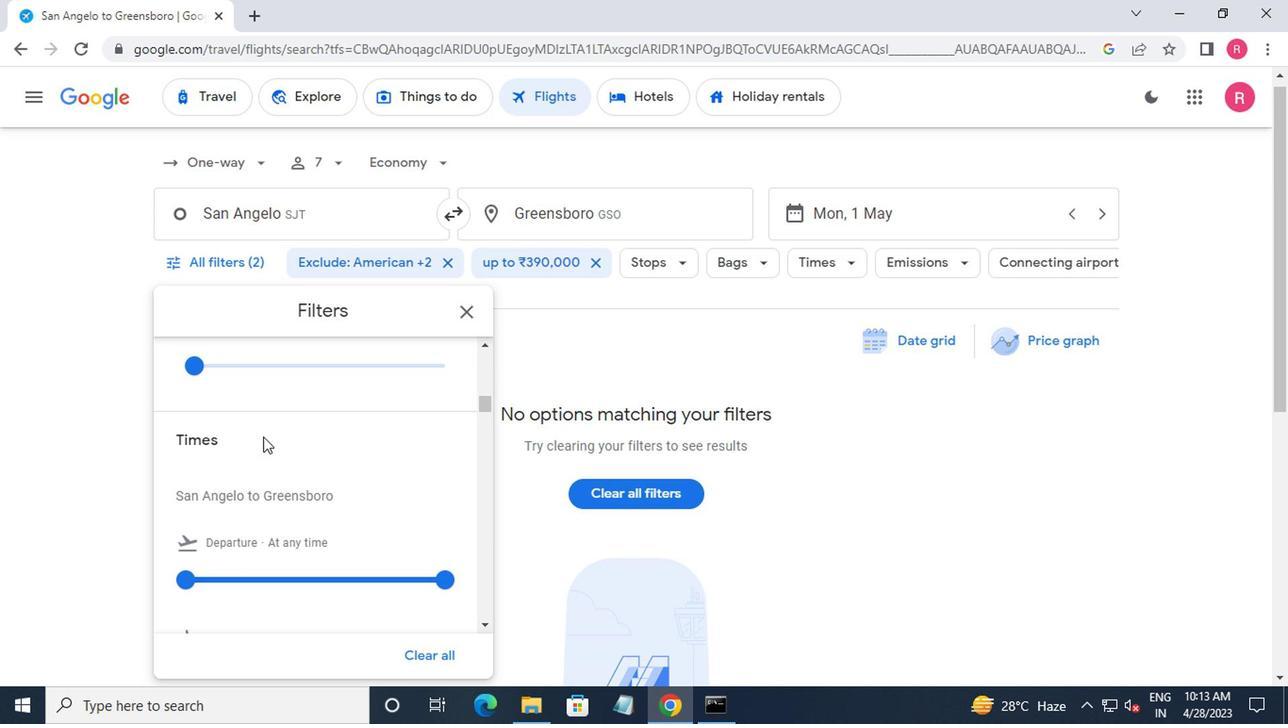 
Action: Mouse moved to (261, 438)
Screenshot: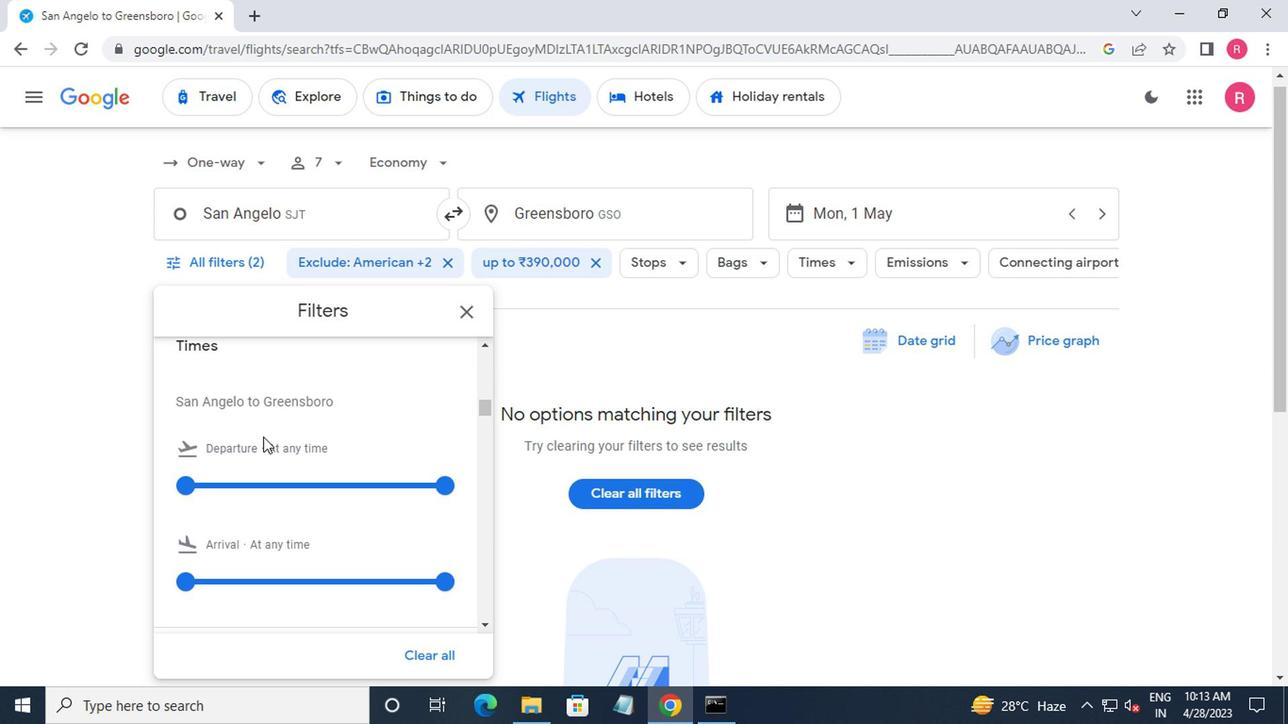
Action: Mouse scrolled (261, 437) with delta (0, -1)
Screenshot: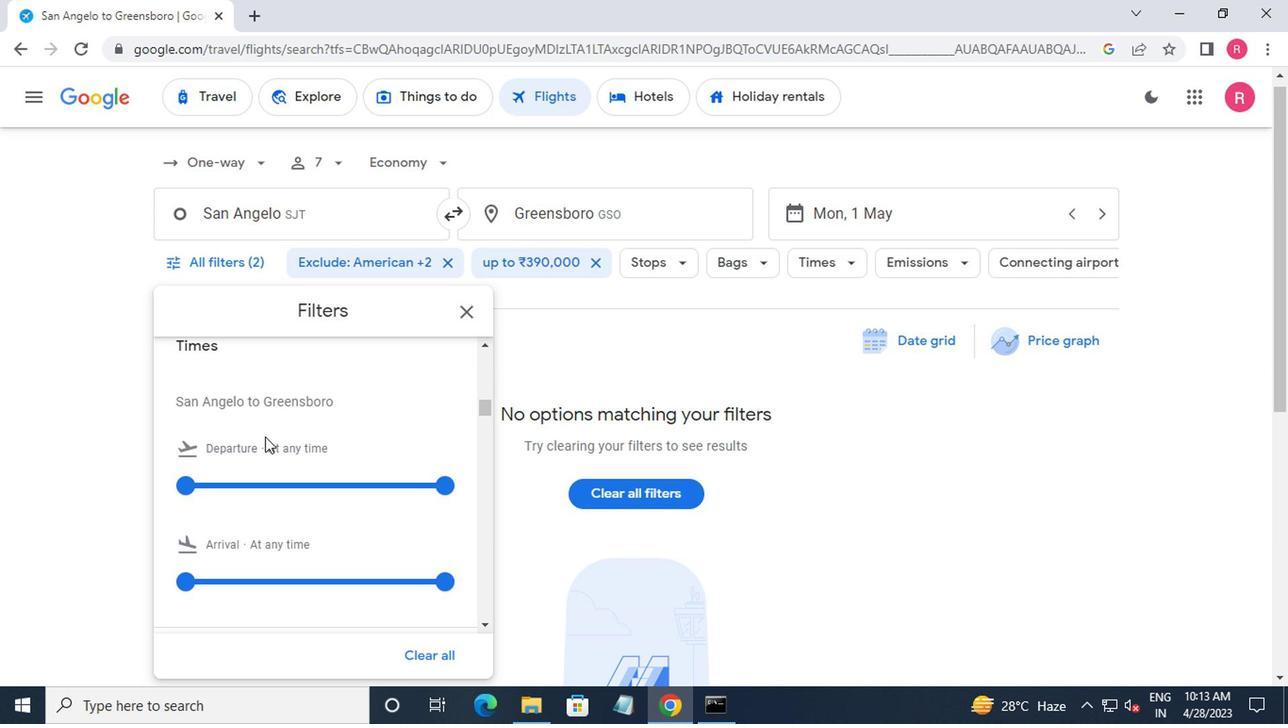 
Action: Mouse moved to (188, 395)
Screenshot: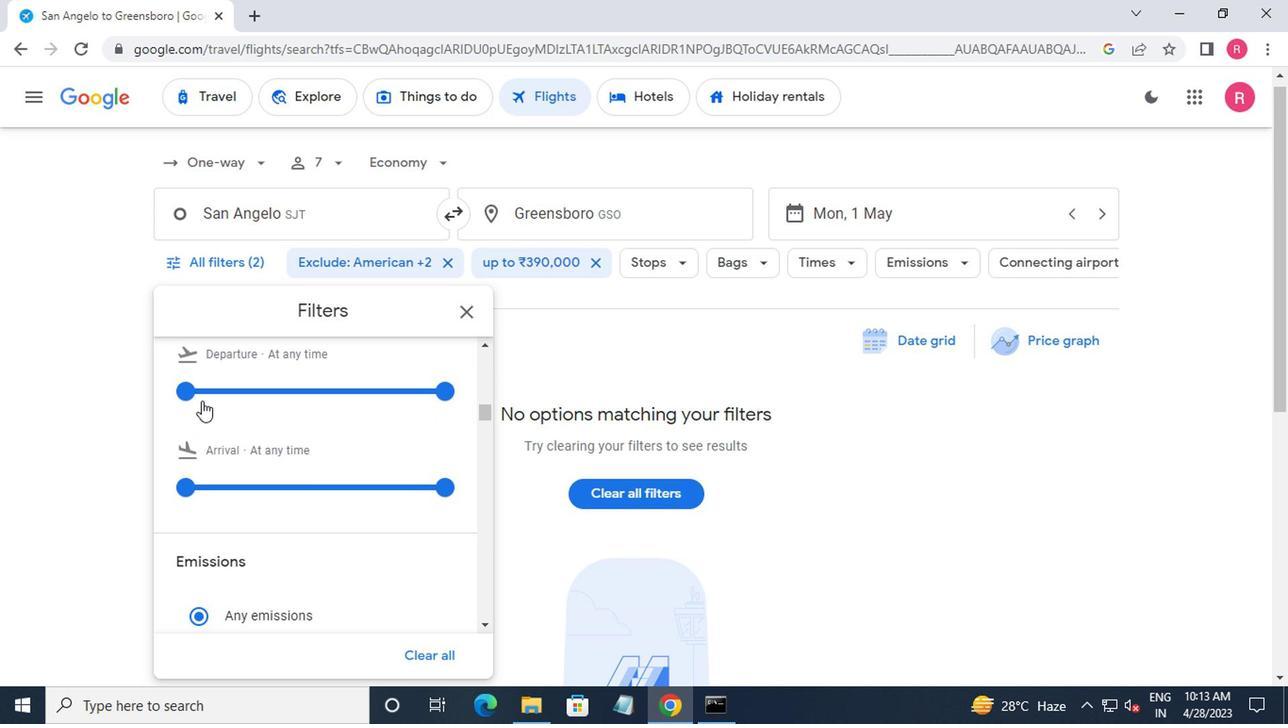 
Action: Mouse pressed left at (188, 395)
Screenshot: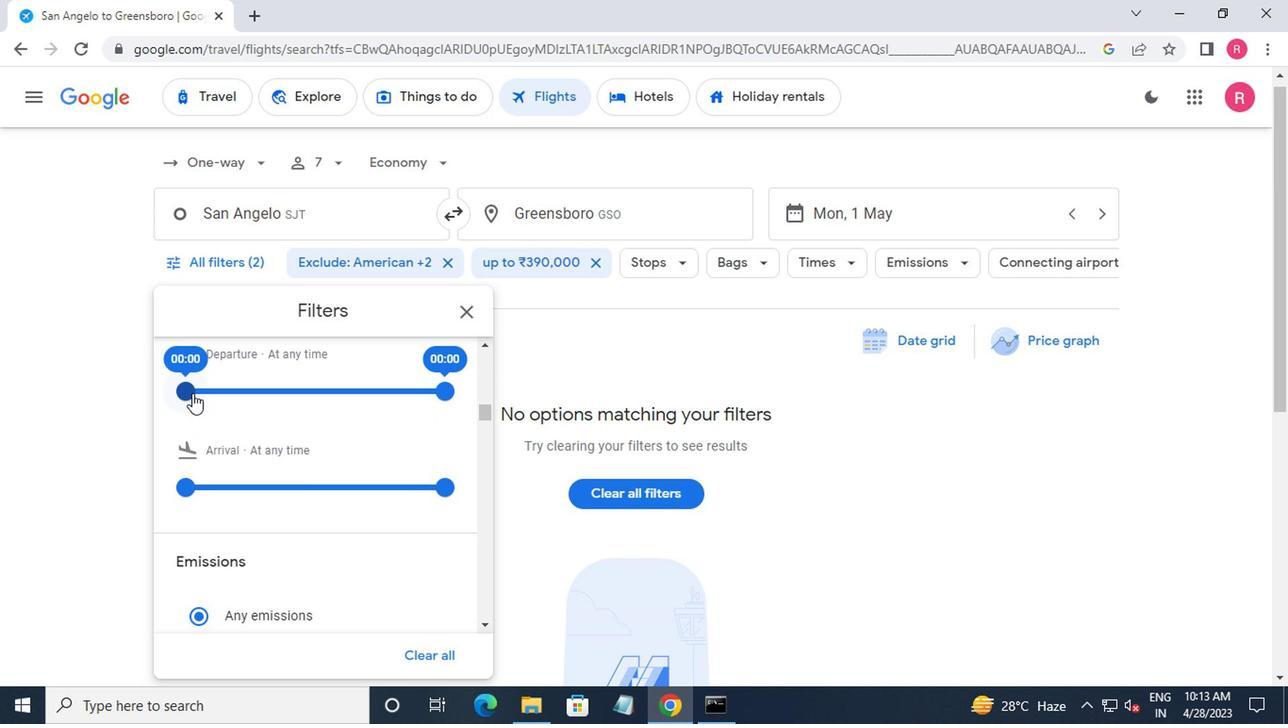 
Action: Mouse moved to (439, 398)
Screenshot: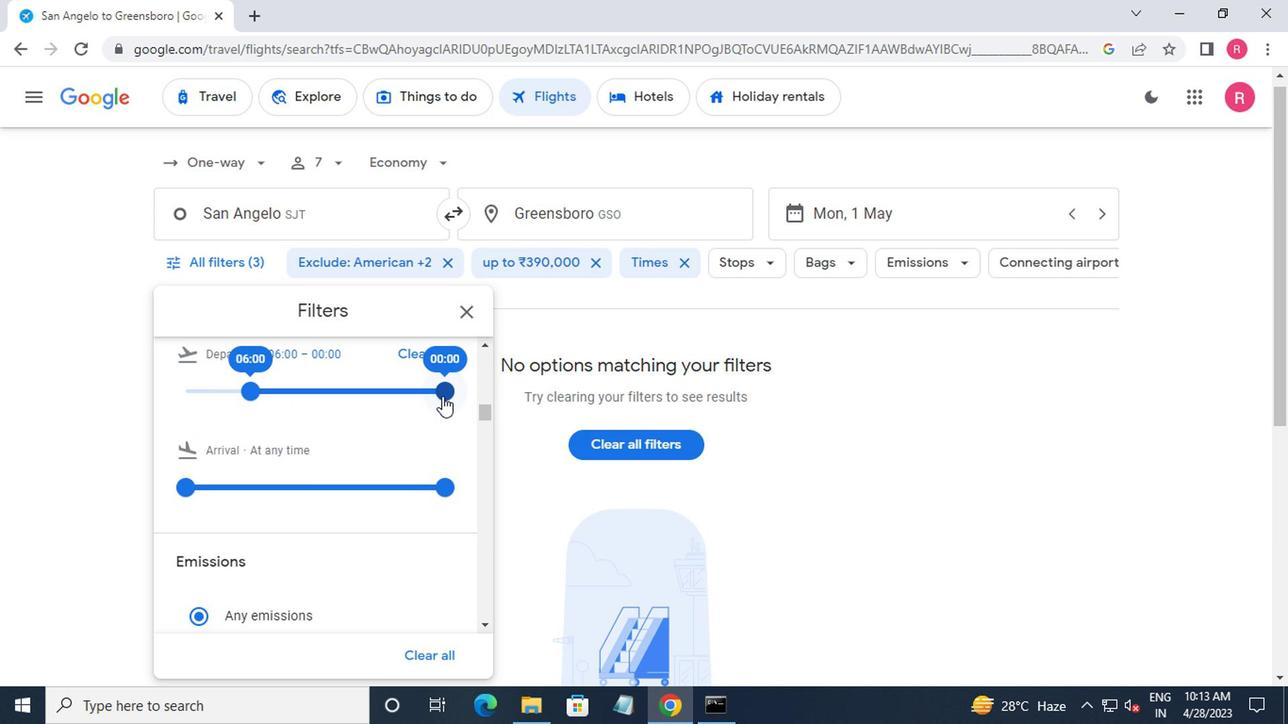 
Action: Mouse pressed left at (439, 398)
Screenshot: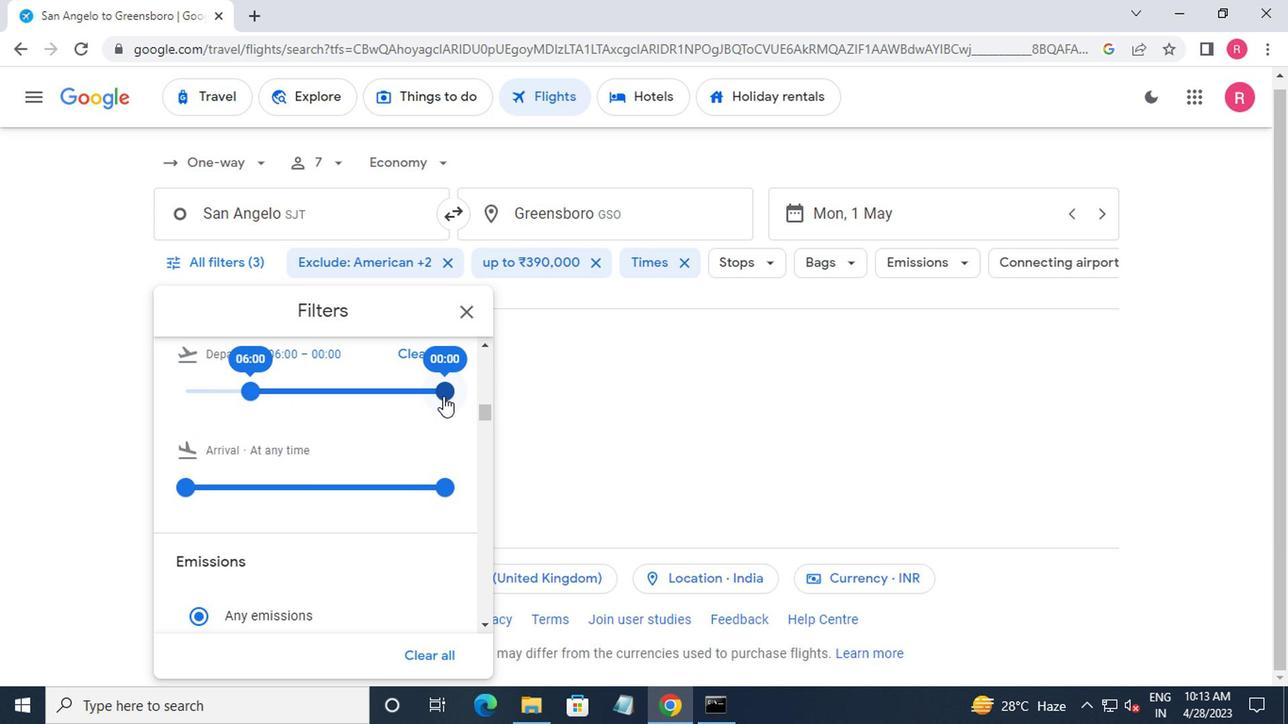 
Action: Mouse moved to (120, 398)
Screenshot: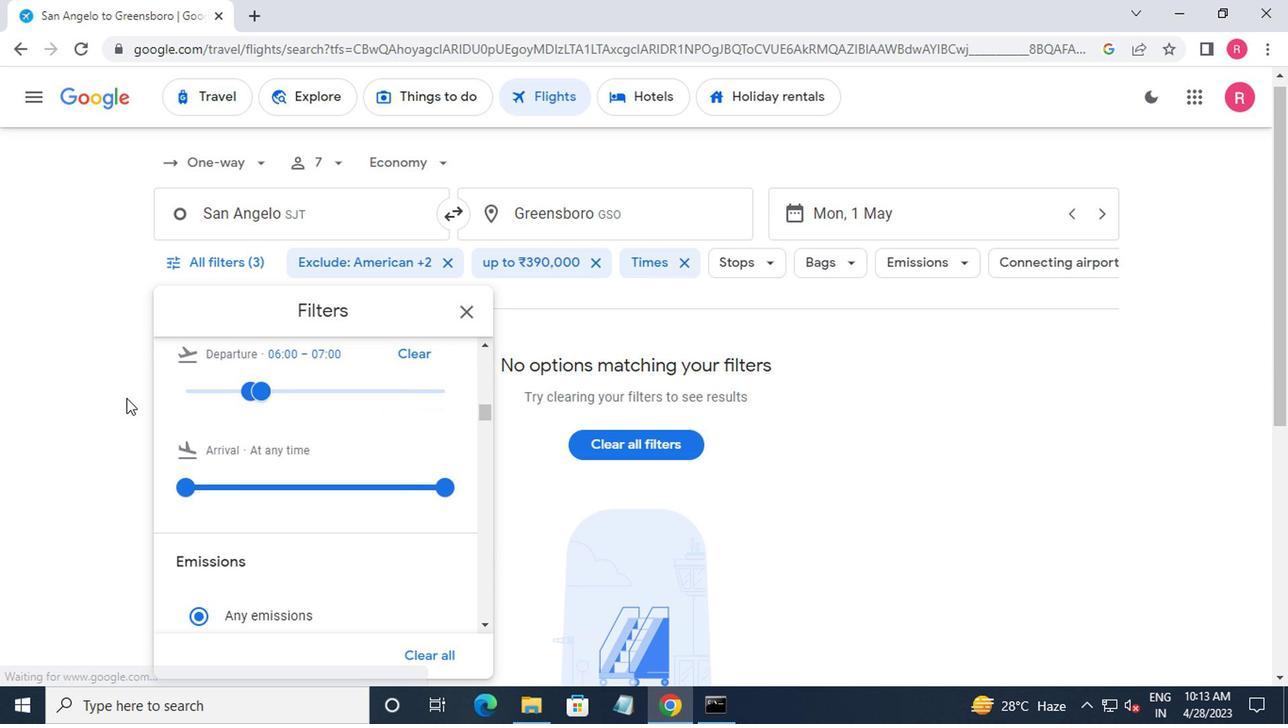
Action: Mouse pressed left at (120, 398)
Screenshot: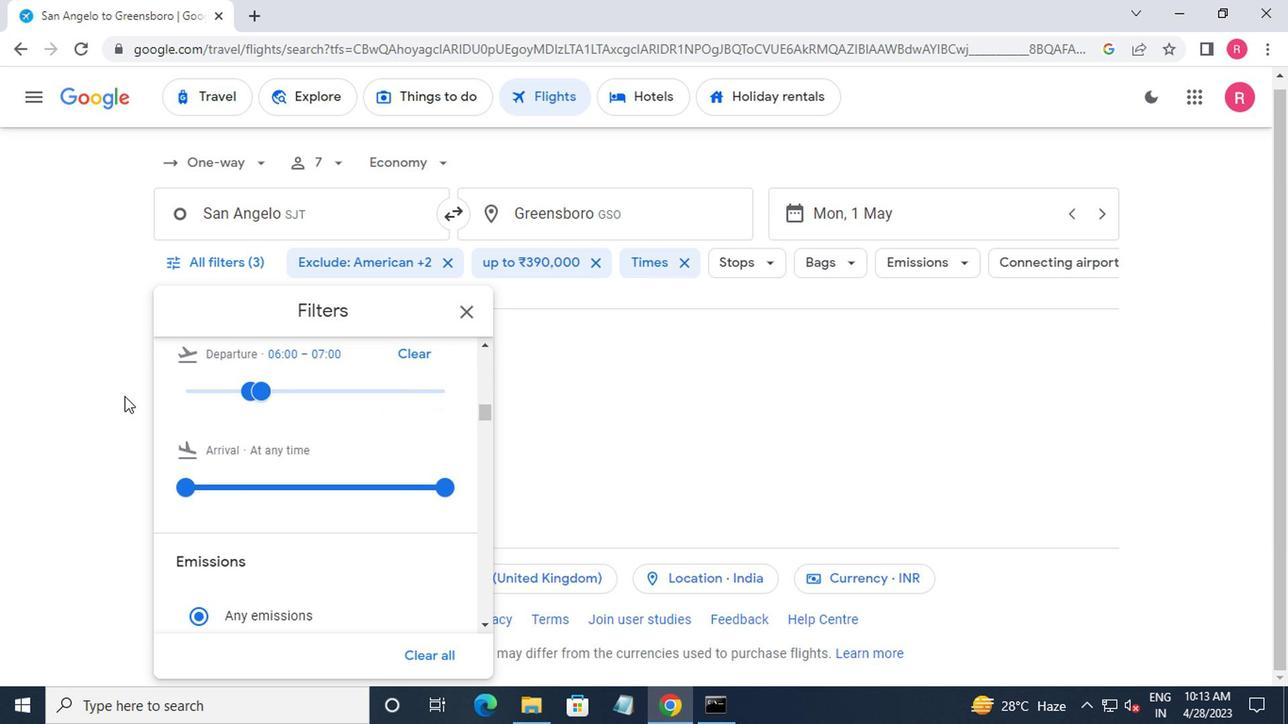 
Action: Mouse moved to (119, 395)
Screenshot: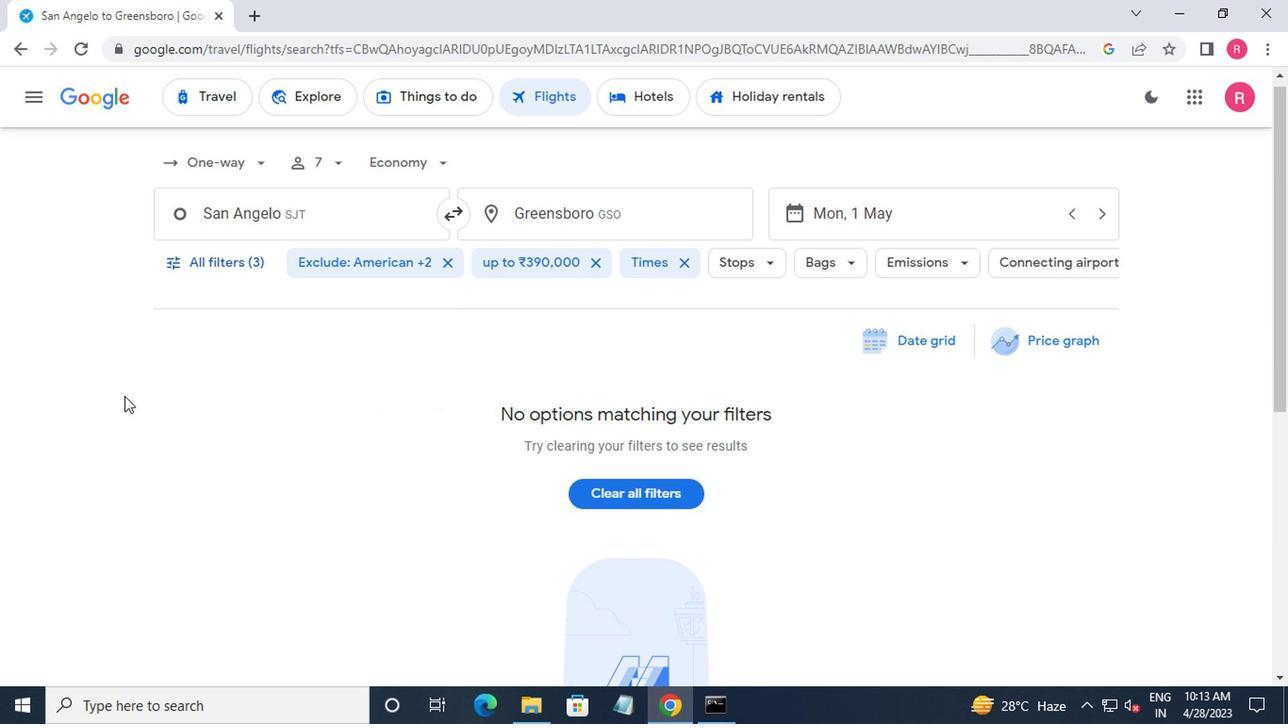 
